 Task: Find connections with filter location Sorocaba with filter topic #lawschoolwith filter profile language German with filter current company TO THE NEW with filter school NMIMS Global with filter industry Computers and Electronics Manufacturing with filter service category Budgeting with filter keywords title Sheet Metal Worker
Action: Mouse moved to (637, 115)
Screenshot: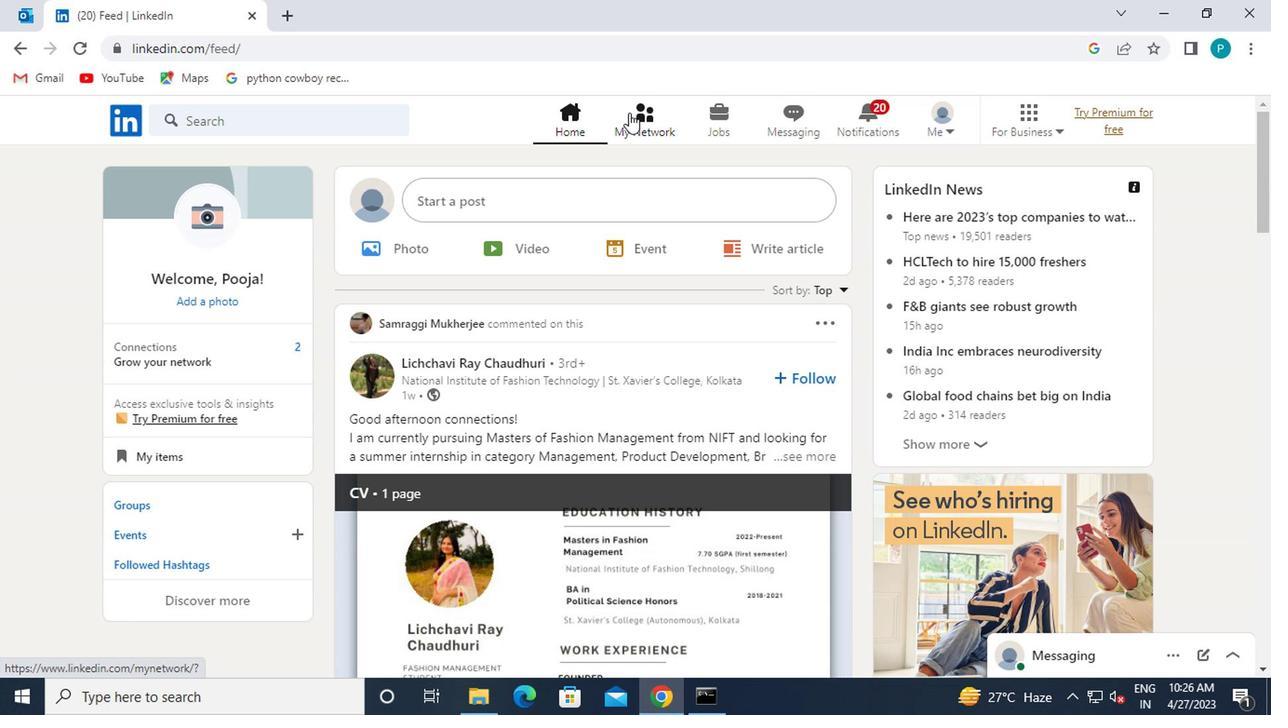 
Action: Mouse pressed left at (637, 115)
Screenshot: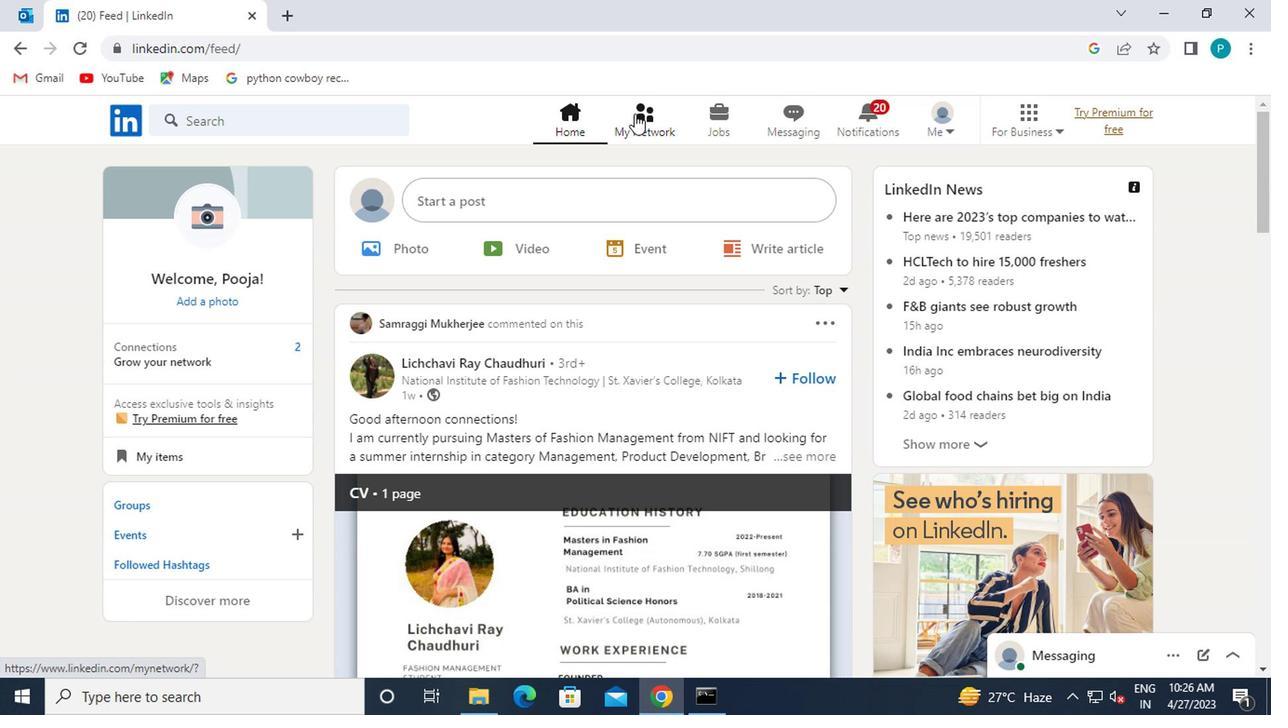 
Action: Mouse moved to (260, 225)
Screenshot: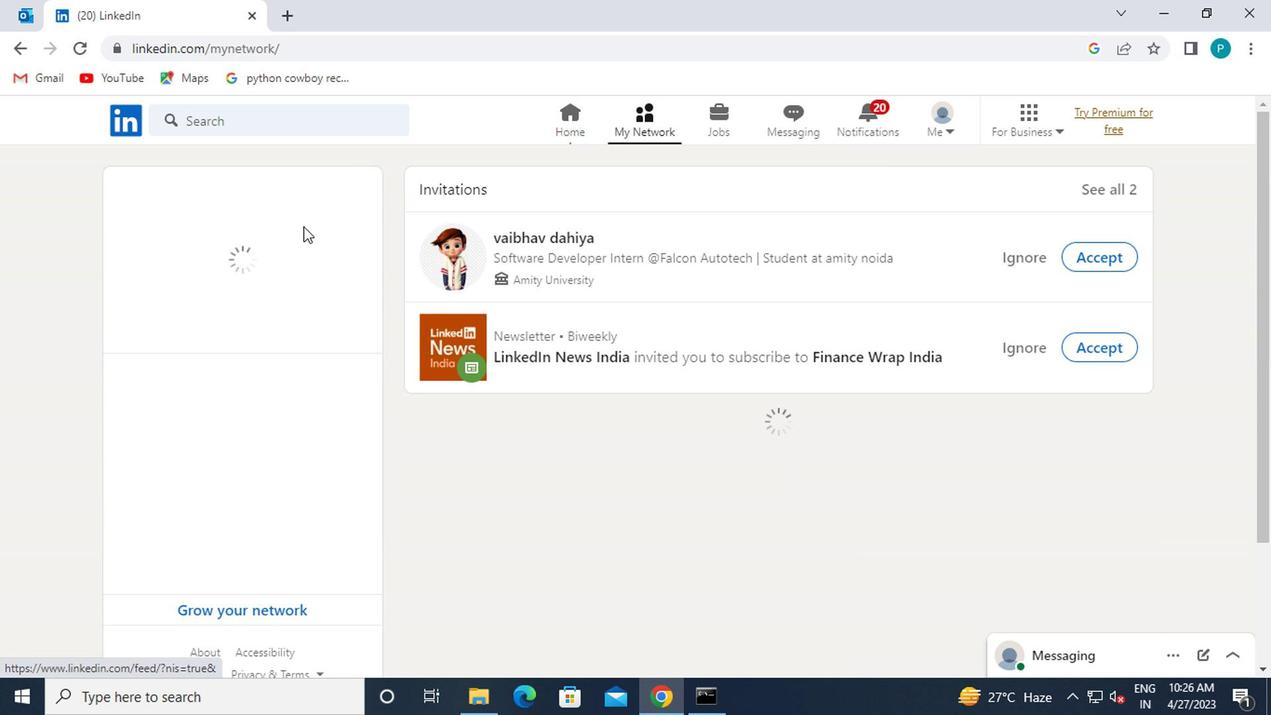 
Action: Mouse pressed left at (260, 225)
Screenshot: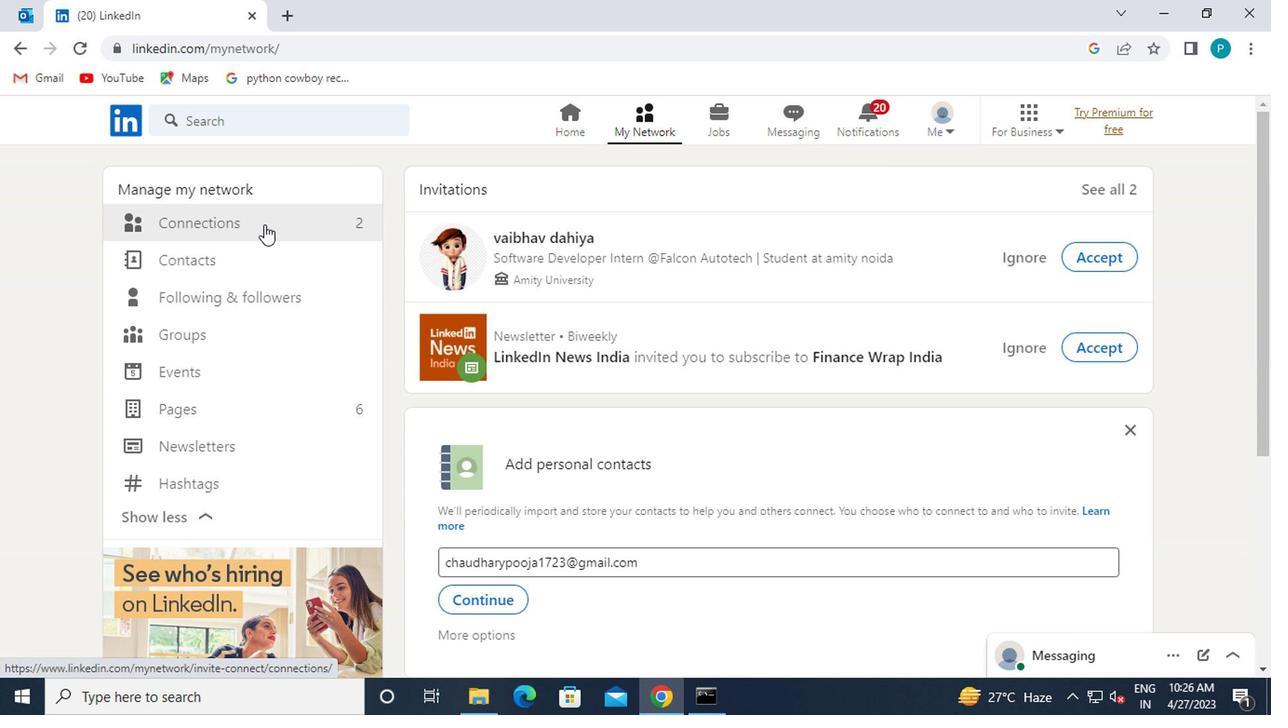 
Action: Mouse moved to (745, 222)
Screenshot: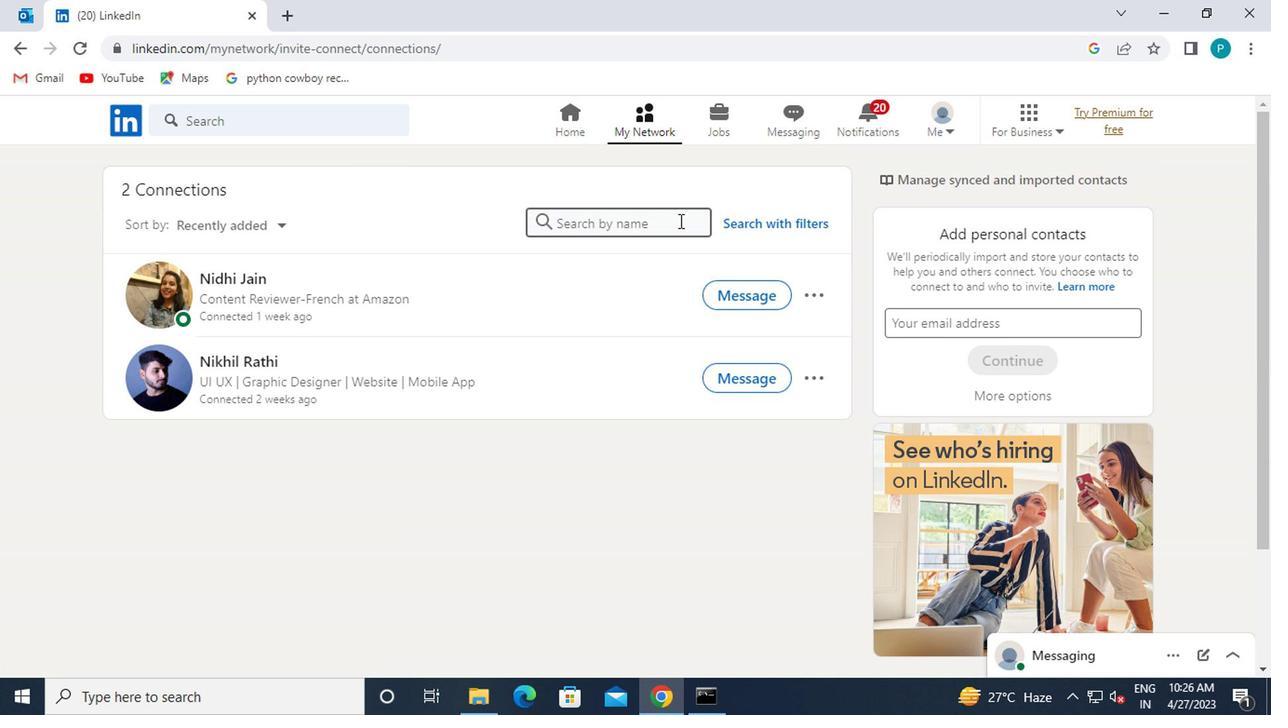 
Action: Mouse pressed left at (745, 222)
Screenshot: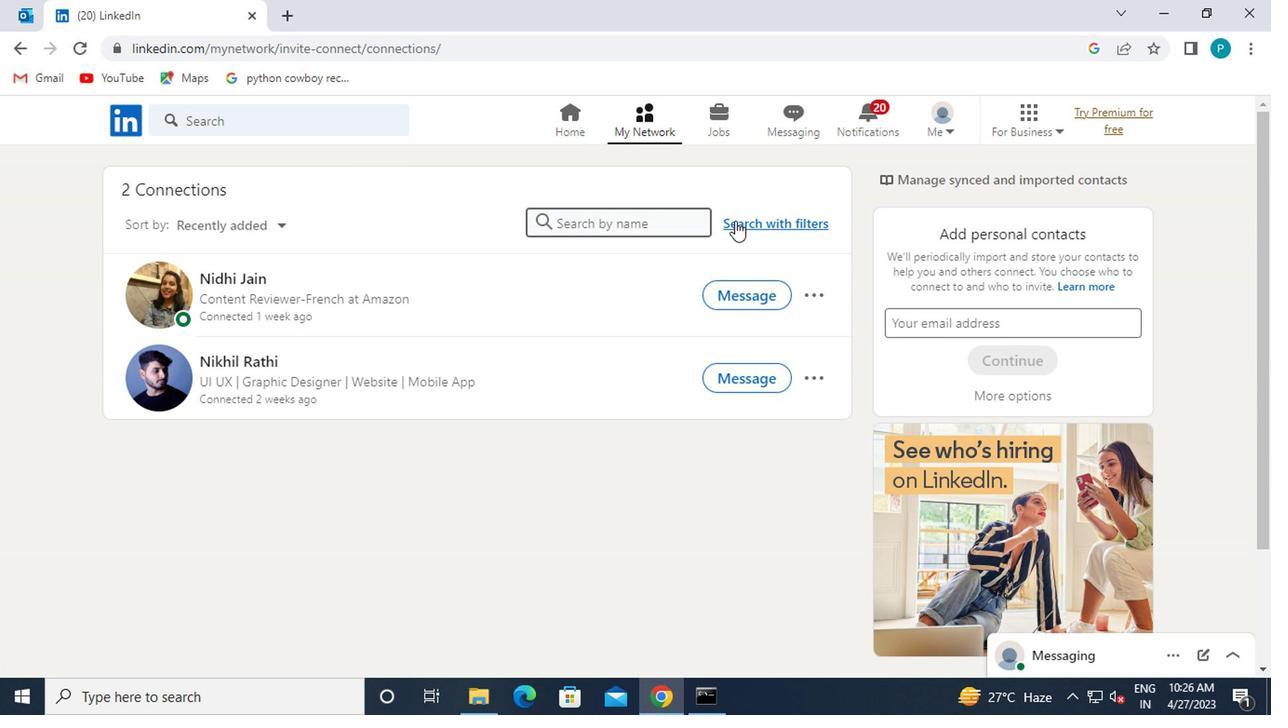 
Action: Mouse moved to (583, 170)
Screenshot: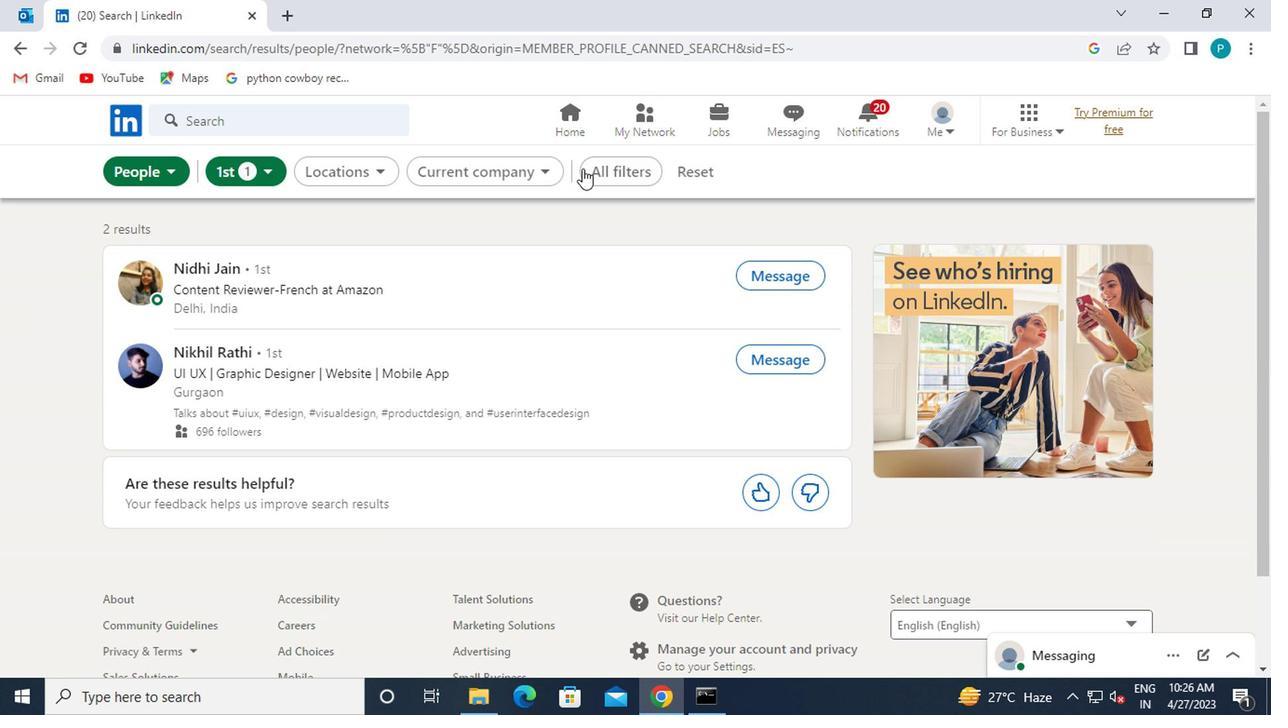 
Action: Mouse pressed left at (583, 170)
Screenshot: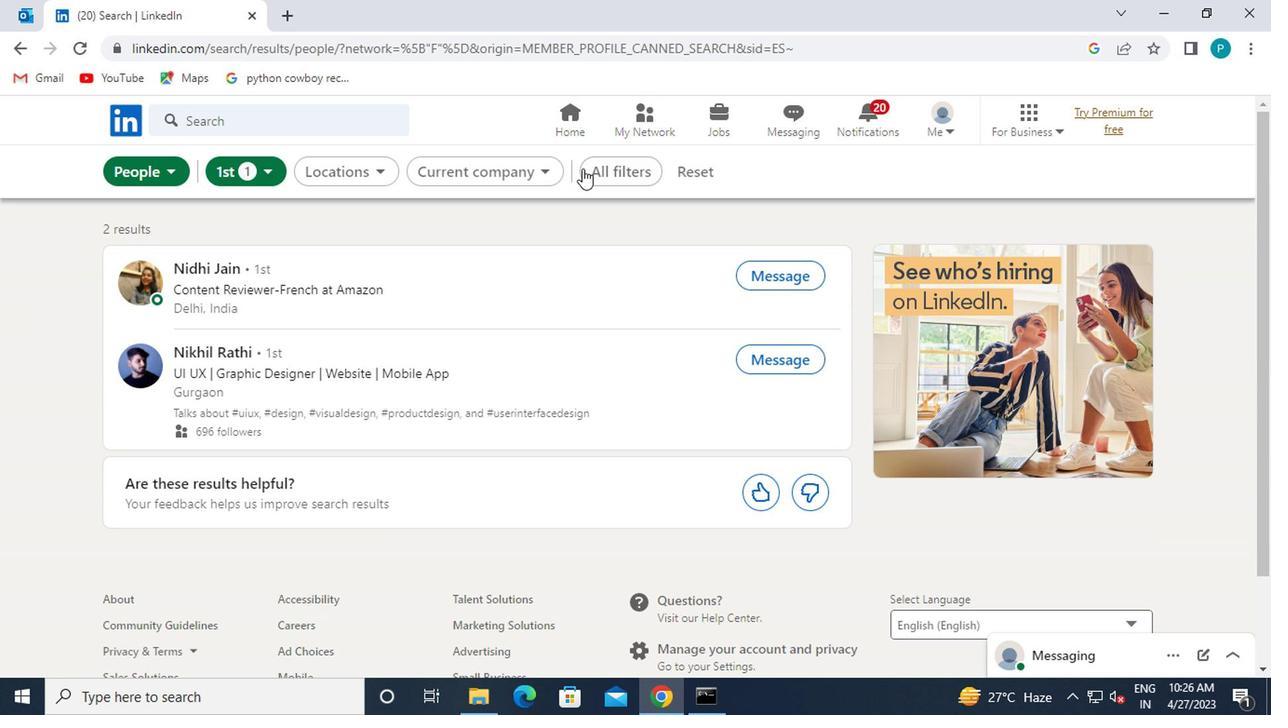 
Action: Mouse moved to (956, 454)
Screenshot: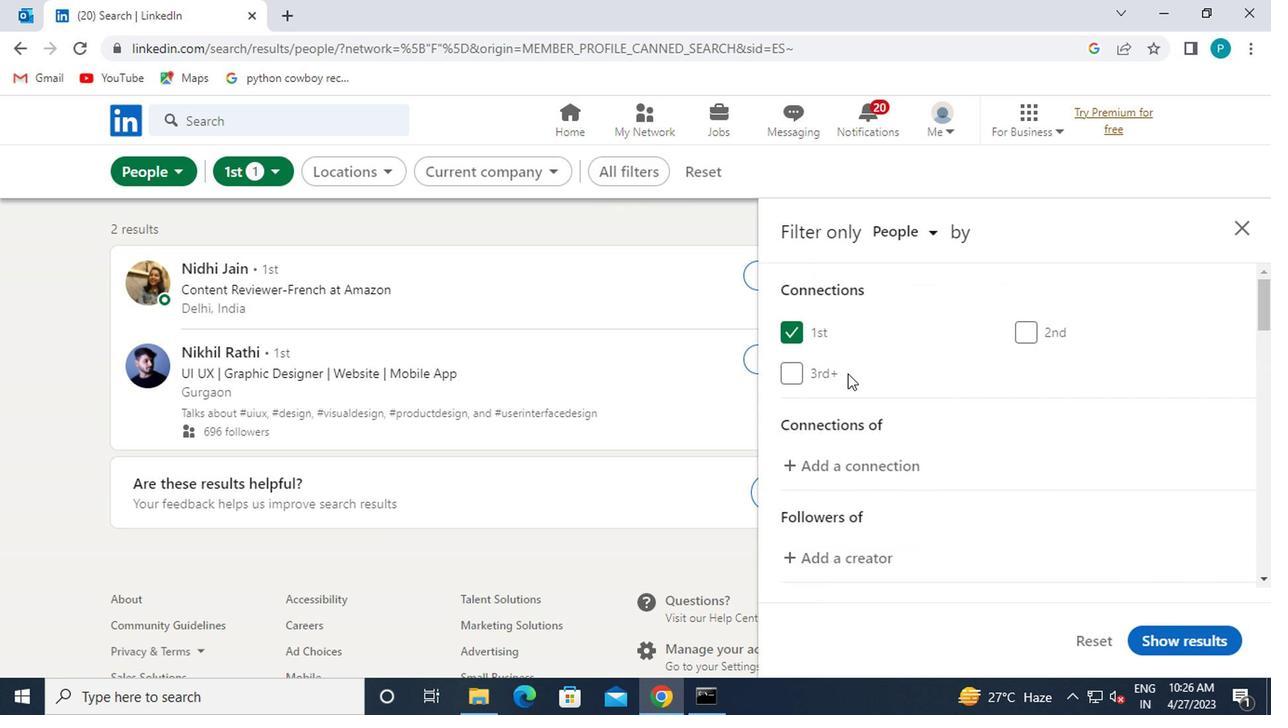 
Action: Mouse scrolled (956, 453) with delta (0, 0)
Screenshot: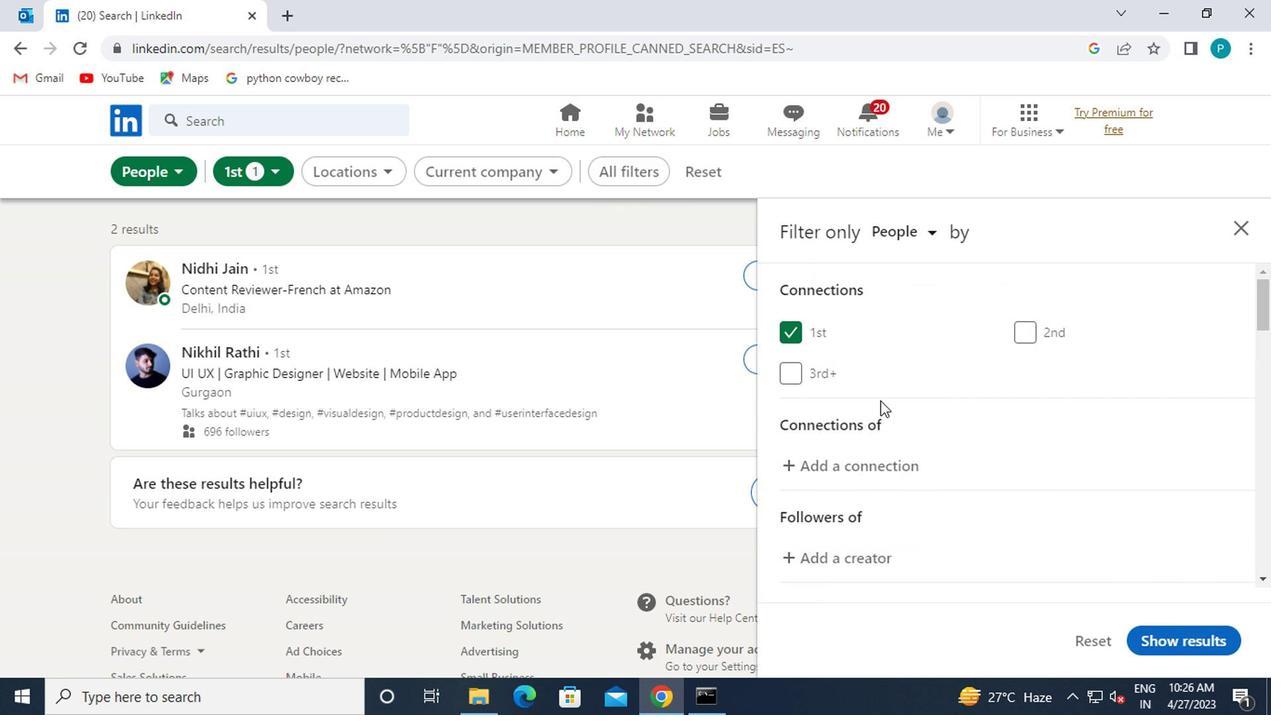 
Action: Mouse scrolled (956, 453) with delta (0, 0)
Screenshot: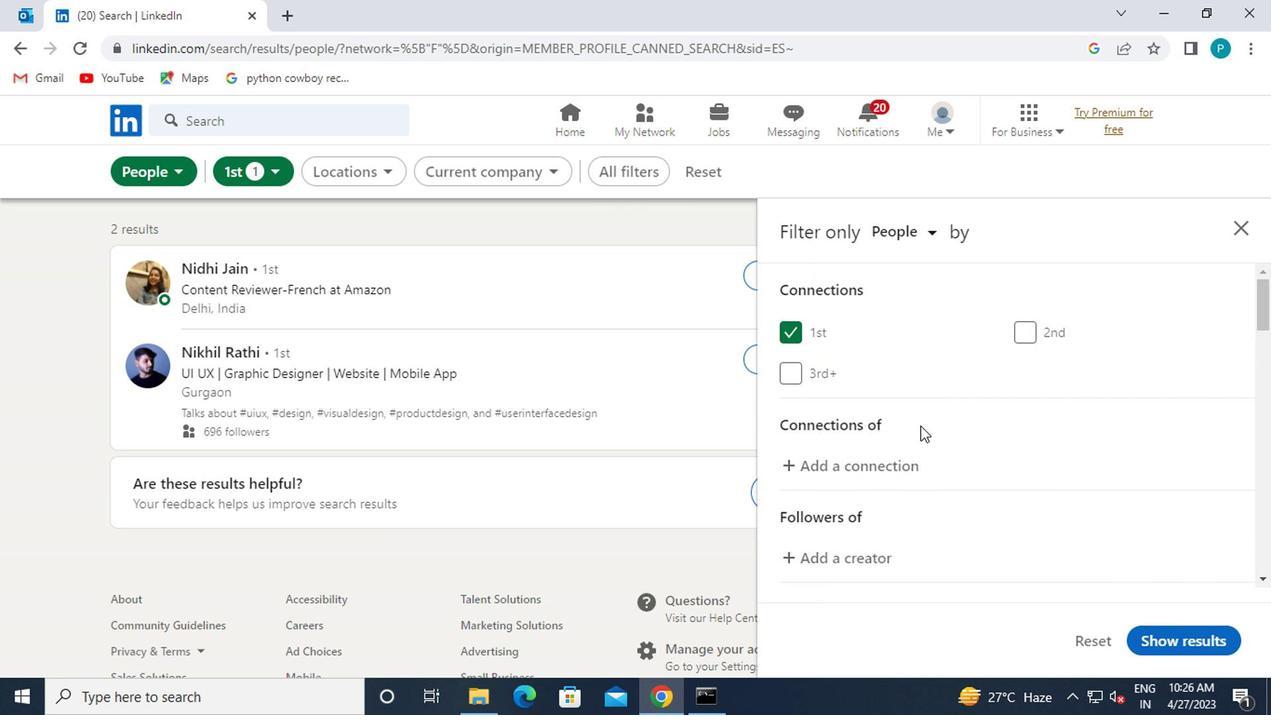 
Action: Mouse moved to (1006, 442)
Screenshot: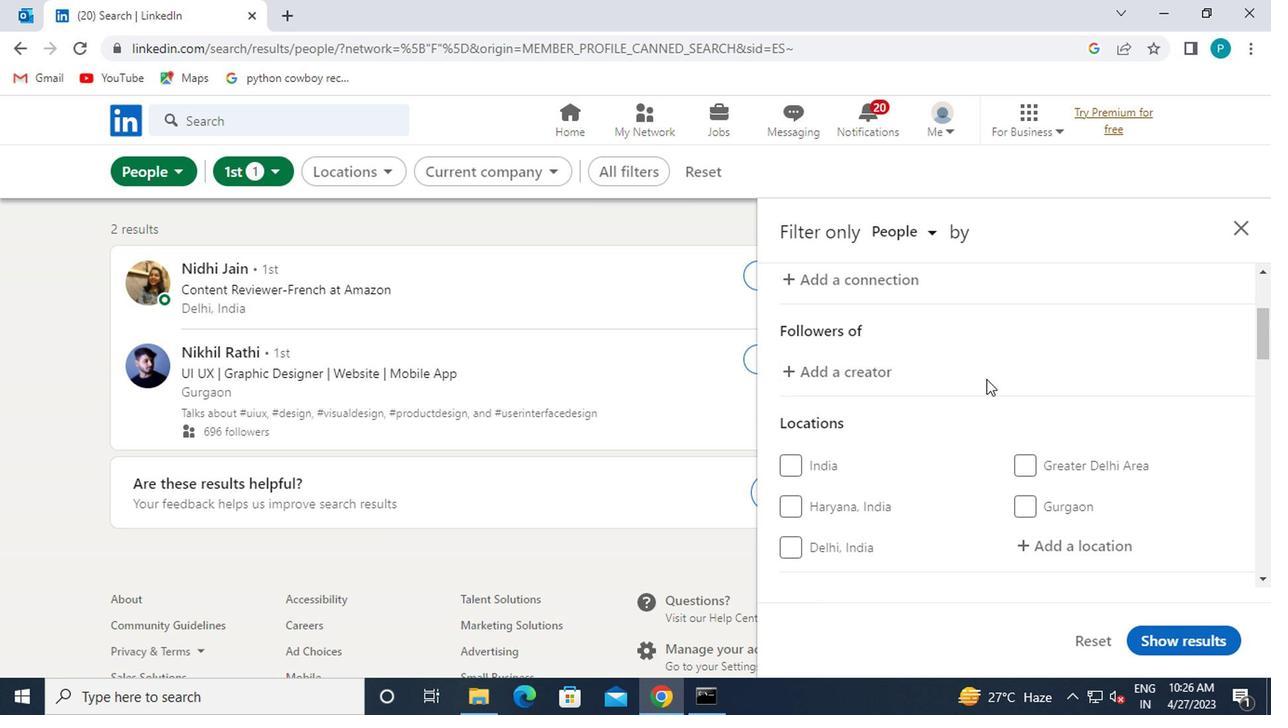 
Action: Mouse scrolled (1006, 441) with delta (0, 0)
Screenshot: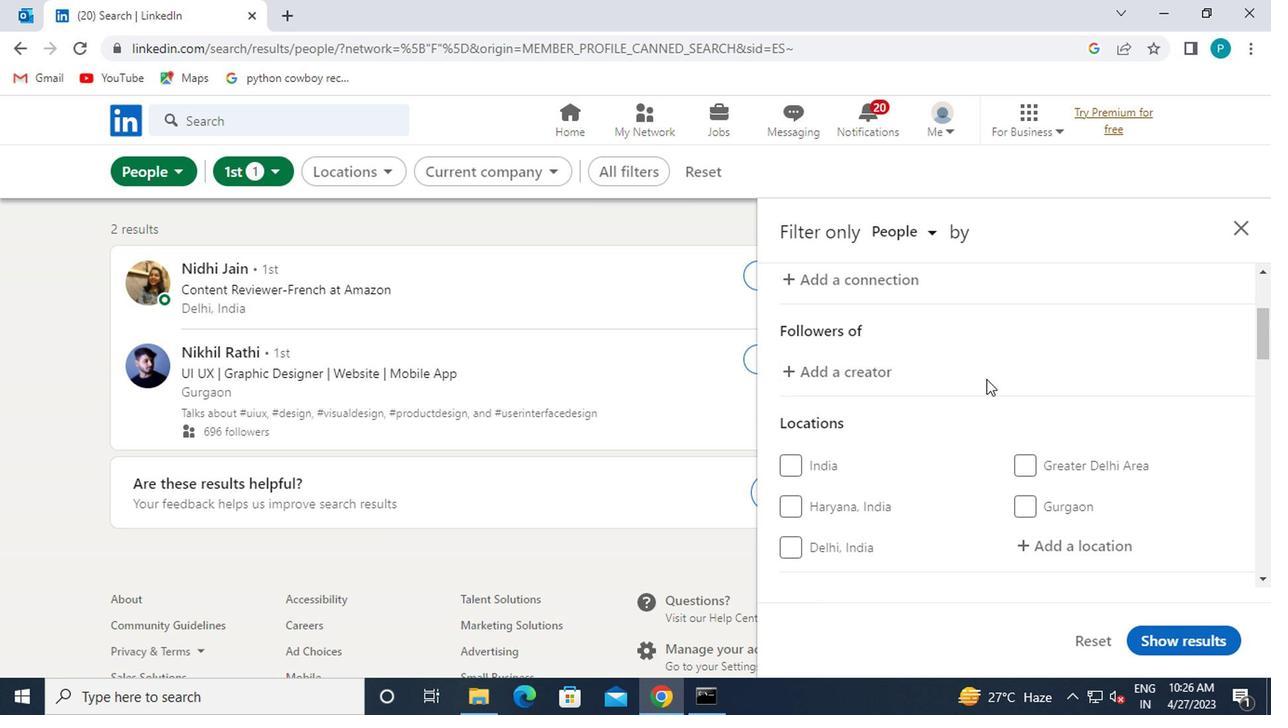 
Action: Mouse moved to (1006, 443)
Screenshot: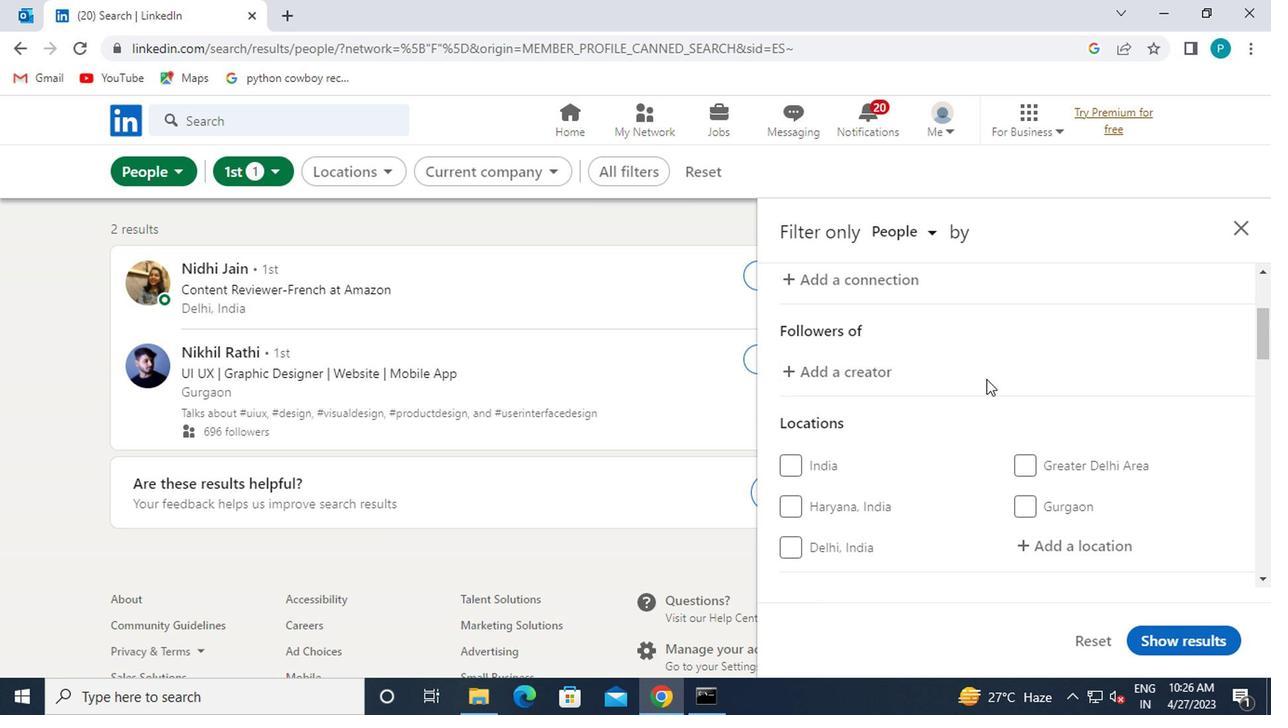 
Action: Mouse scrolled (1006, 442) with delta (0, 0)
Screenshot: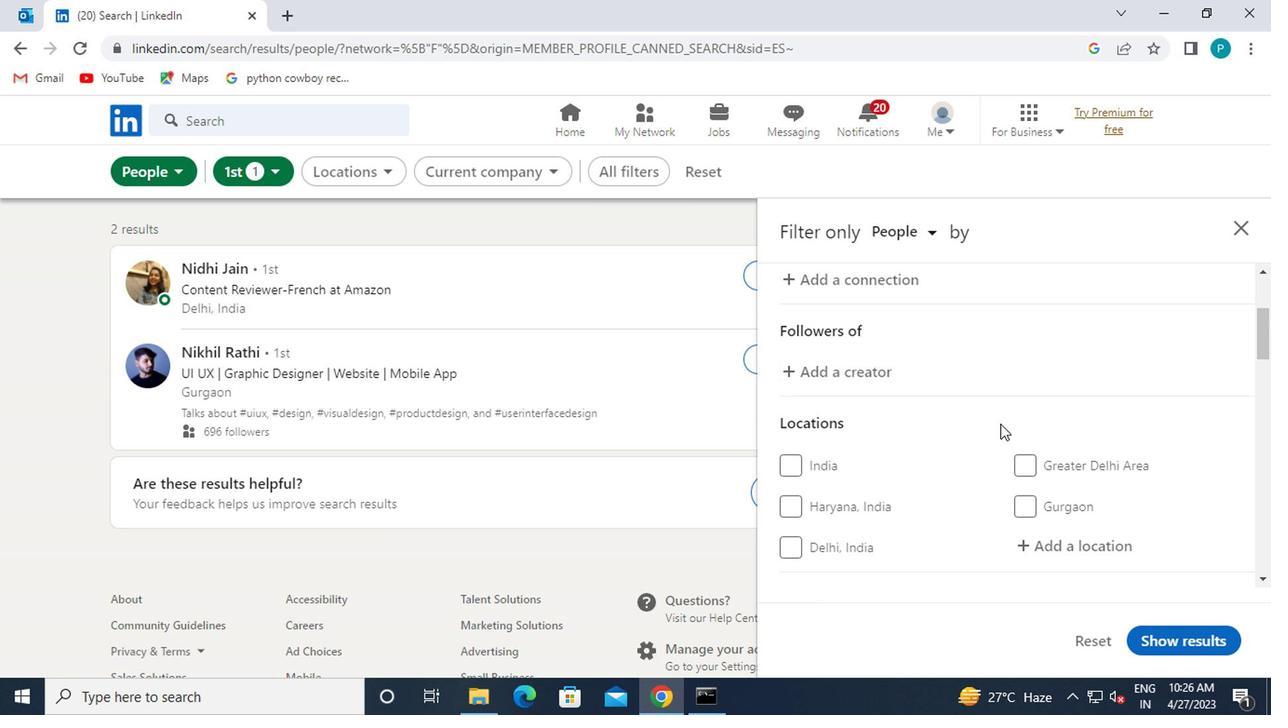 
Action: Mouse moved to (1039, 359)
Screenshot: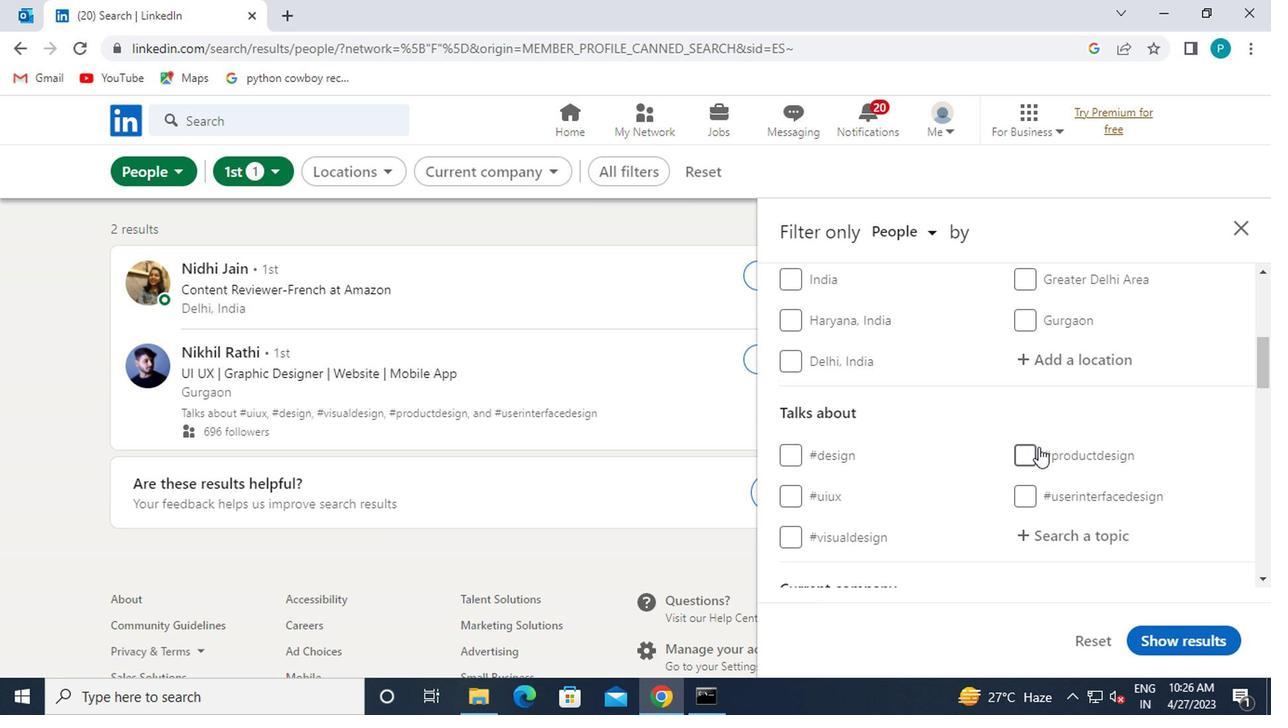 
Action: Mouse pressed left at (1039, 359)
Screenshot: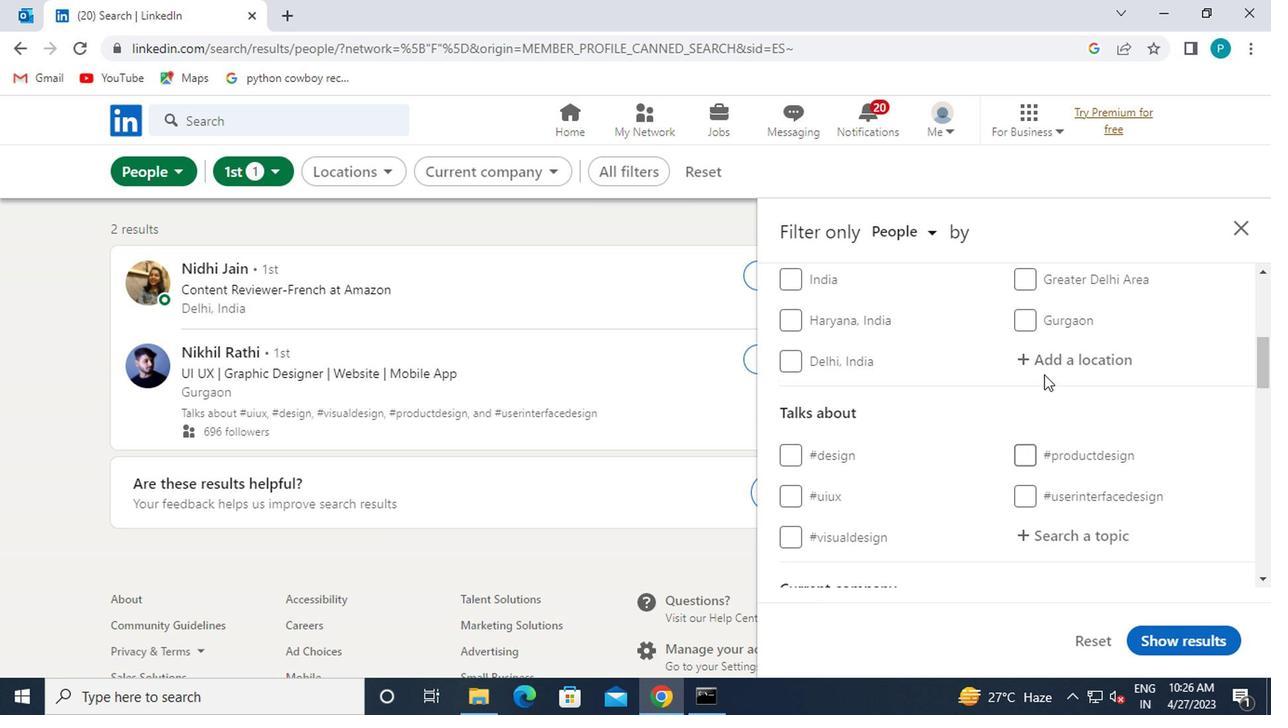 
Action: Key pressed <Key.caps_lock>s<Key.caps_lock>orocaba
Screenshot: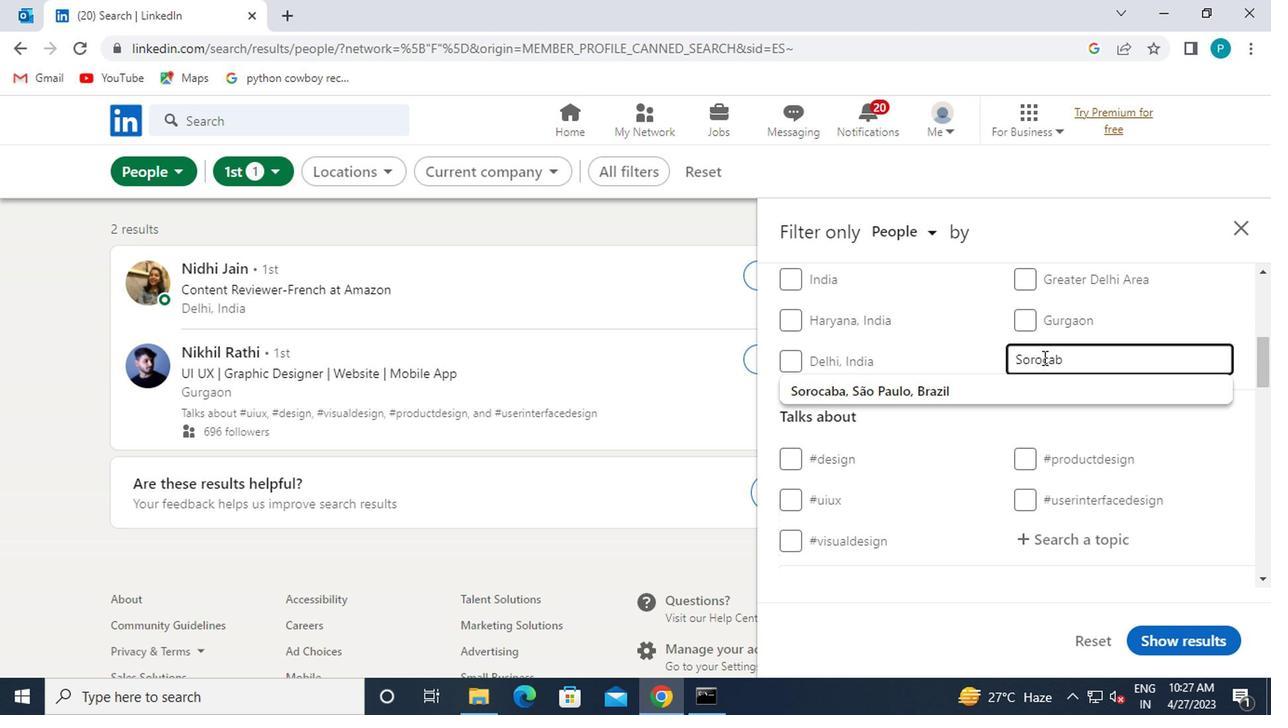 
Action: Mouse moved to (1036, 394)
Screenshot: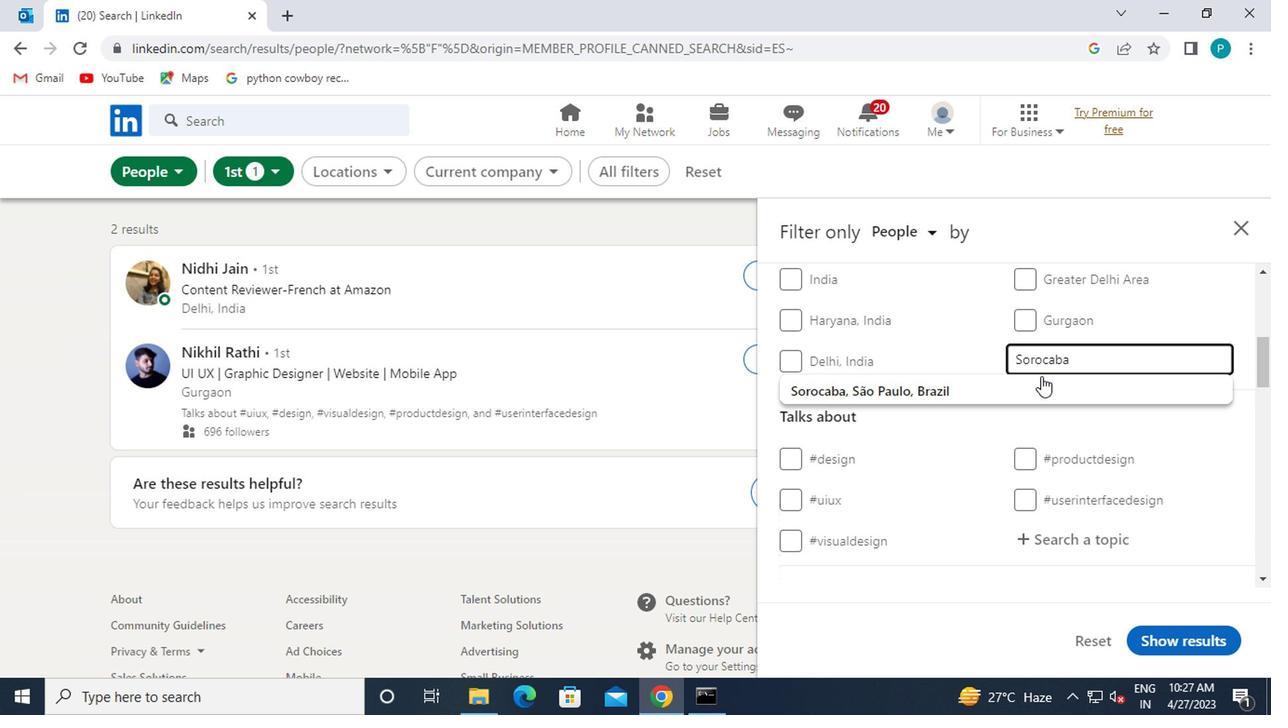 
Action: Mouse pressed left at (1036, 394)
Screenshot: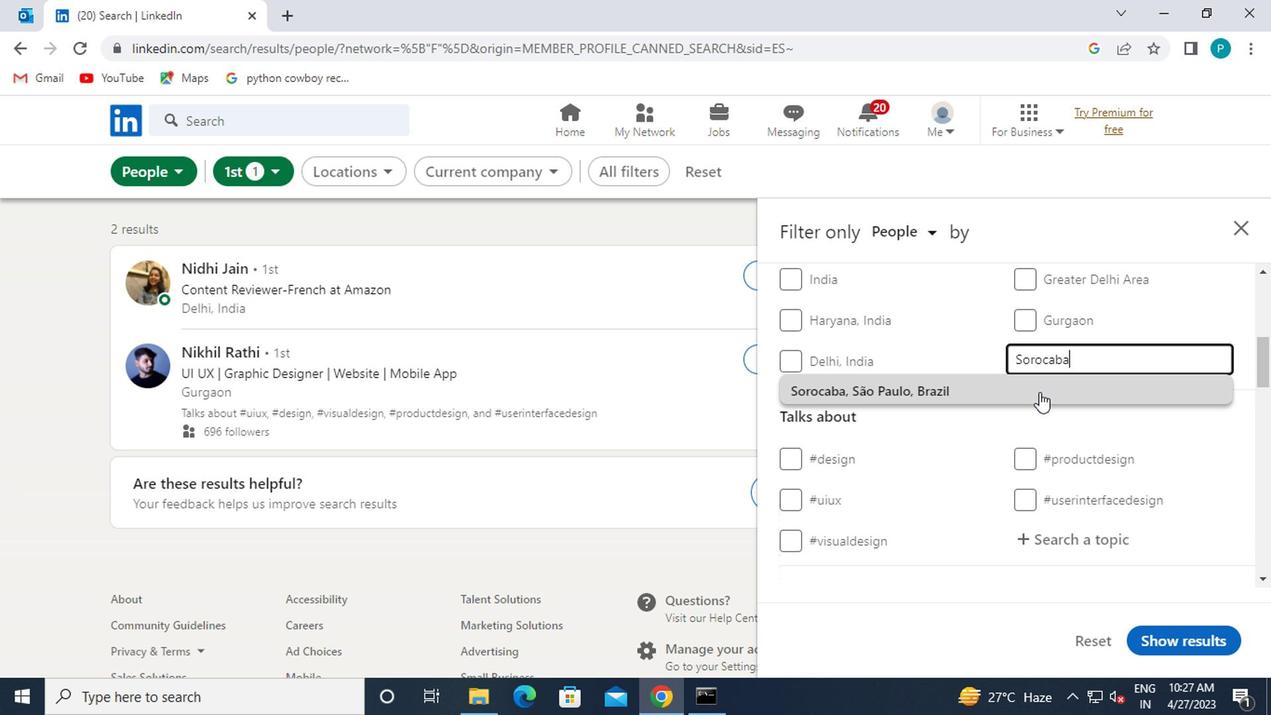 
Action: Mouse moved to (1038, 407)
Screenshot: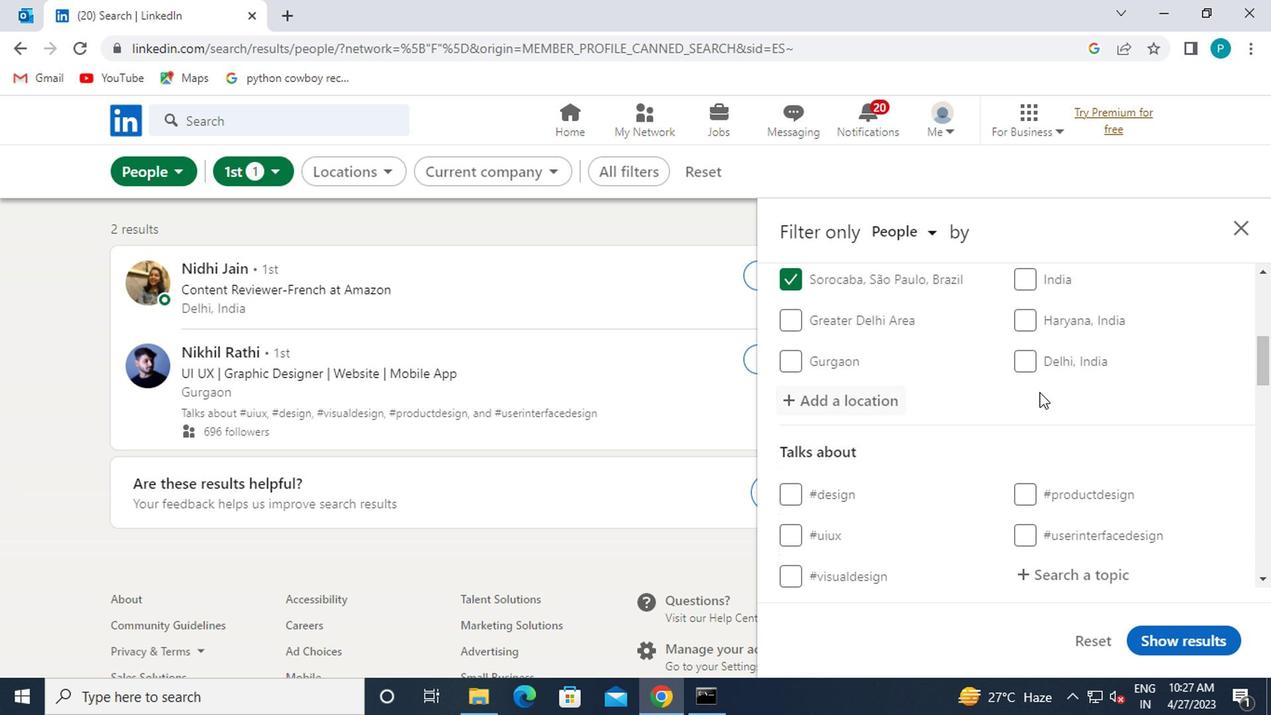 
Action: Mouse scrolled (1038, 406) with delta (0, -1)
Screenshot: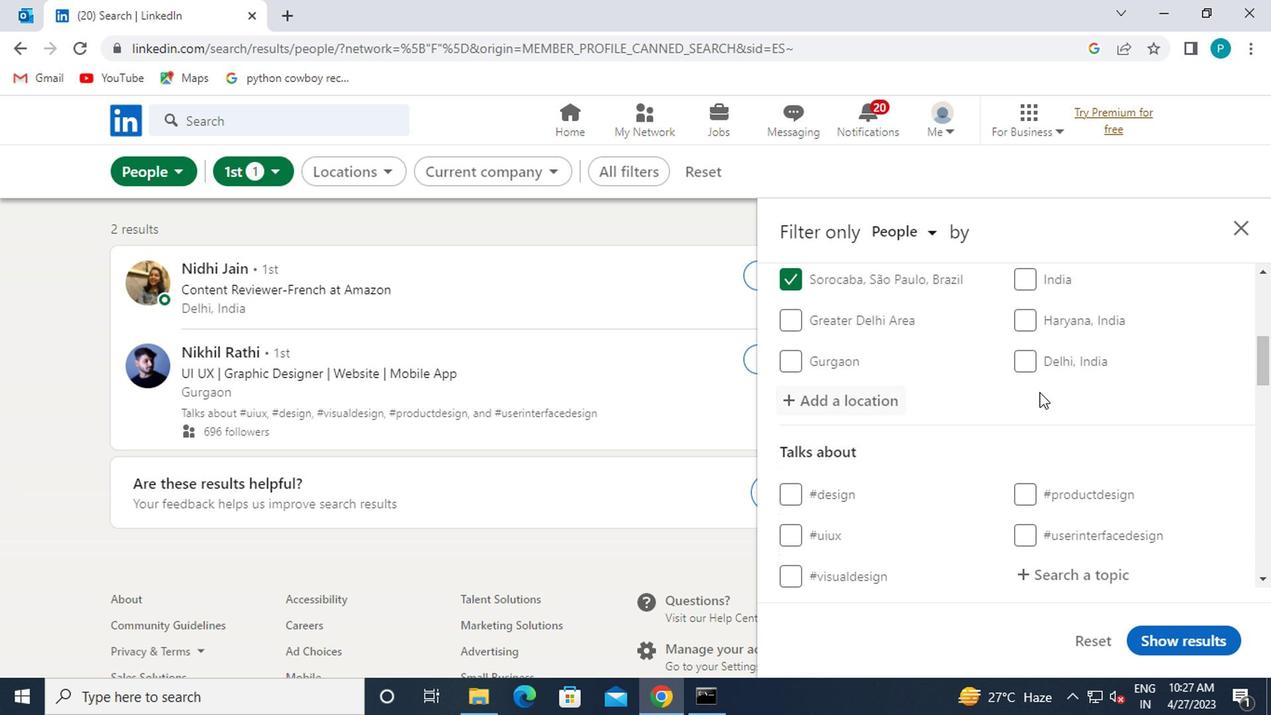 
Action: Mouse moved to (1046, 475)
Screenshot: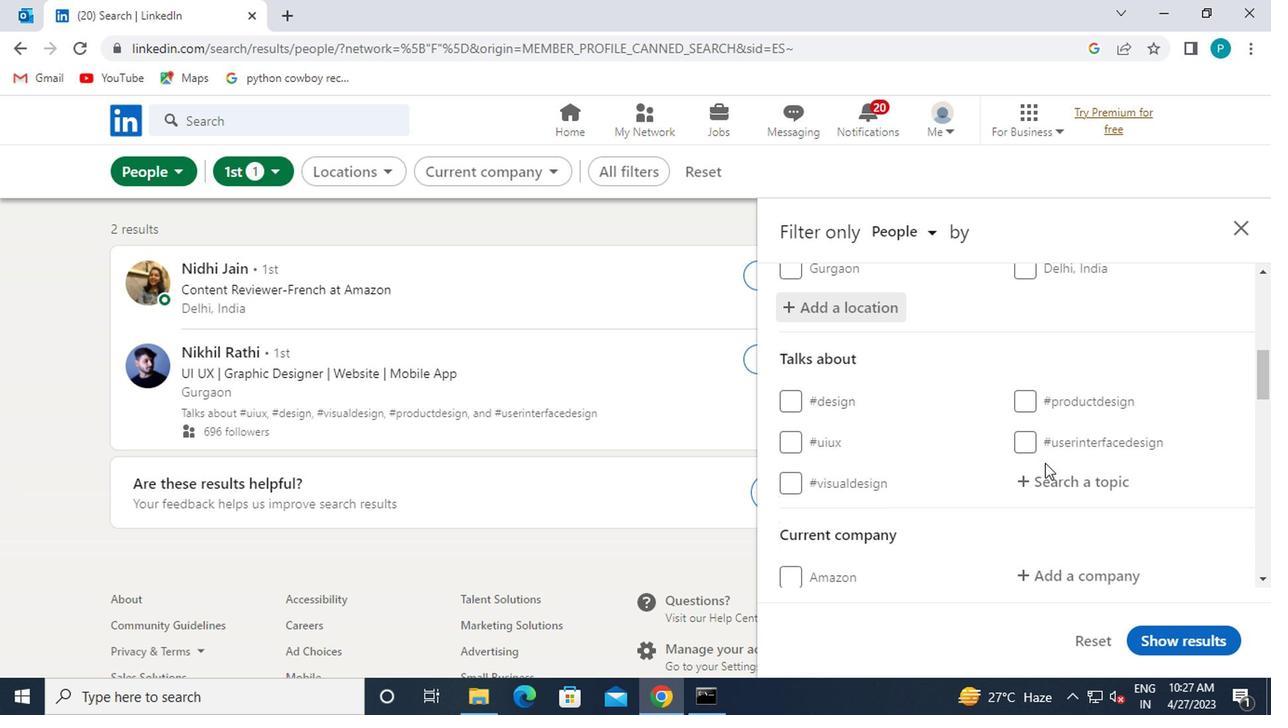
Action: Mouse pressed left at (1046, 475)
Screenshot: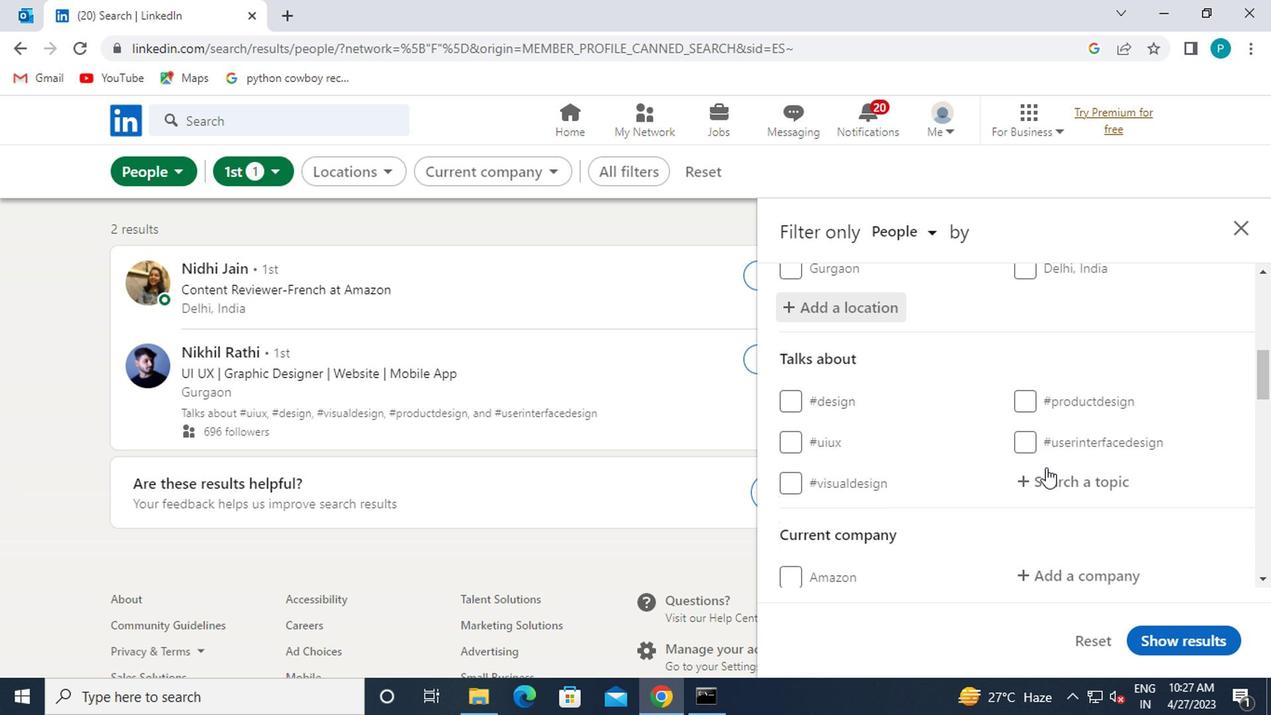 
Action: Key pressed <Key.shift><Key.shift>#LAWSCHOOL
Screenshot: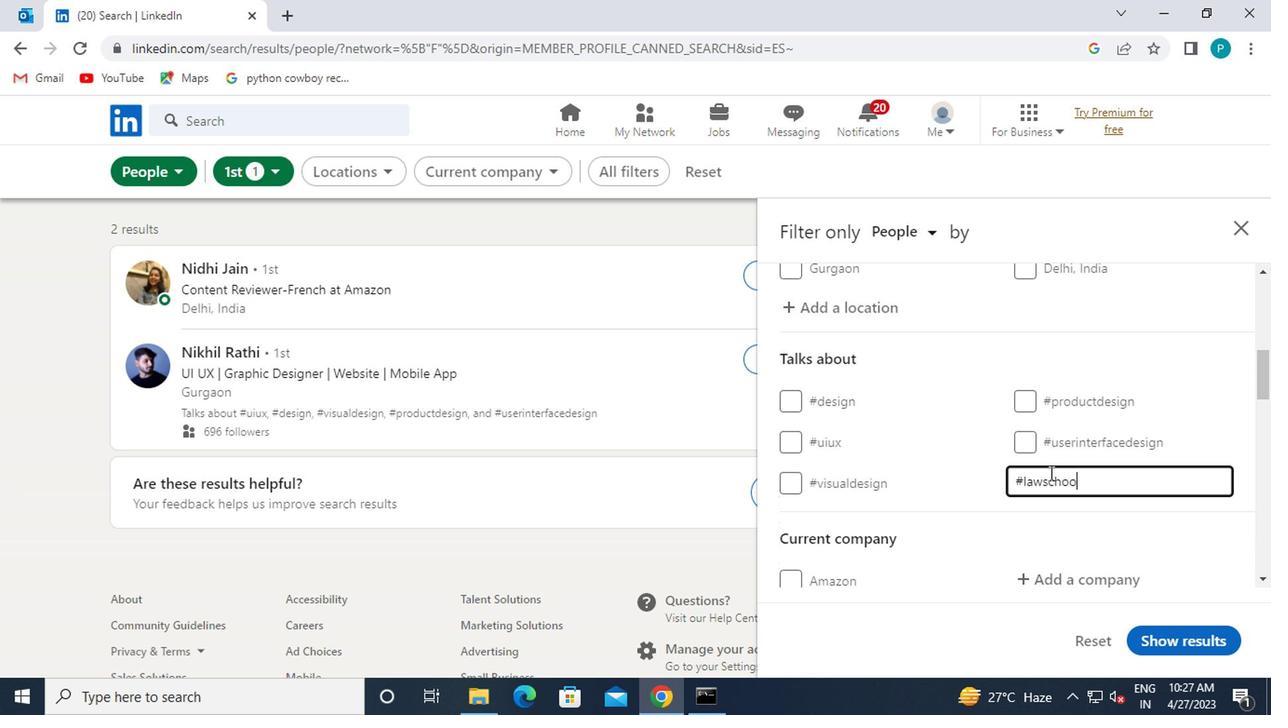 
Action: Mouse moved to (1038, 515)
Screenshot: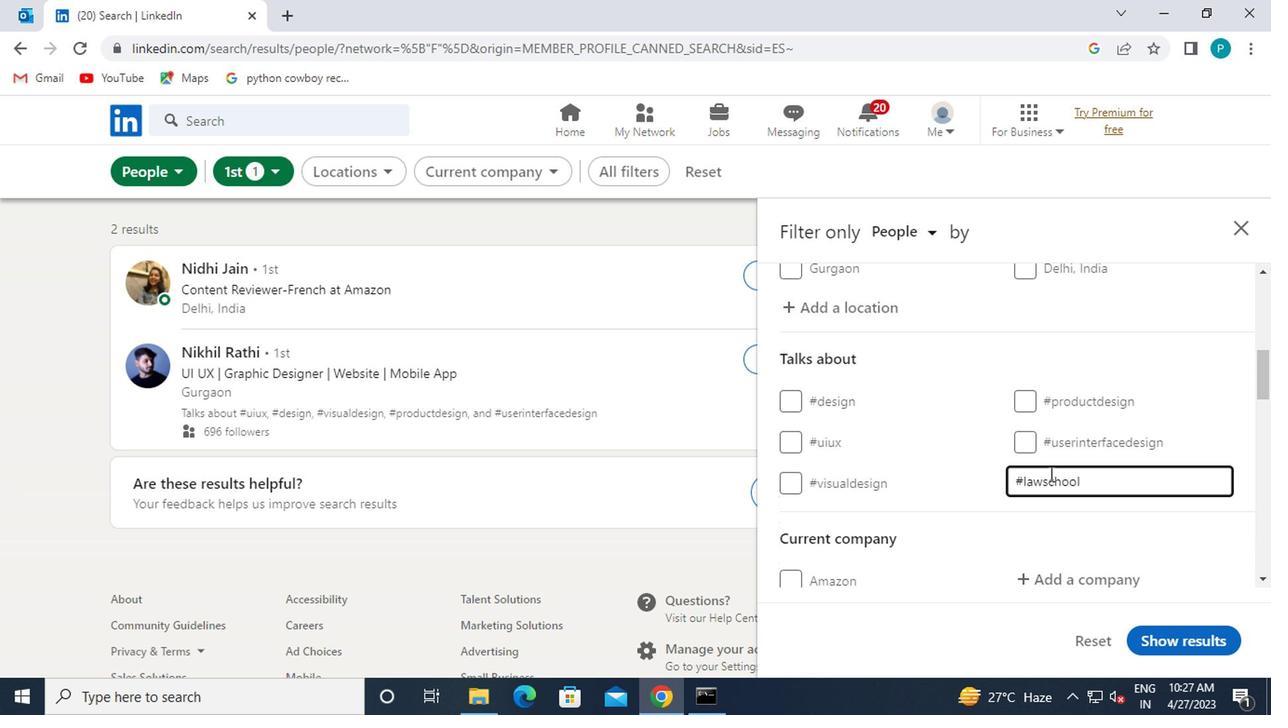 
Action: Mouse scrolled (1038, 514) with delta (0, -1)
Screenshot: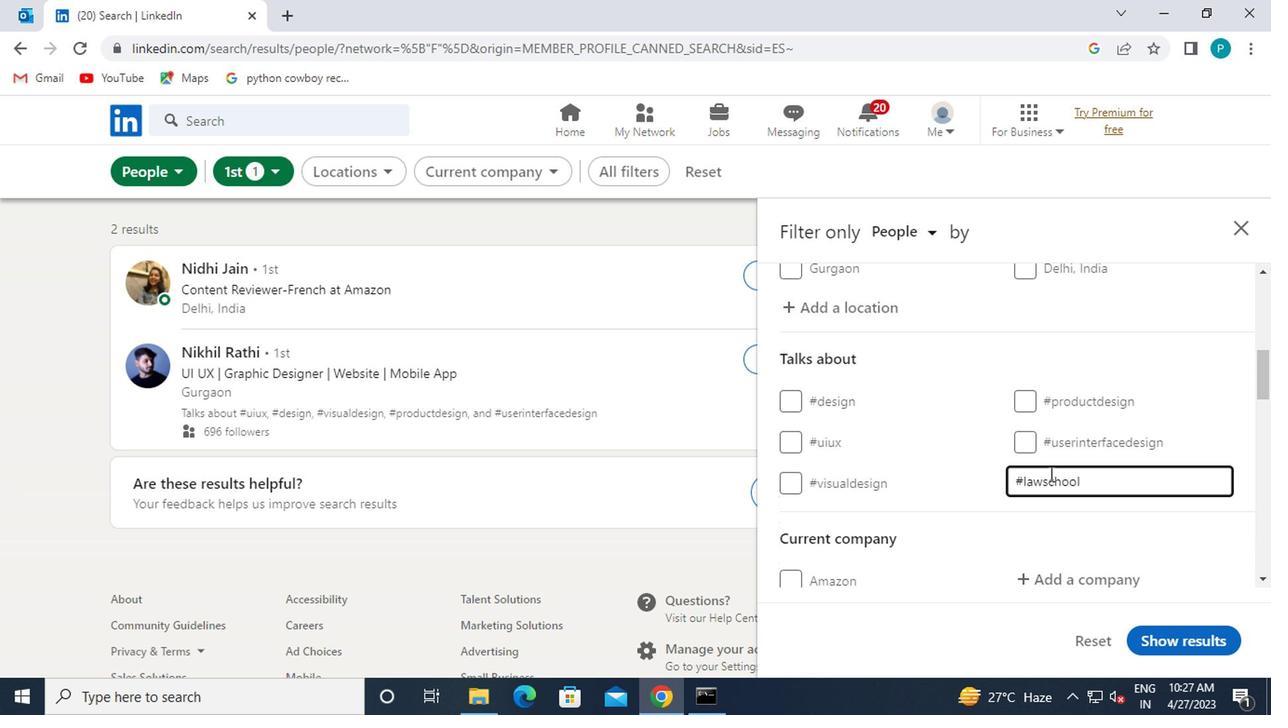 
Action: Mouse moved to (1038, 518)
Screenshot: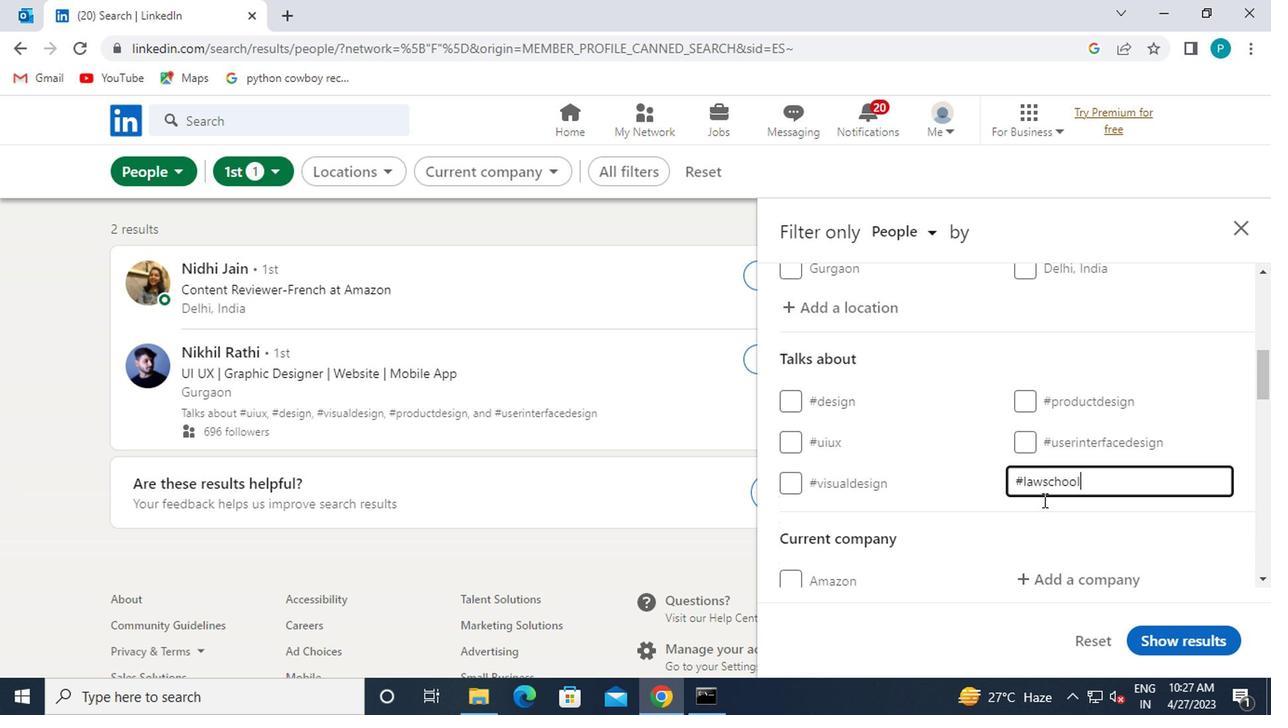 
Action: Mouse scrolled (1038, 517) with delta (0, 0)
Screenshot: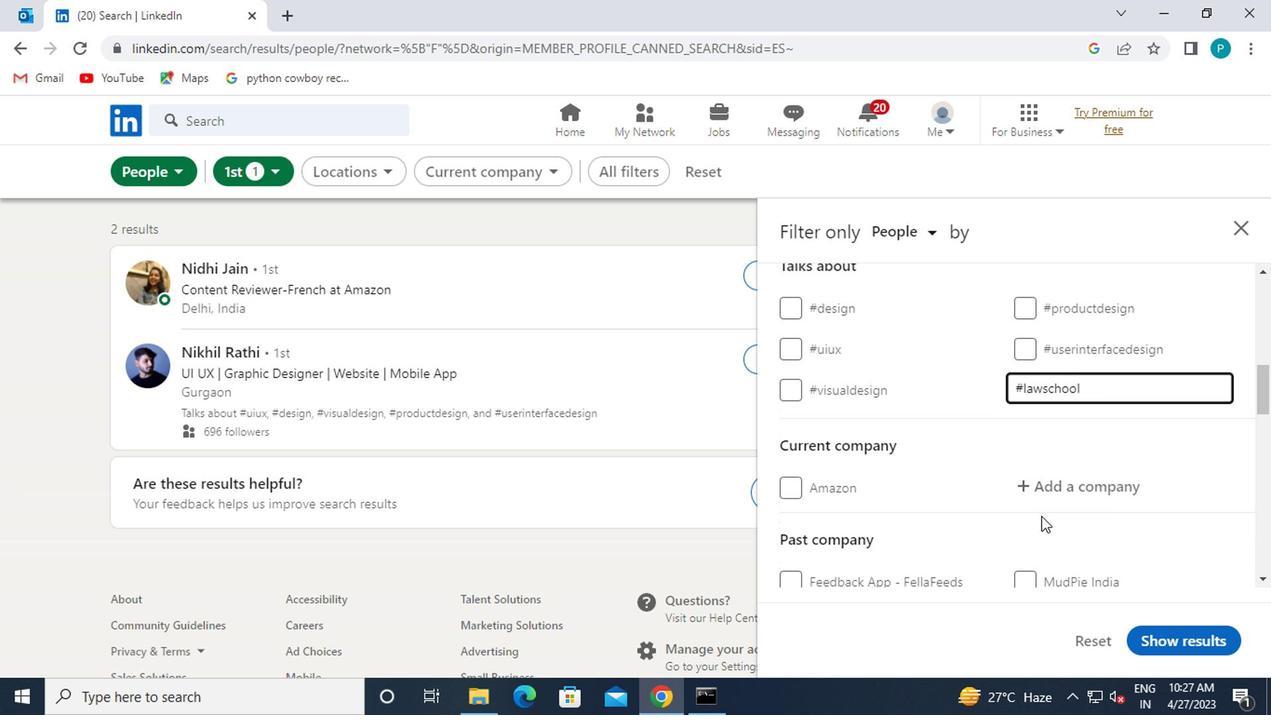 
Action: Mouse moved to (1048, 403)
Screenshot: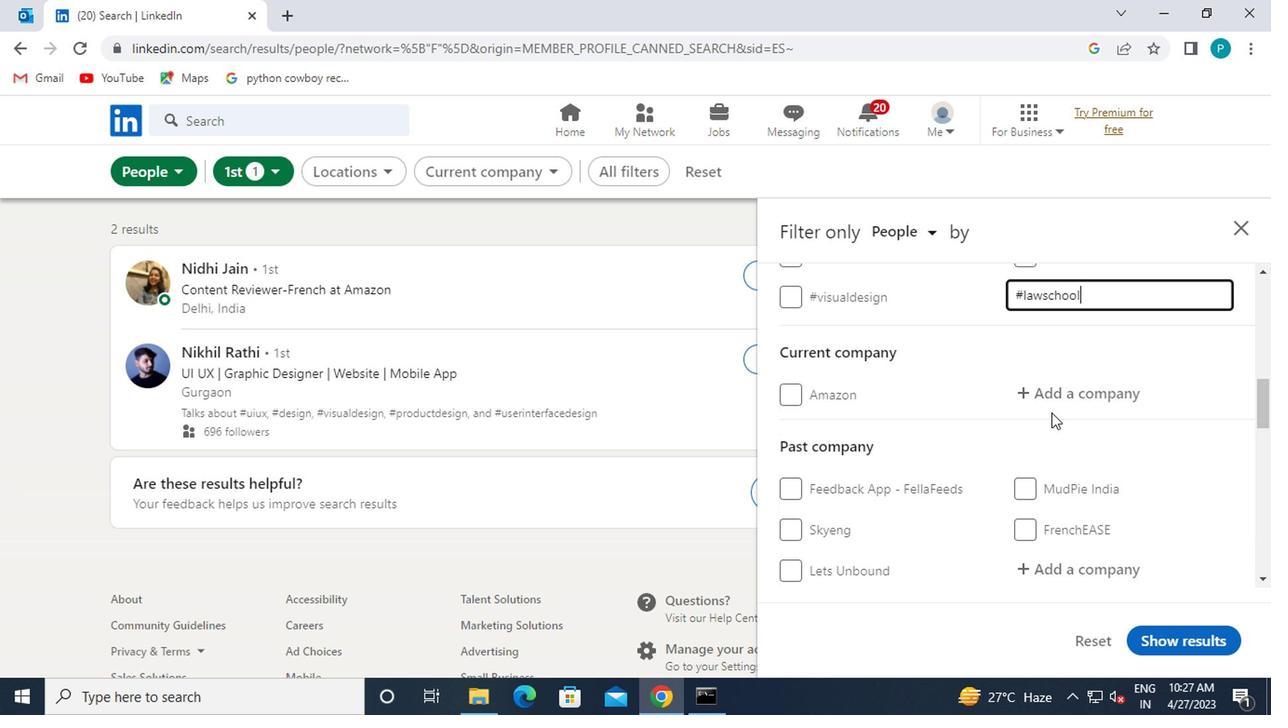 
Action: Mouse pressed left at (1048, 403)
Screenshot: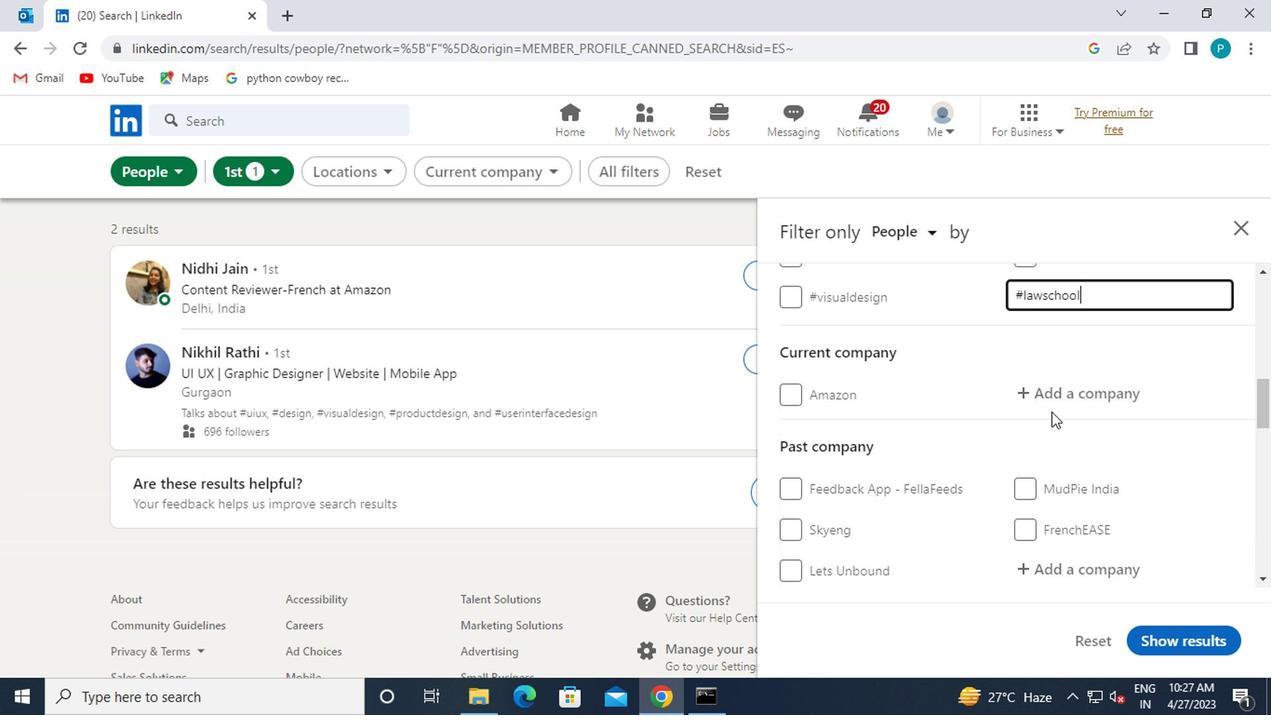 
Action: Key pressed <Key.caps_lock>TO<Key.space>THE
Screenshot: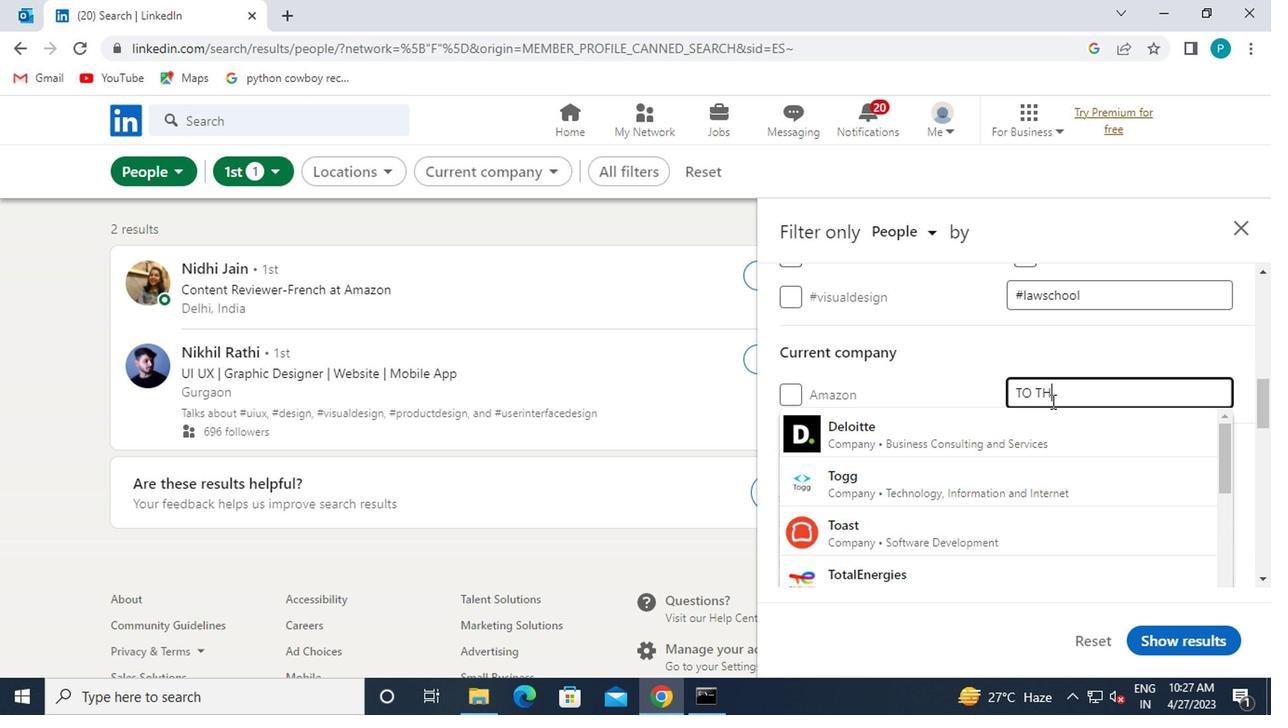 
Action: Mouse moved to (1043, 430)
Screenshot: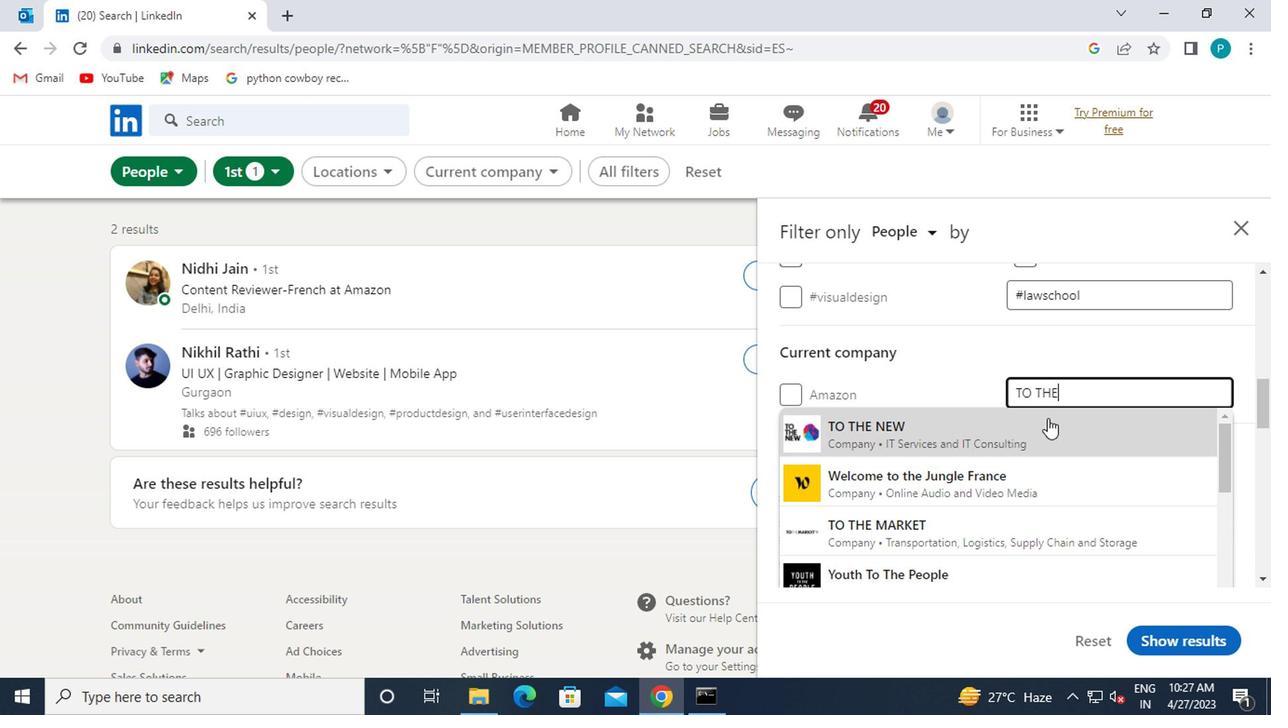 
Action: Mouse pressed left at (1043, 430)
Screenshot: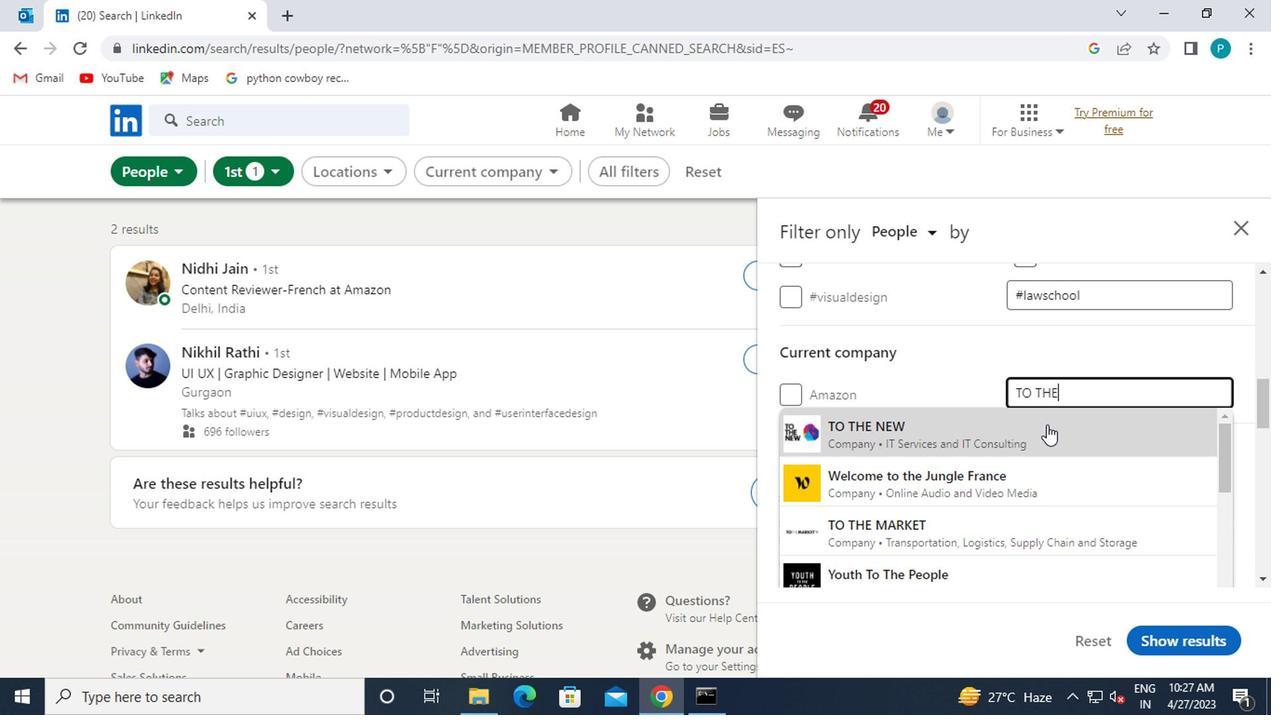 
Action: Mouse moved to (1036, 435)
Screenshot: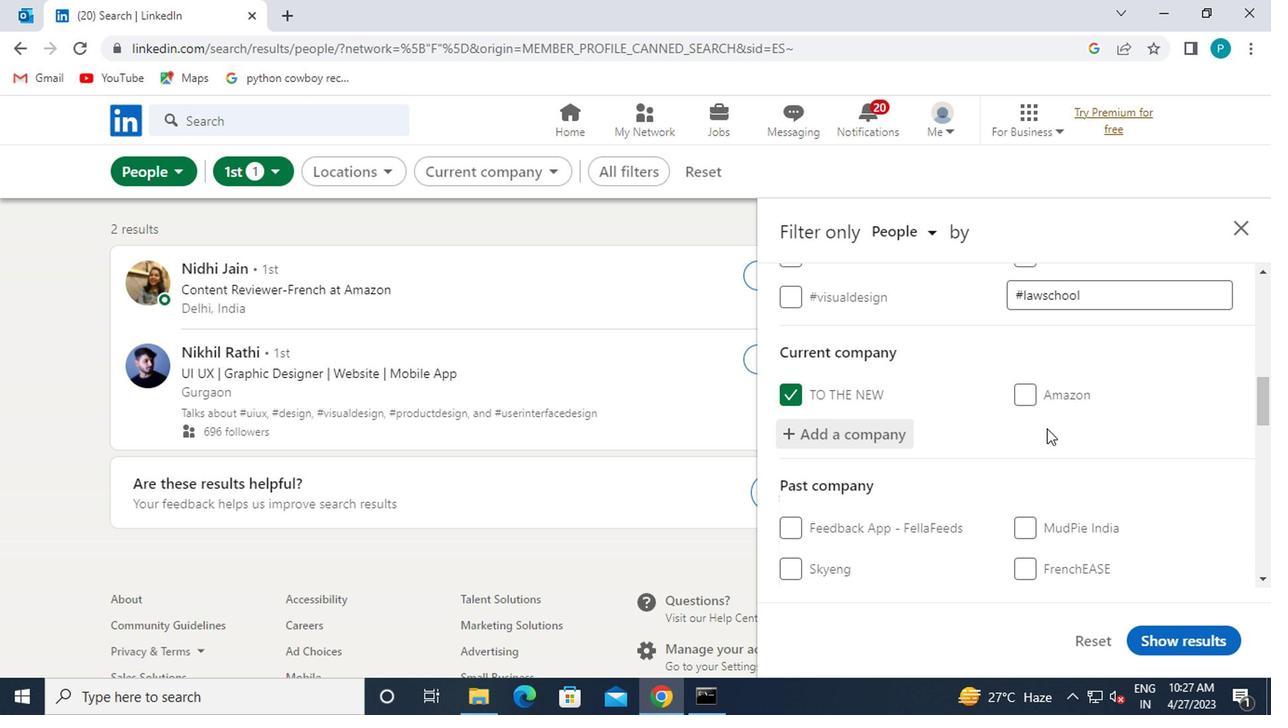 
Action: Mouse scrolled (1036, 435) with delta (0, 0)
Screenshot: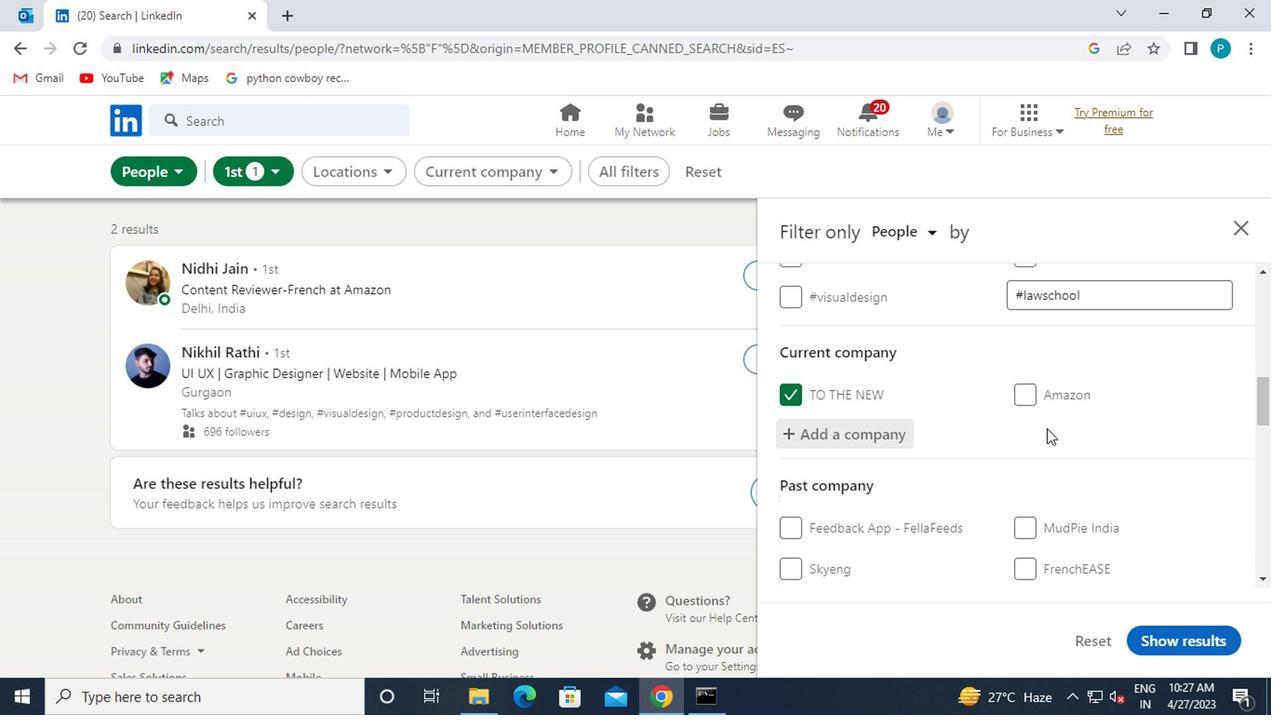 
Action: Mouse scrolled (1036, 435) with delta (0, 0)
Screenshot: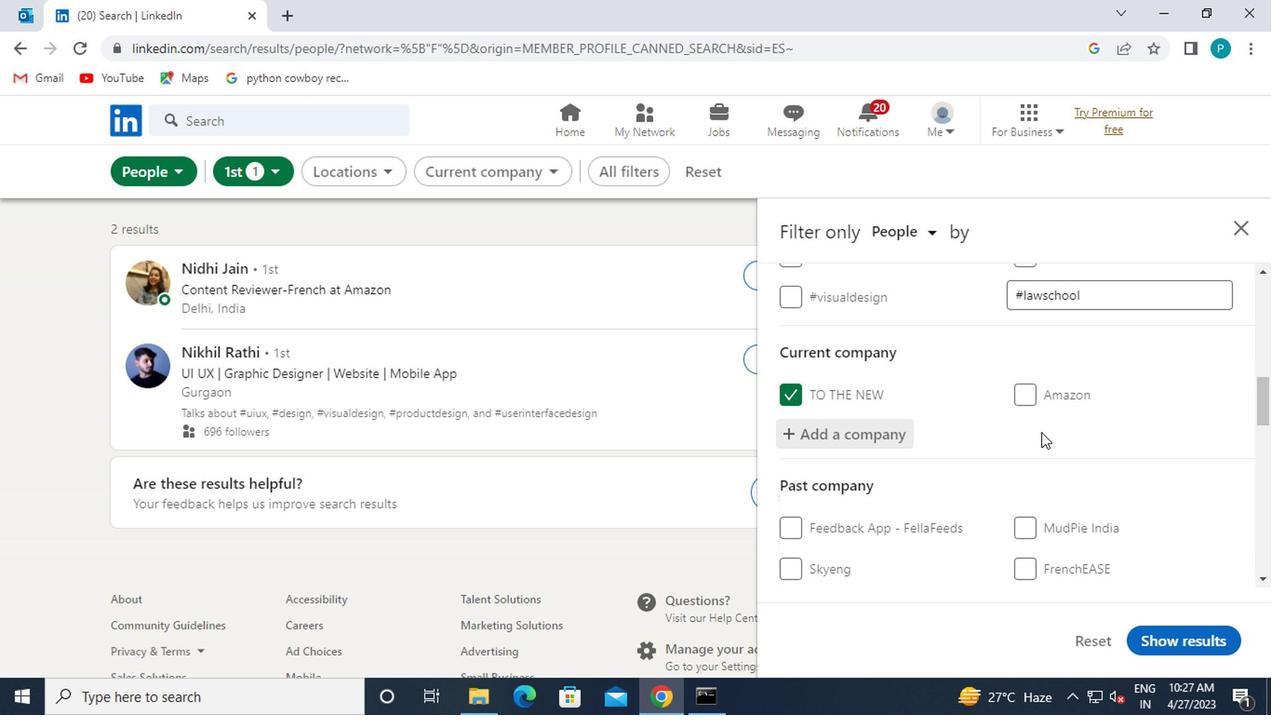 
Action: Mouse moved to (991, 447)
Screenshot: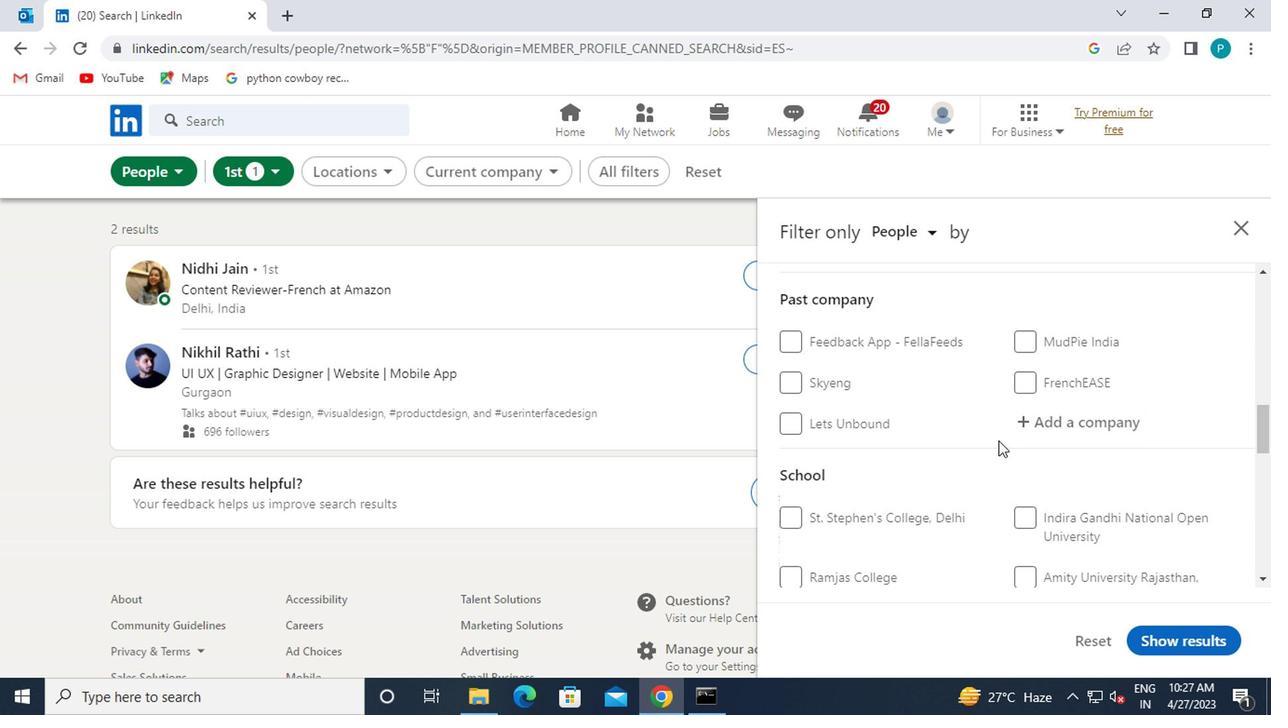 
Action: Mouse scrolled (991, 446) with delta (0, 0)
Screenshot: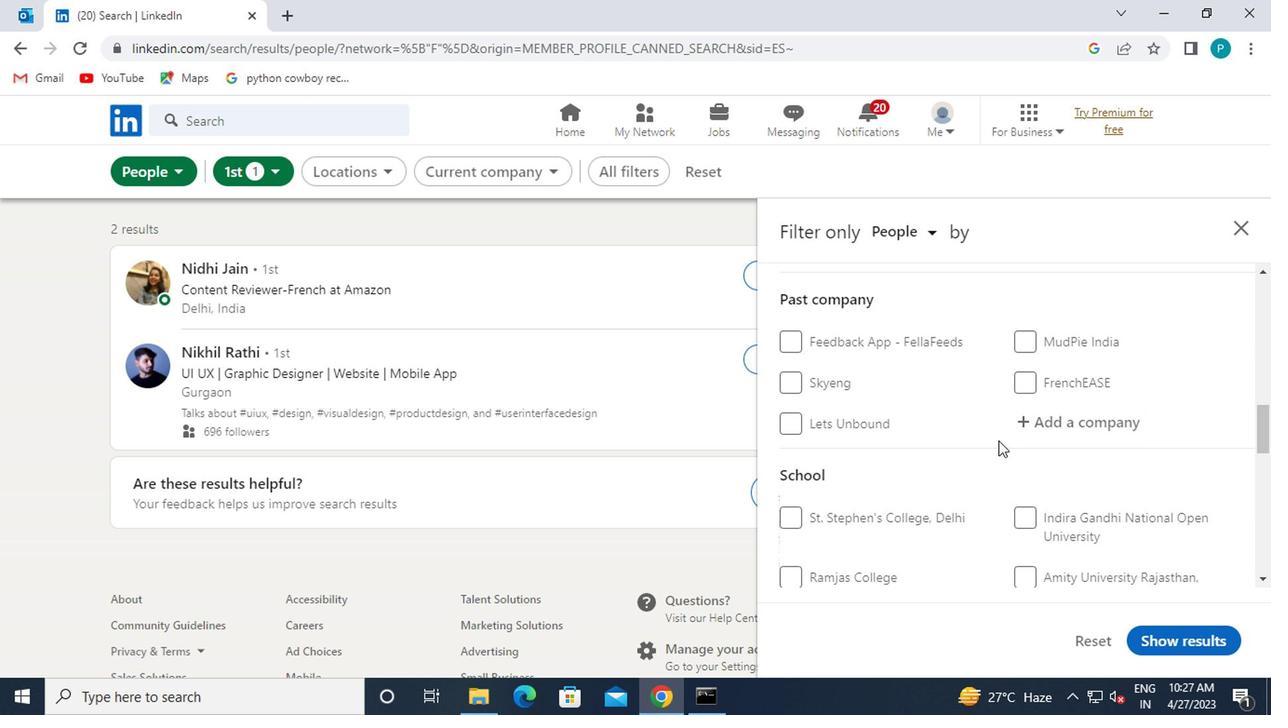 
Action: Mouse moved to (1029, 536)
Screenshot: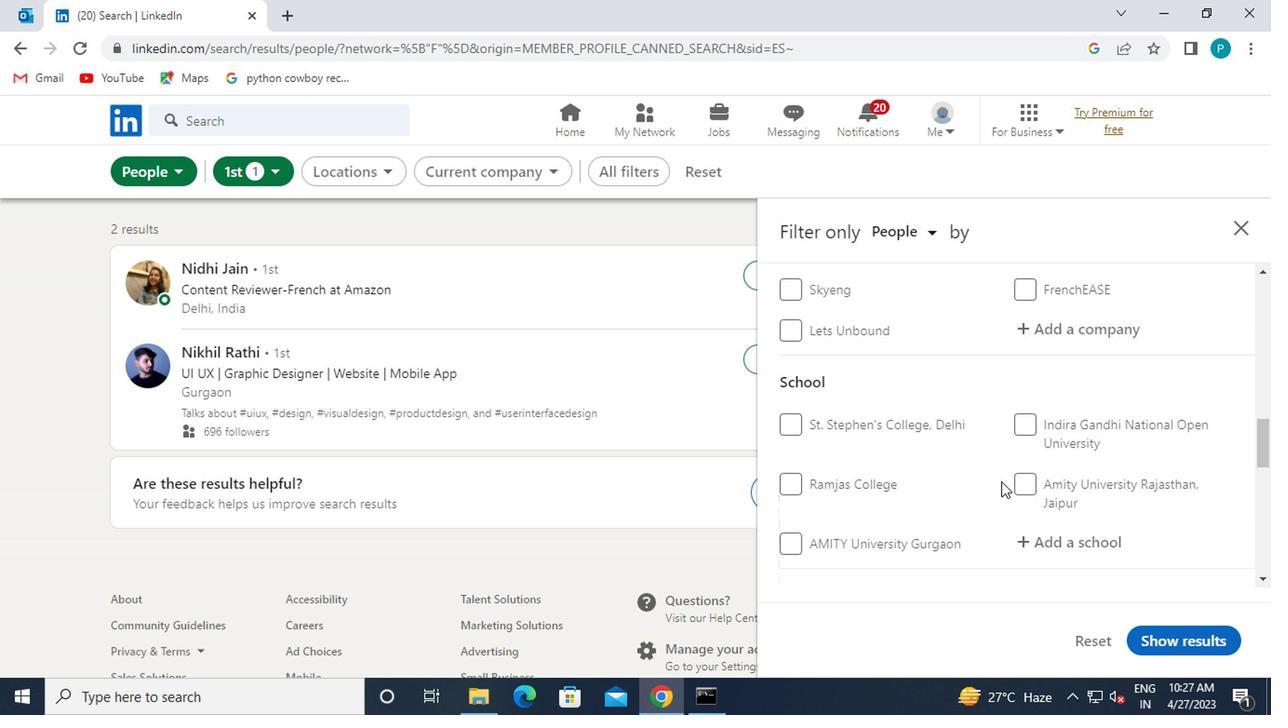
Action: Mouse pressed left at (1029, 536)
Screenshot: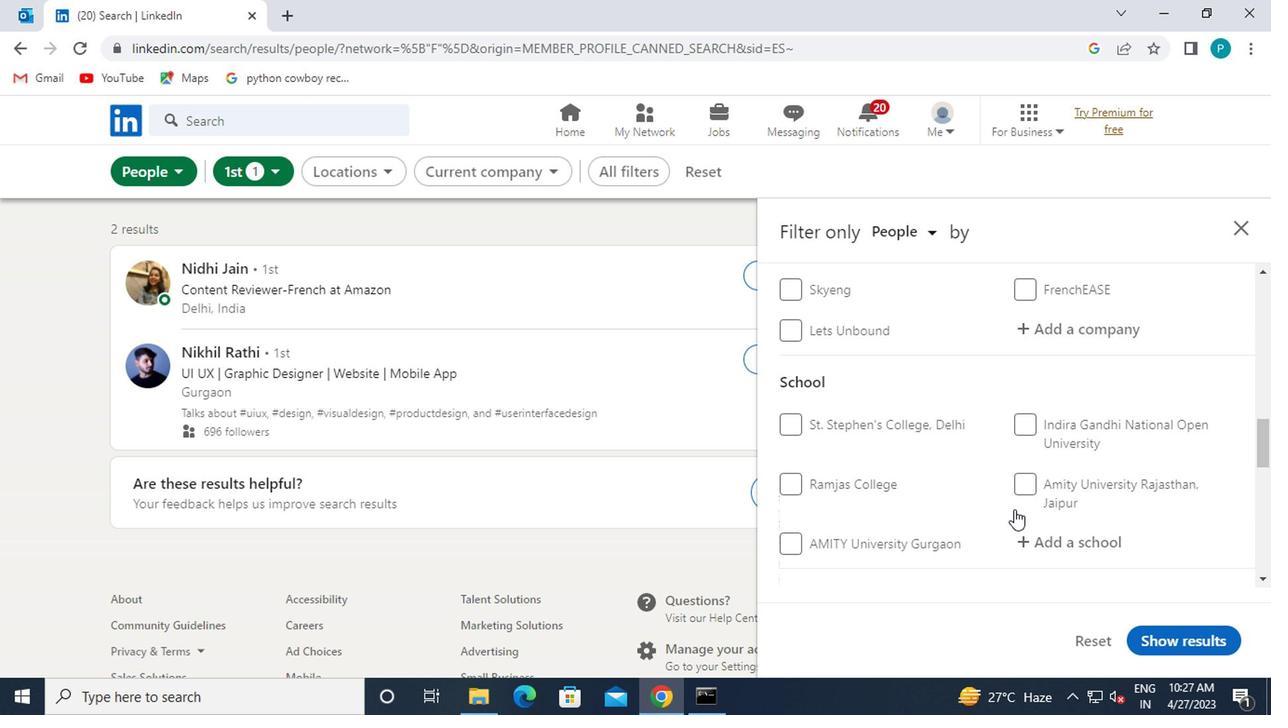 
Action: Mouse moved to (1030, 537)
Screenshot: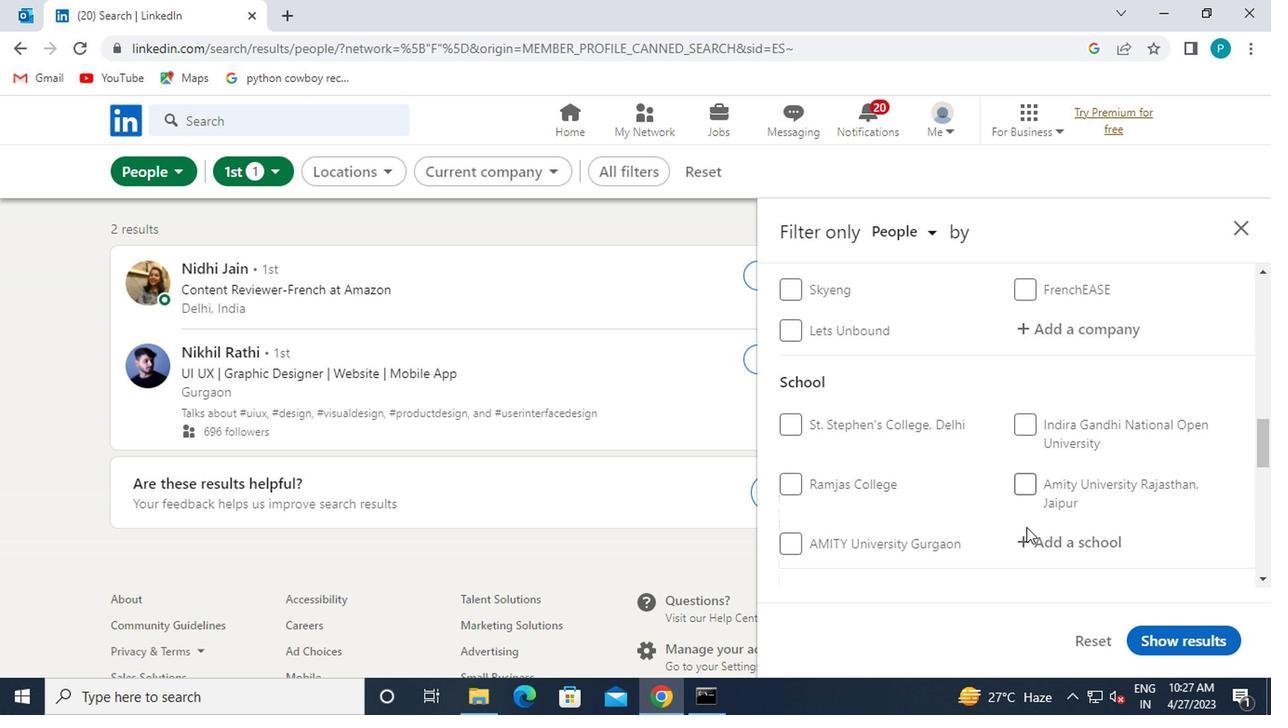 
Action: Key pressed NMIMS
Screenshot: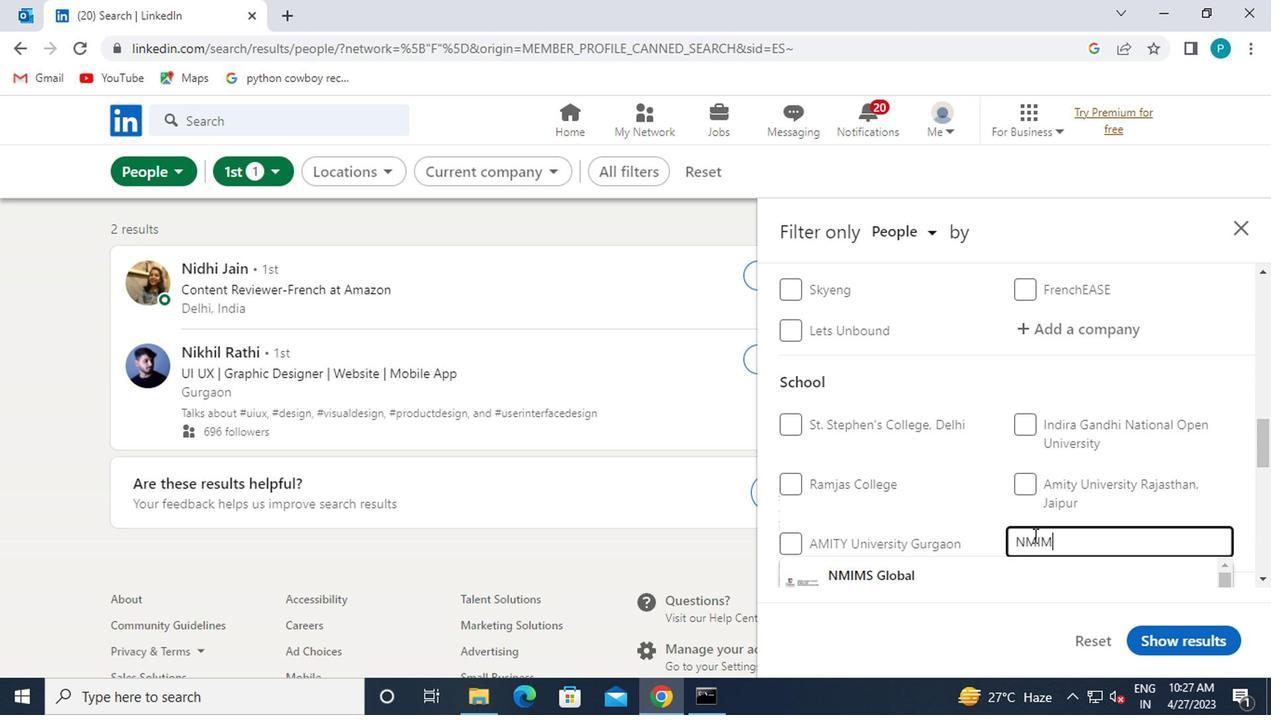 
Action: Mouse moved to (991, 506)
Screenshot: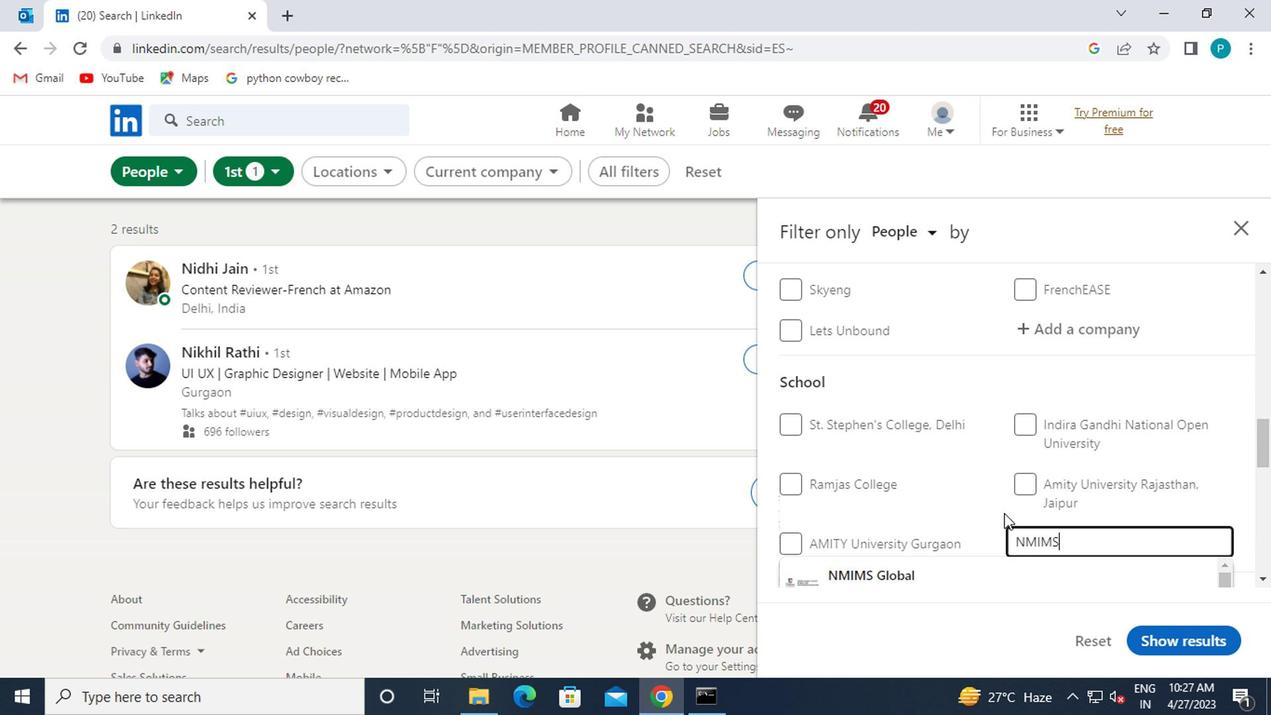 
Action: Mouse scrolled (991, 506) with delta (0, 0)
Screenshot: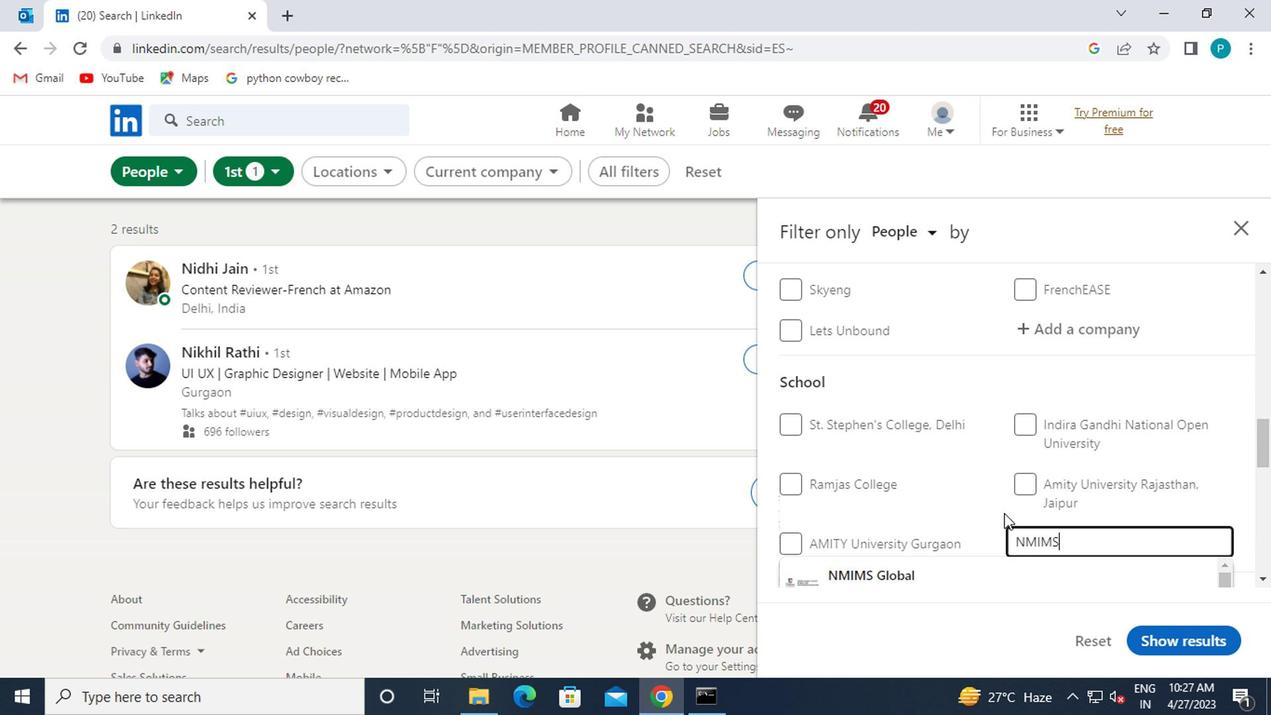 
Action: Mouse moved to (955, 482)
Screenshot: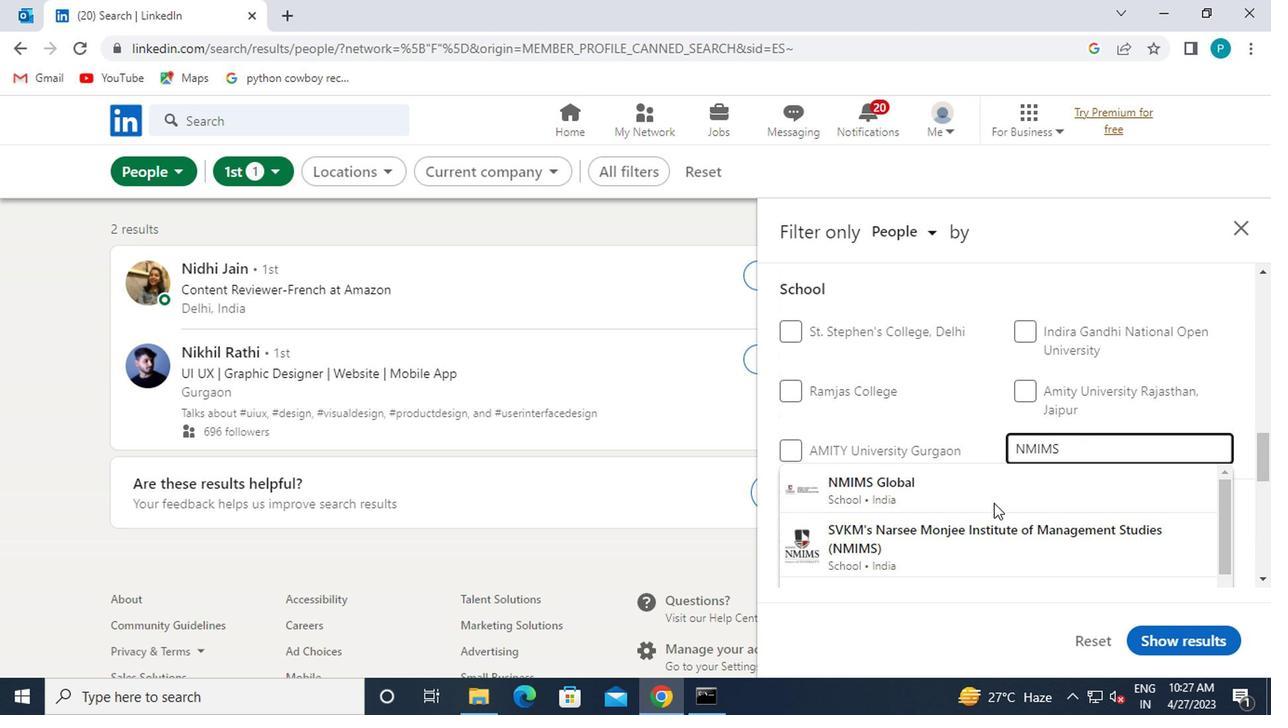 
Action: Mouse pressed left at (955, 482)
Screenshot: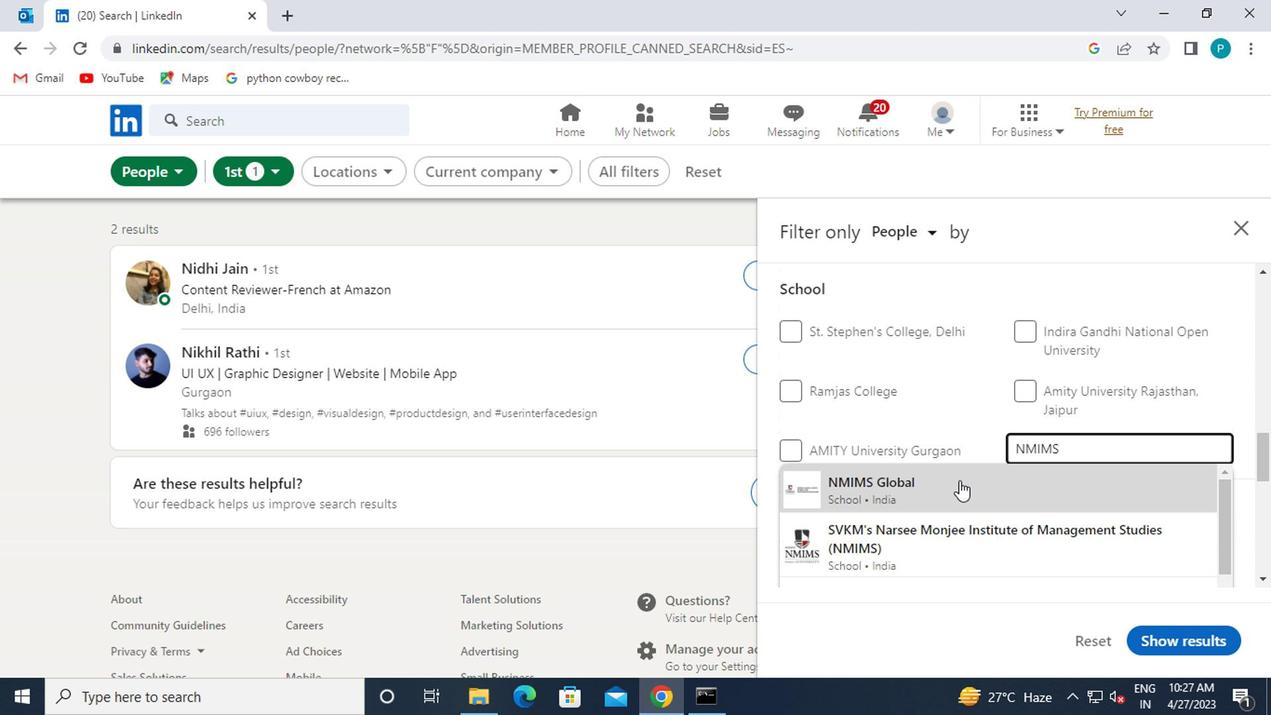 
Action: Mouse moved to (946, 444)
Screenshot: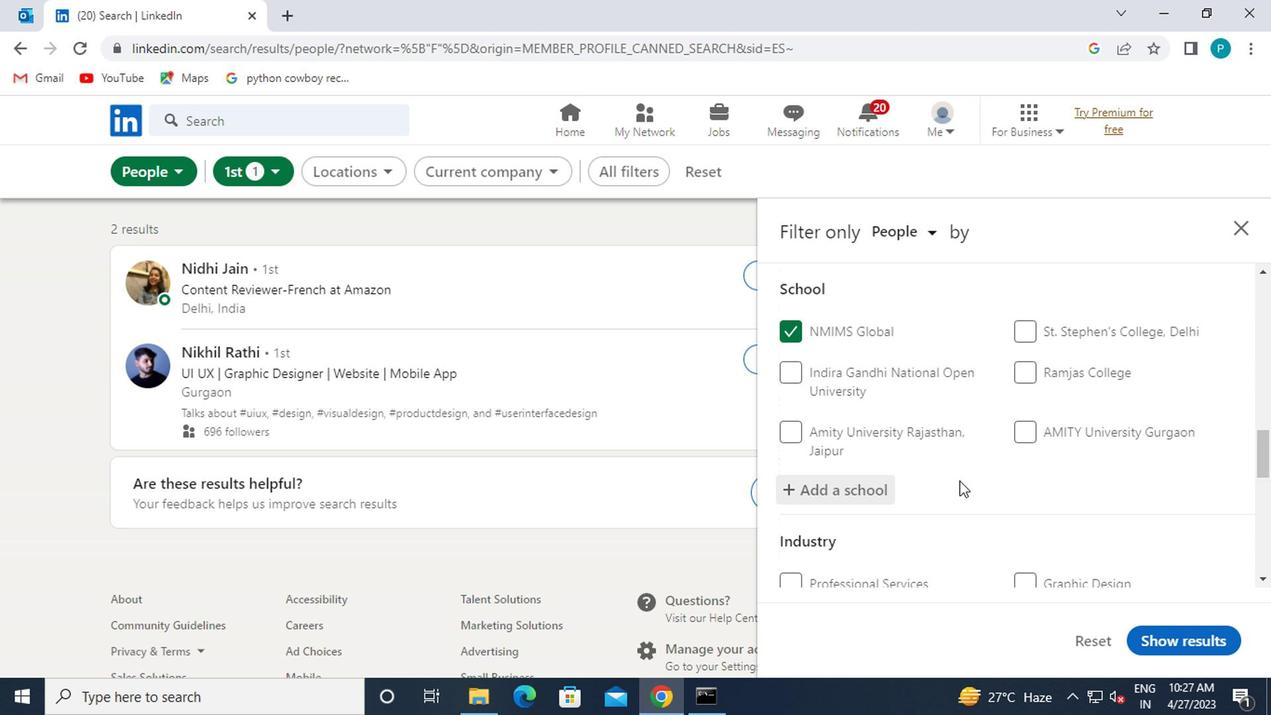 
Action: Mouse scrolled (946, 443) with delta (0, -1)
Screenshot: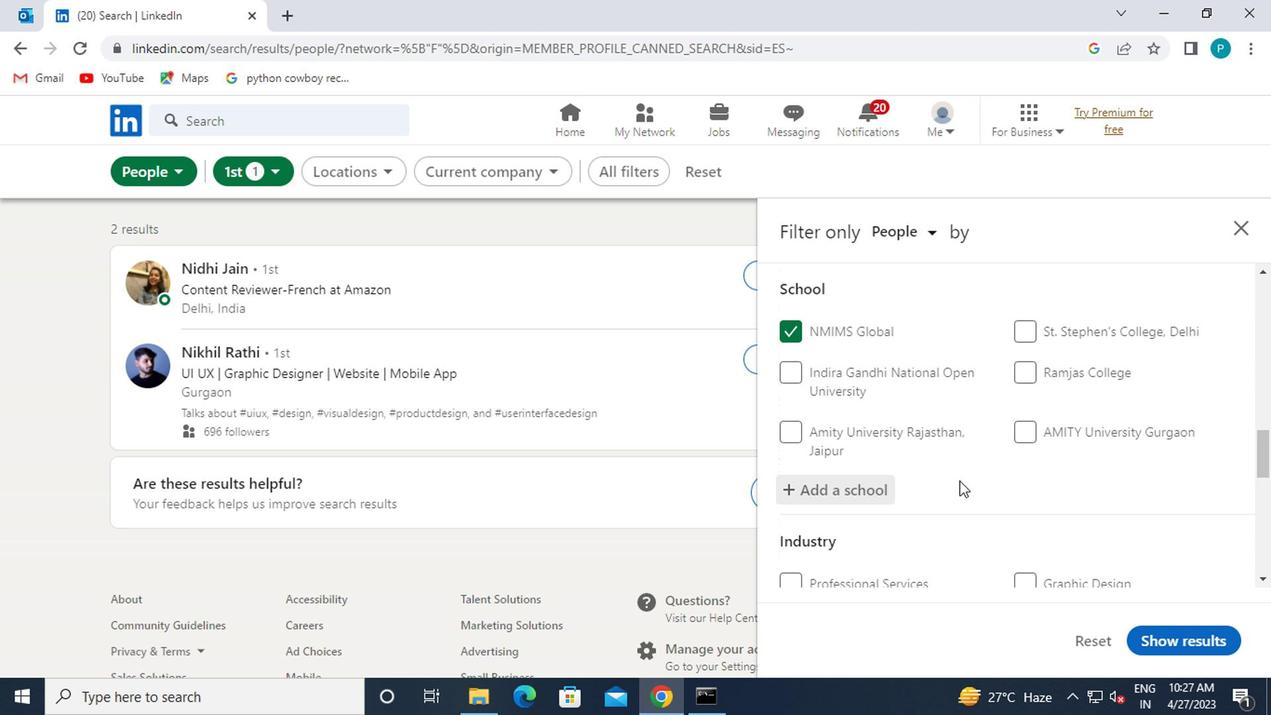 
Action: Mouse scrolled (946, 443) with delta (0, -1)
Screenshot: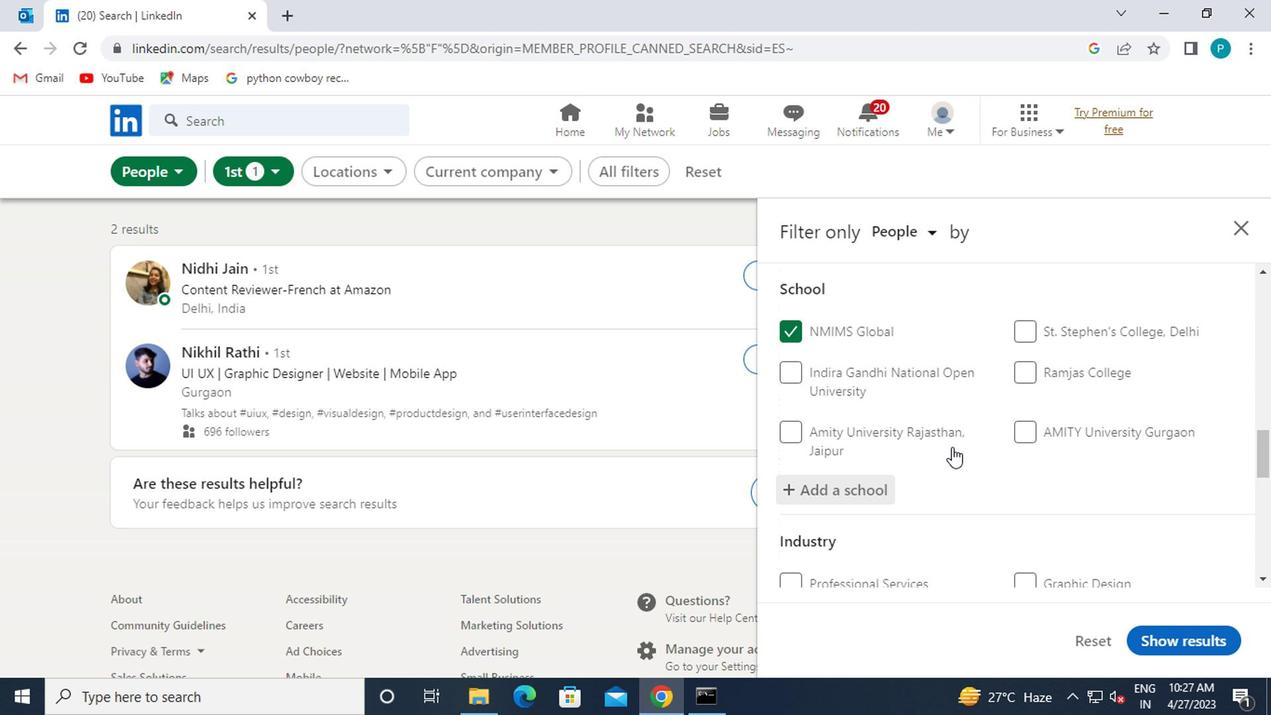 
Action: Mouse moved to (897, 473)
Screenshot: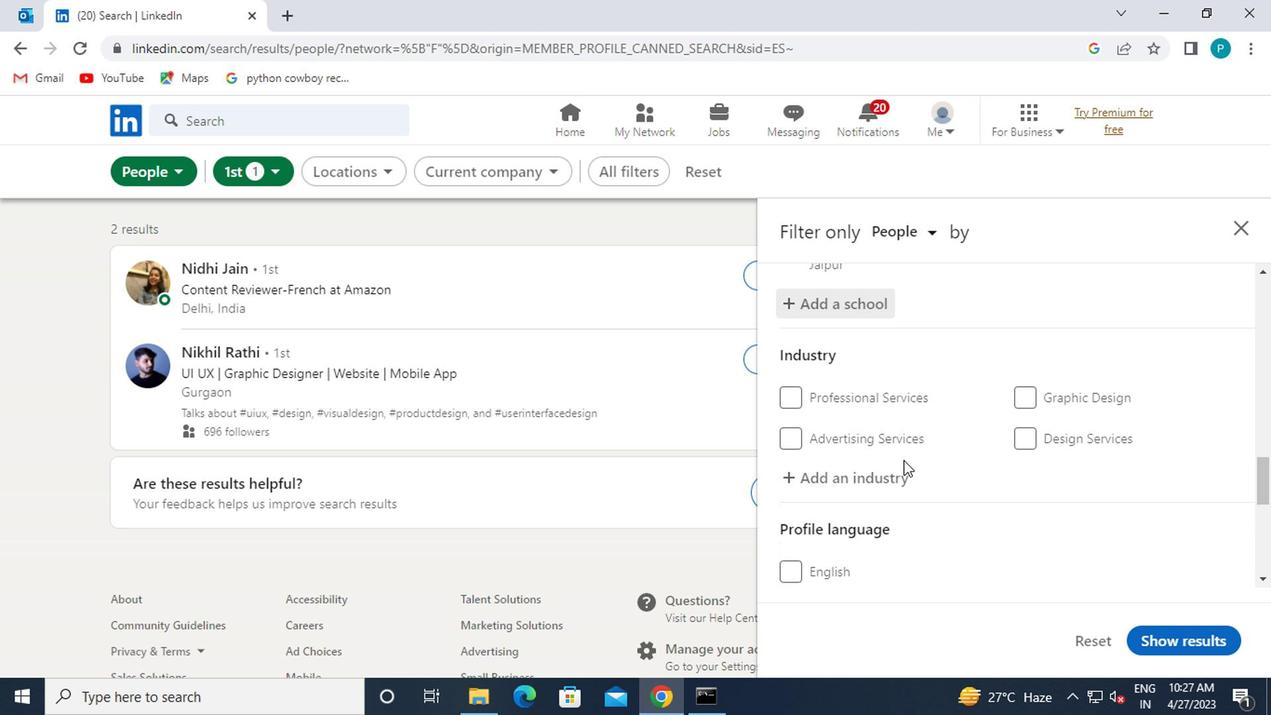 
Action: Mouse pressed left at (897, 473)
Screenshot: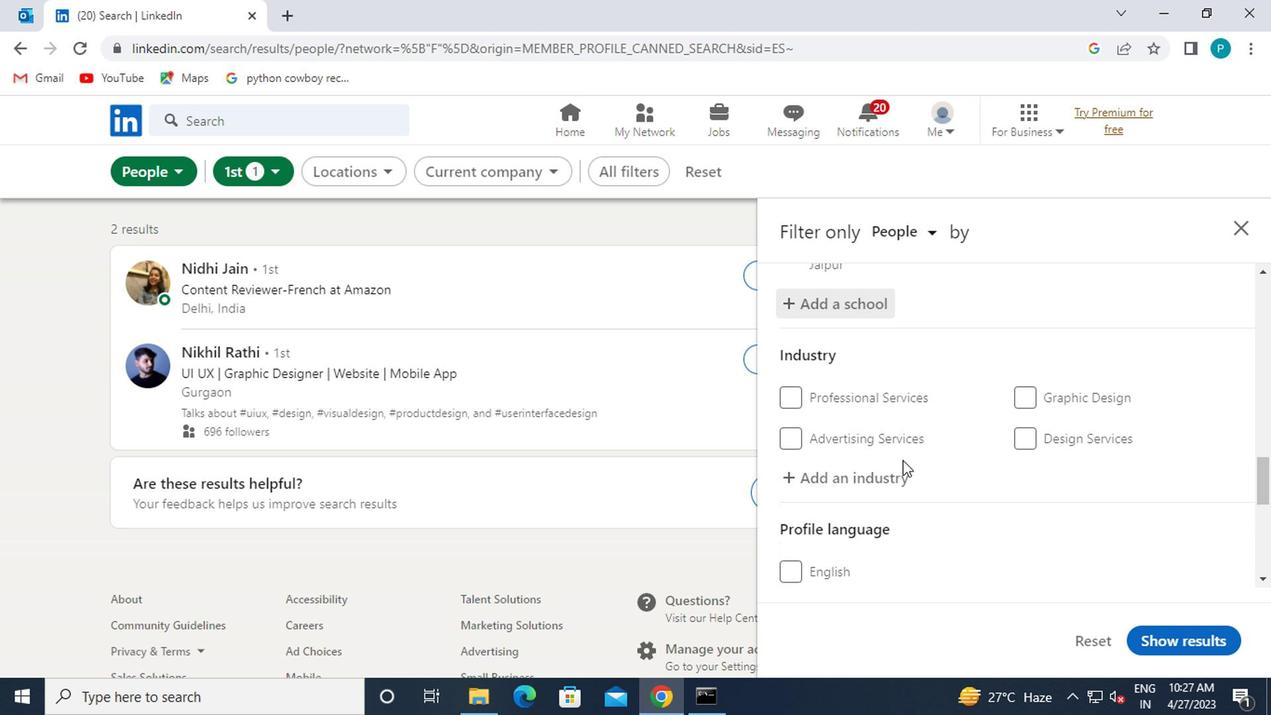 
Action: Key pressed C<Key.caps_lock>OMP
Screenshot: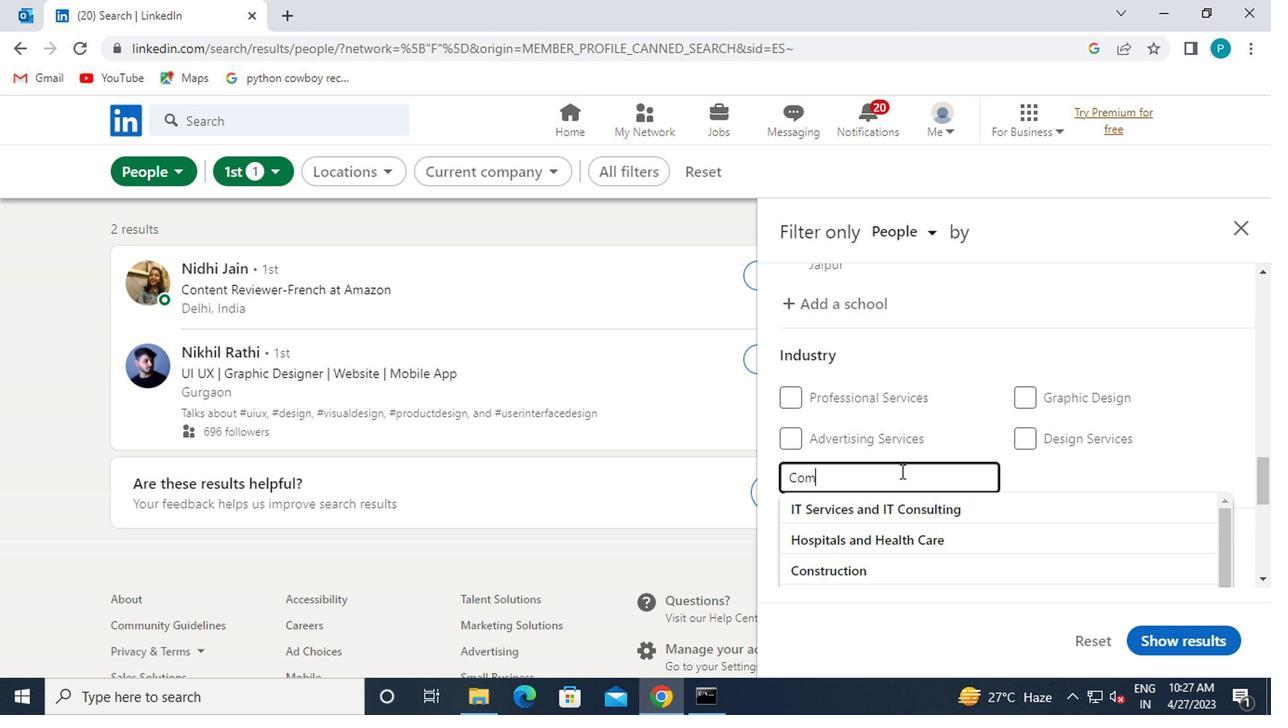 
Action: Mouse moved to (891, 504)
Screenshot: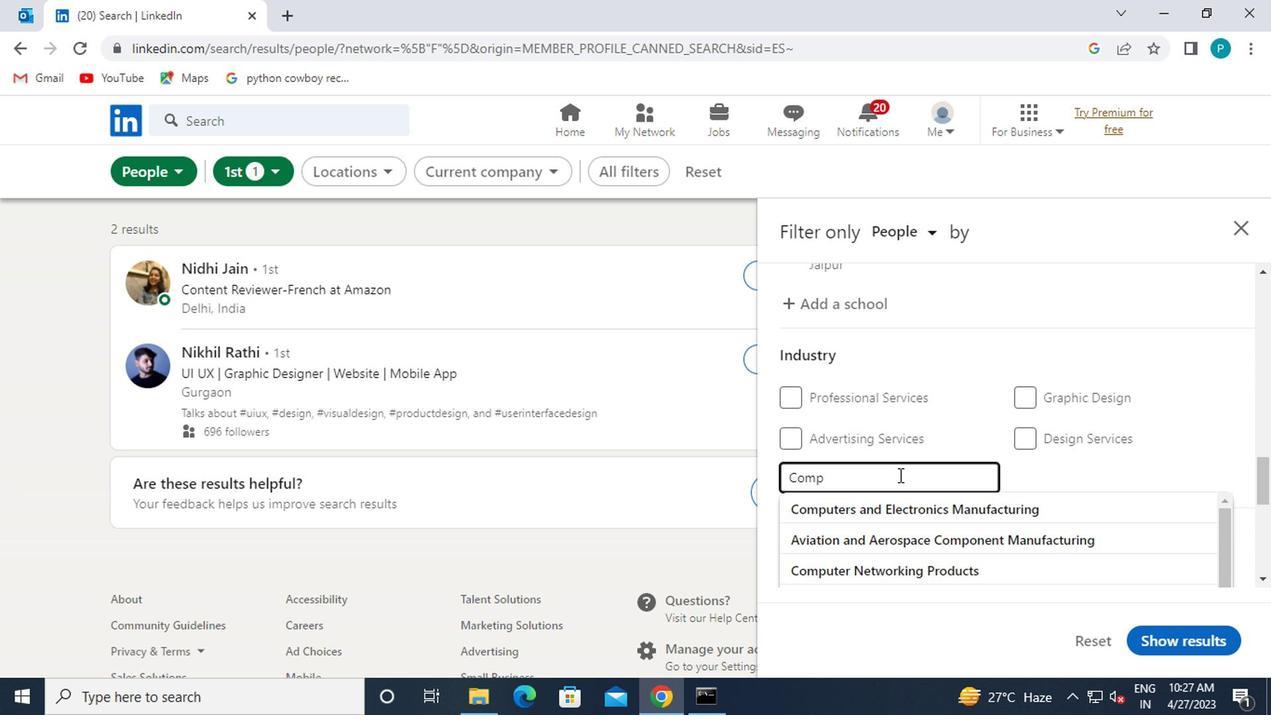 
Action: Mouse pressed left at (891, 504)
Screenshot: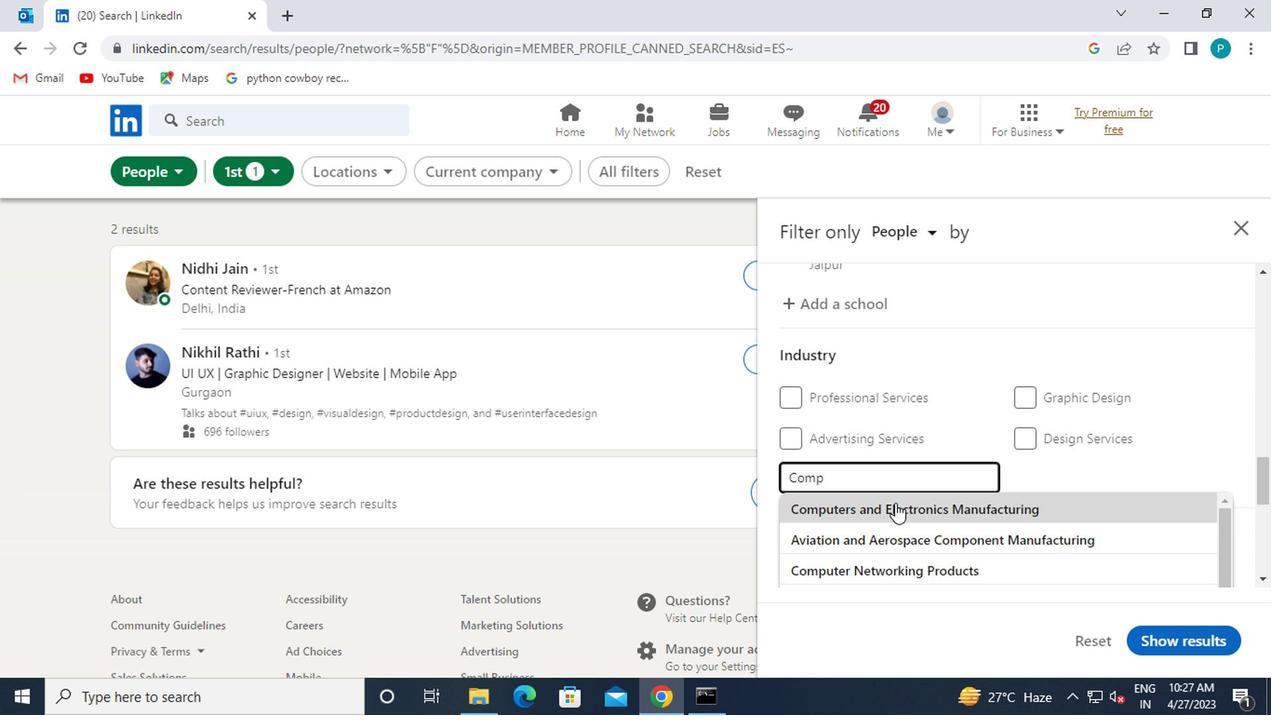 
Action: Mouse moved to (891, 503)
Screenshot: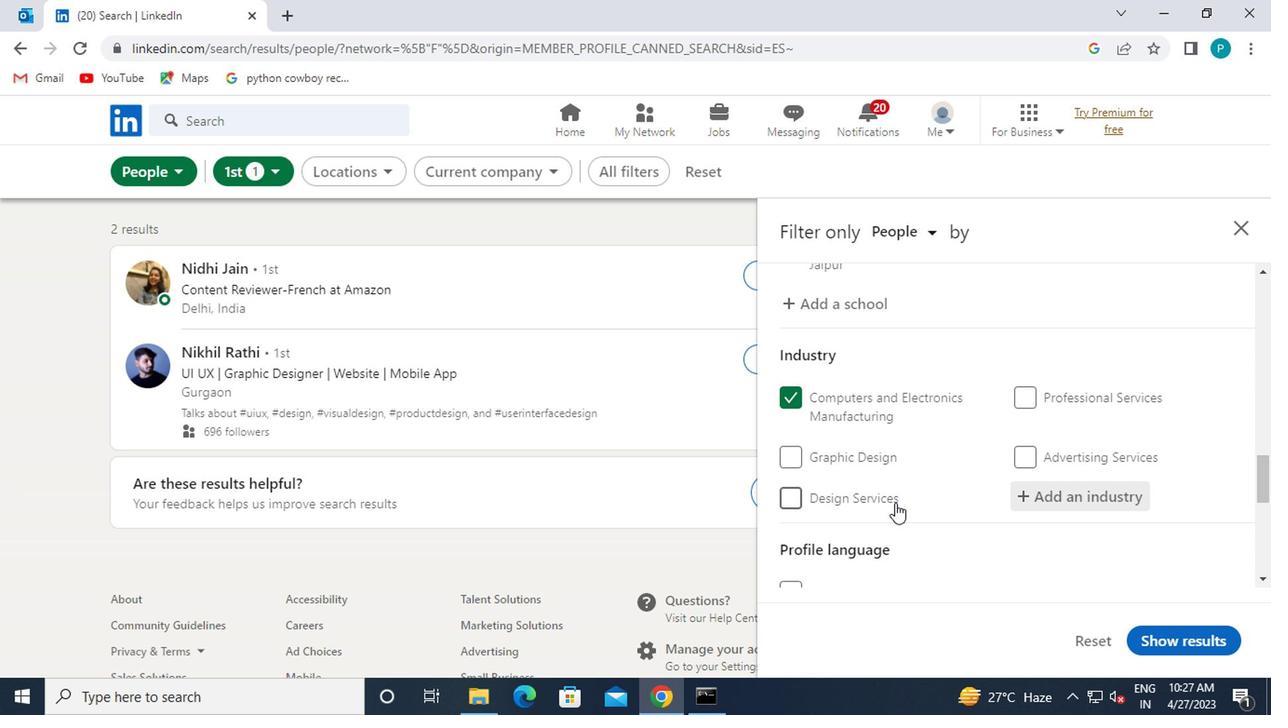 
Action: Mouse scrolled (891, 502) with delta (0, -1)
Screenshot: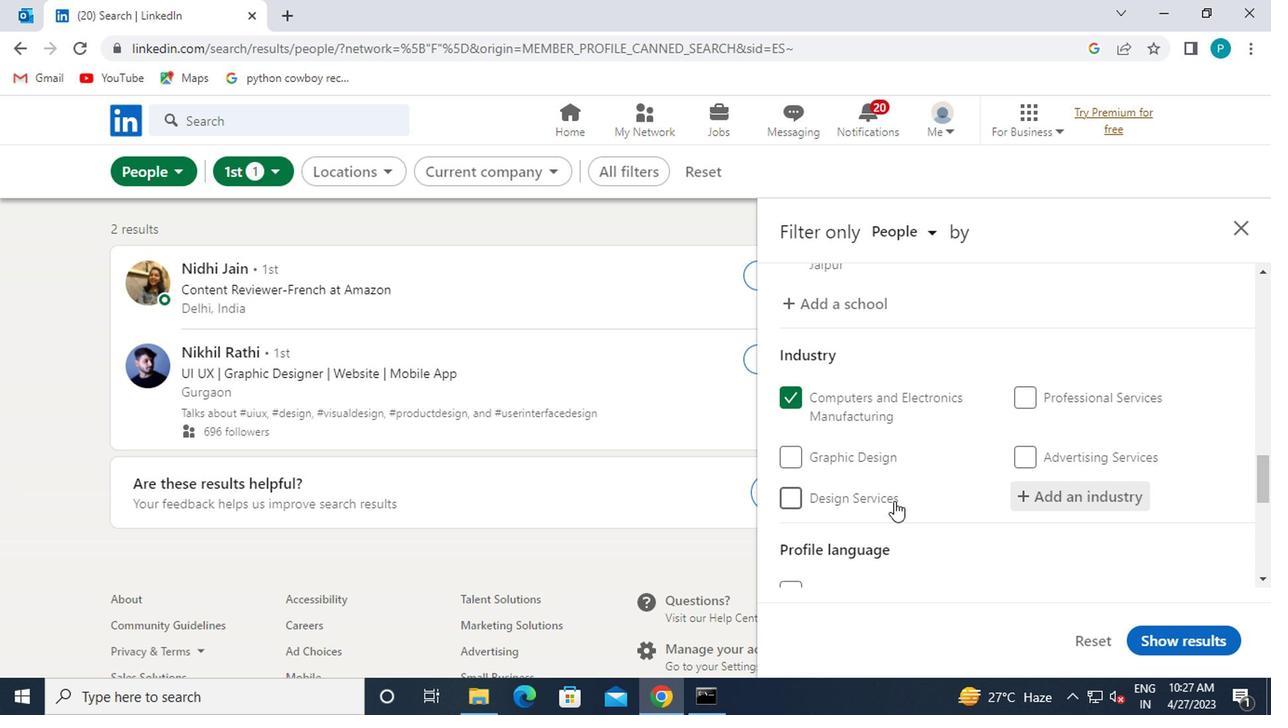 
Action: Mouse scrolled (891, 502) with delta (0, -1)
Screenshot: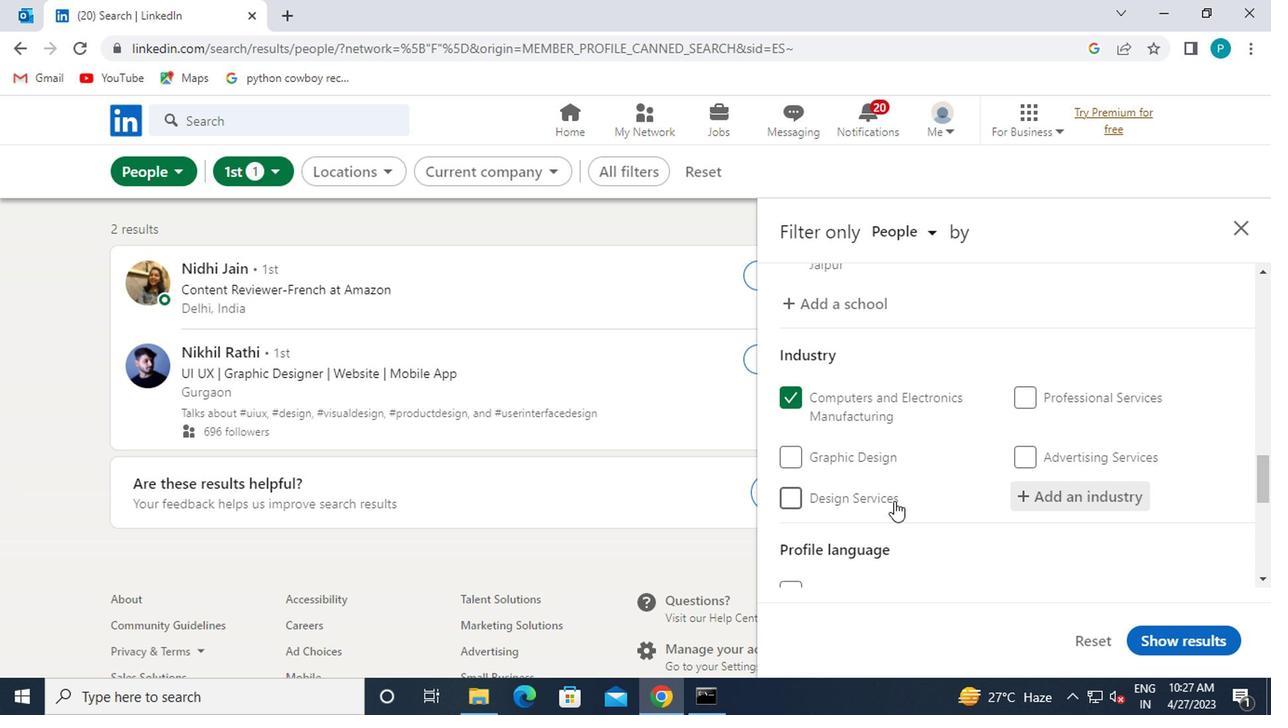 
Action: Mouse scrolled (891, 502) with delta (0, -1)
Screenshot: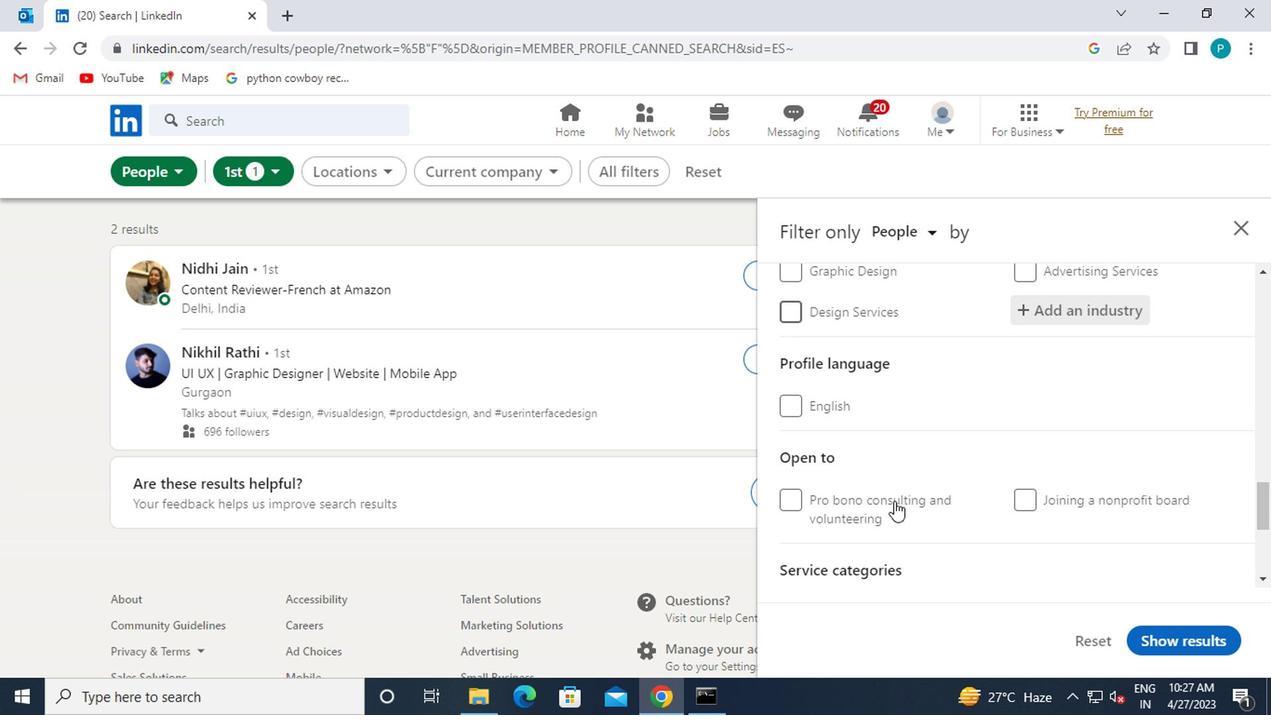 
Action: Mouse moved to (889, 502)
Screenshot: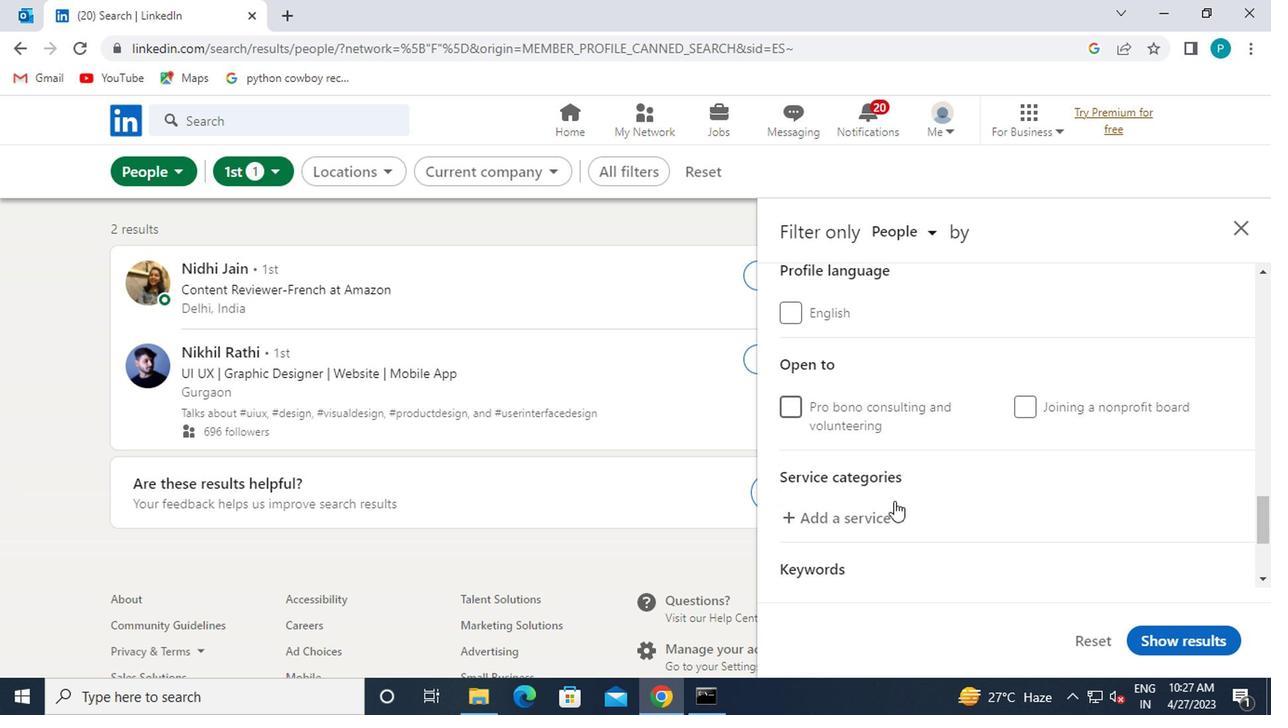 
Action: Mouse pressed left at (889, 502)
Screenshot: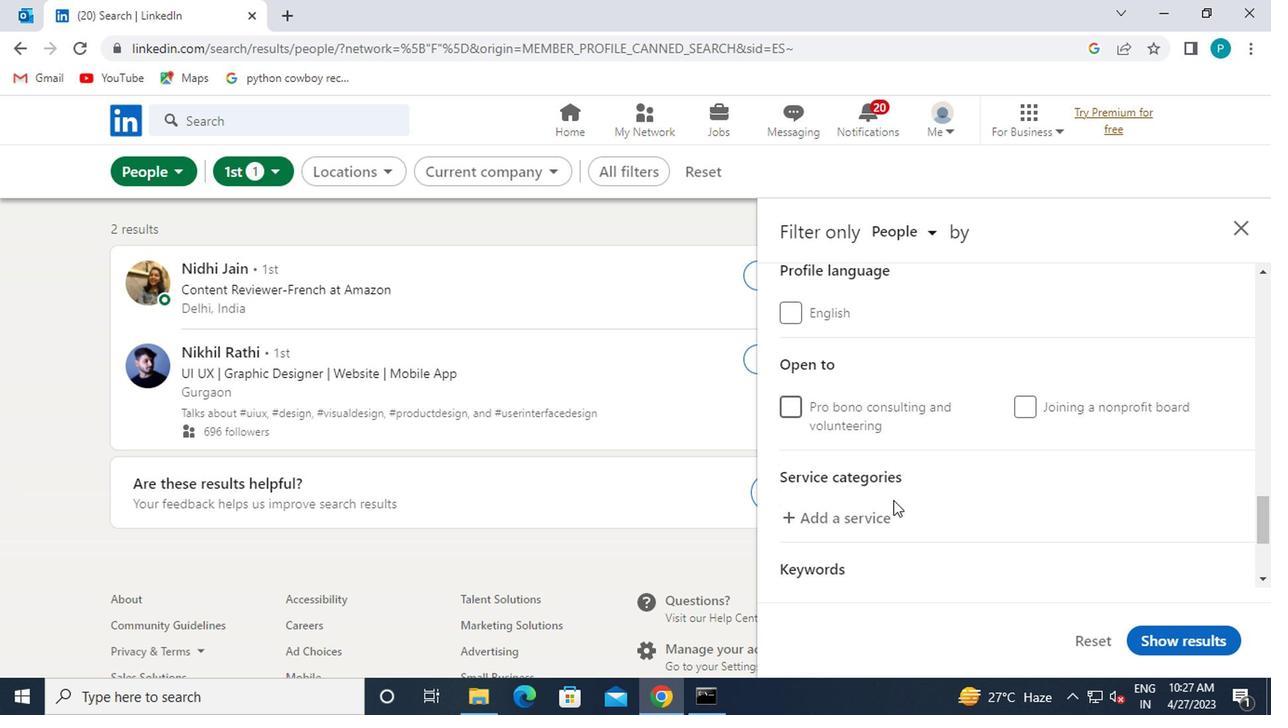 
Action: Mouse moved to (880, 522)
Screenshot: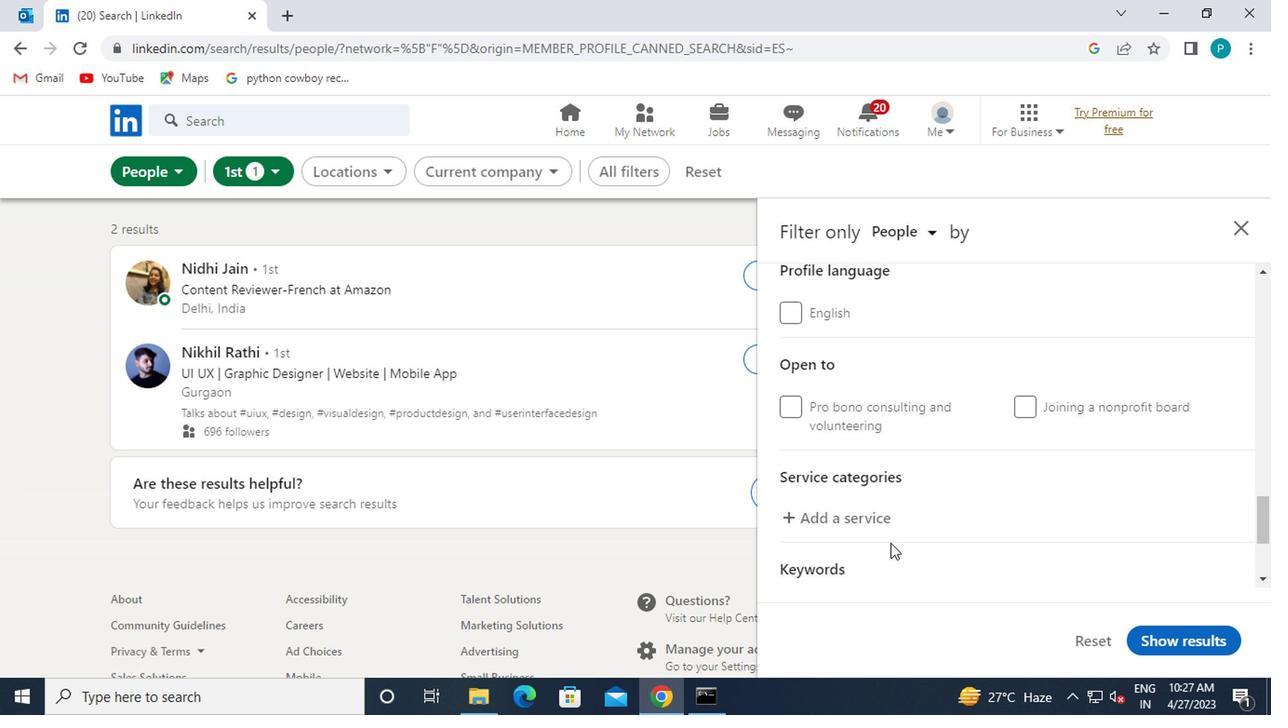 
Action: Mouse pressed left at (880, 522)
Screenshot: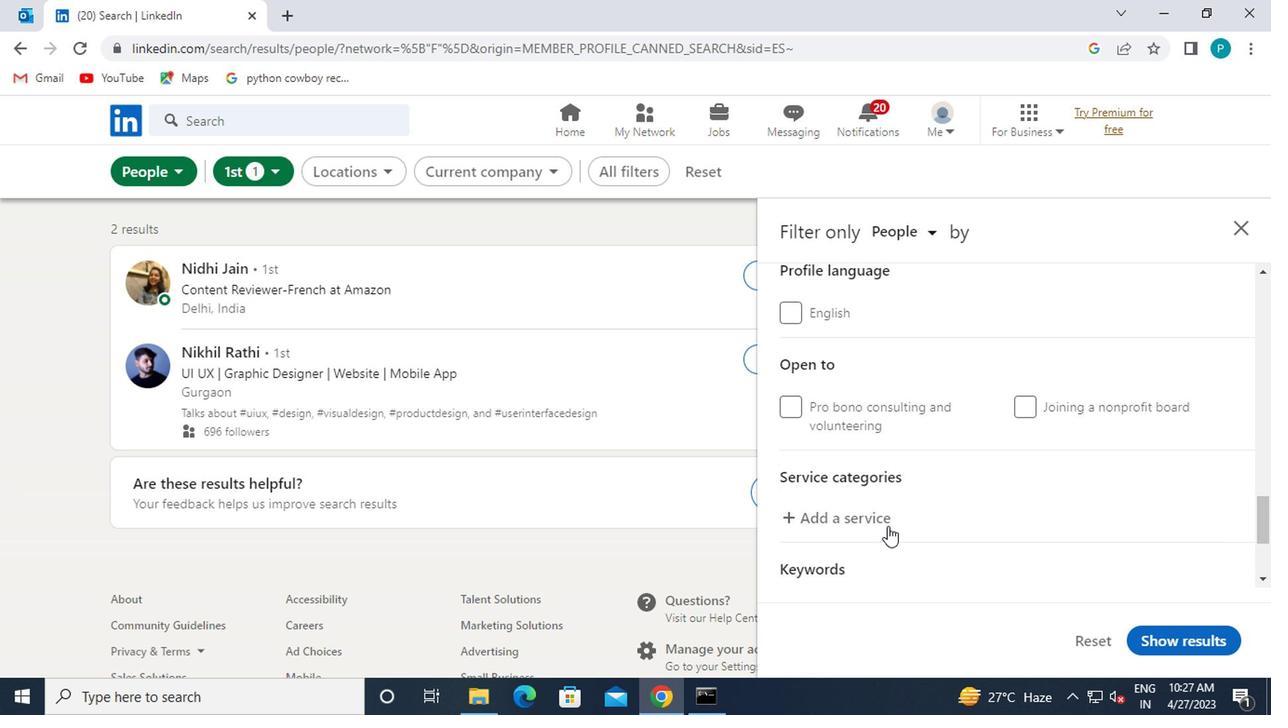 
Action: Key pressed BU
Screenshot: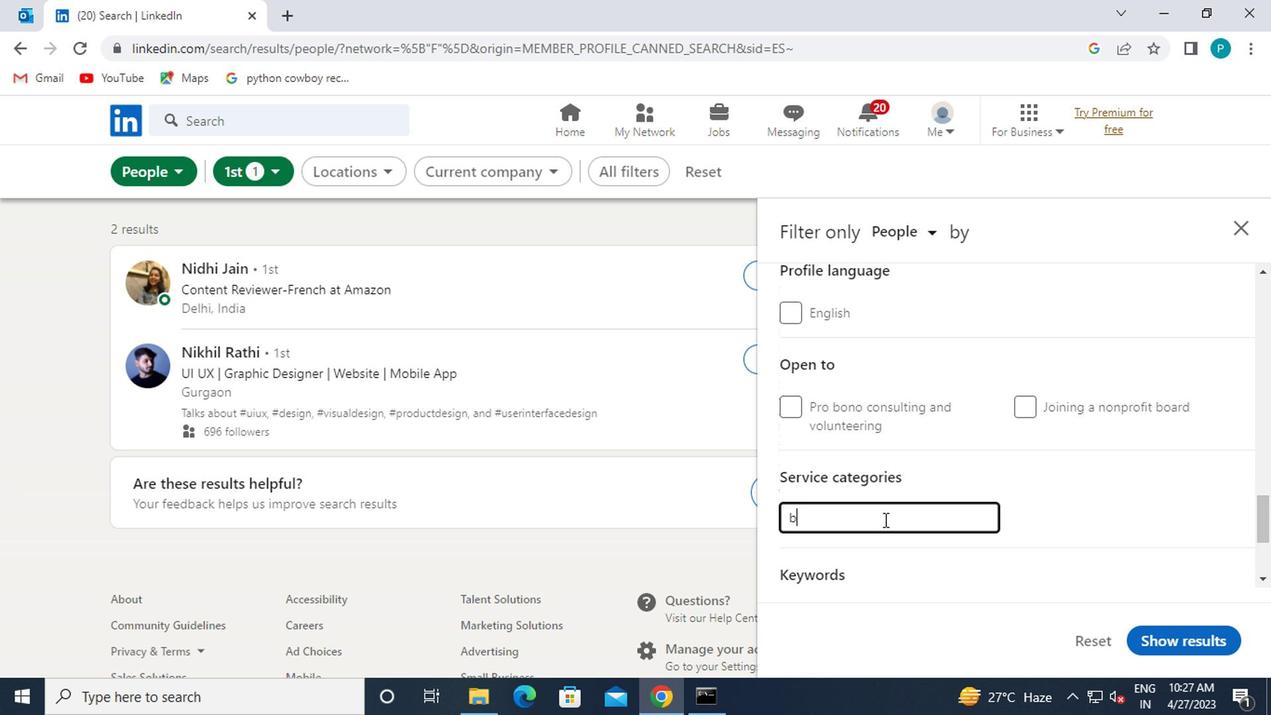 
Action: Mouse moved to (854, 569)
Screenshot: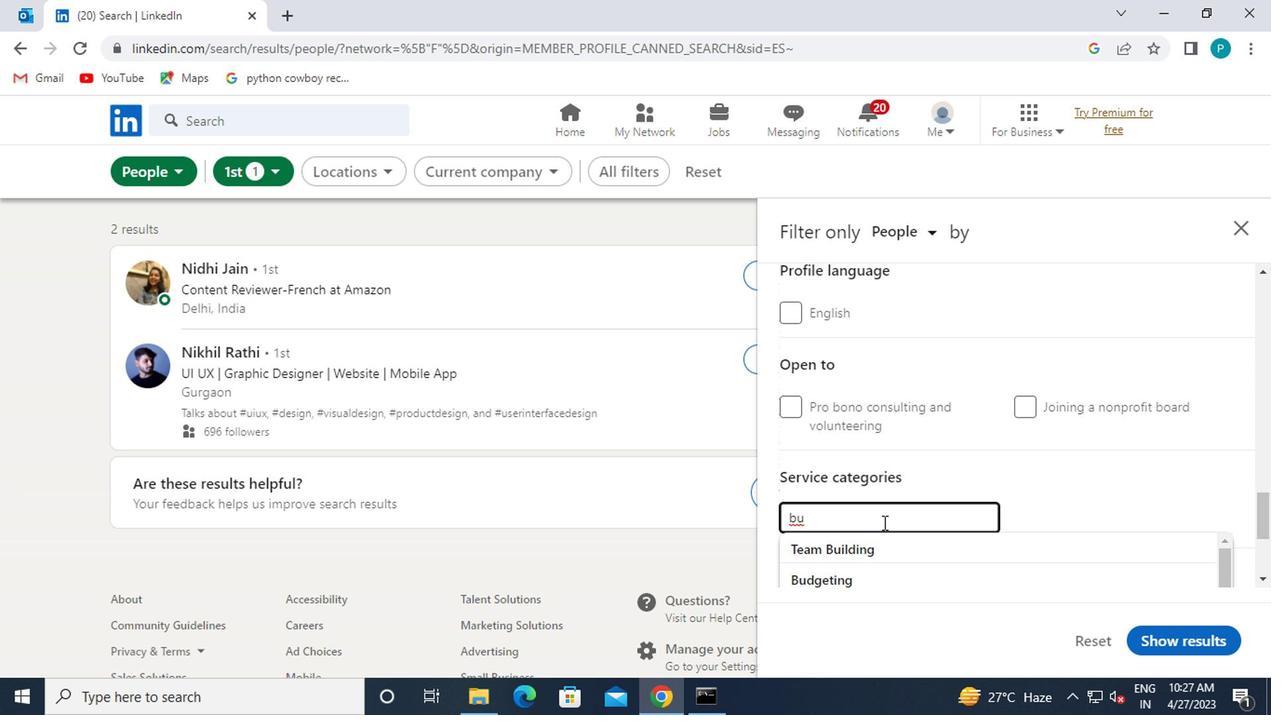 
Action: Mouse pressed left at (854, 569)
Screenshot: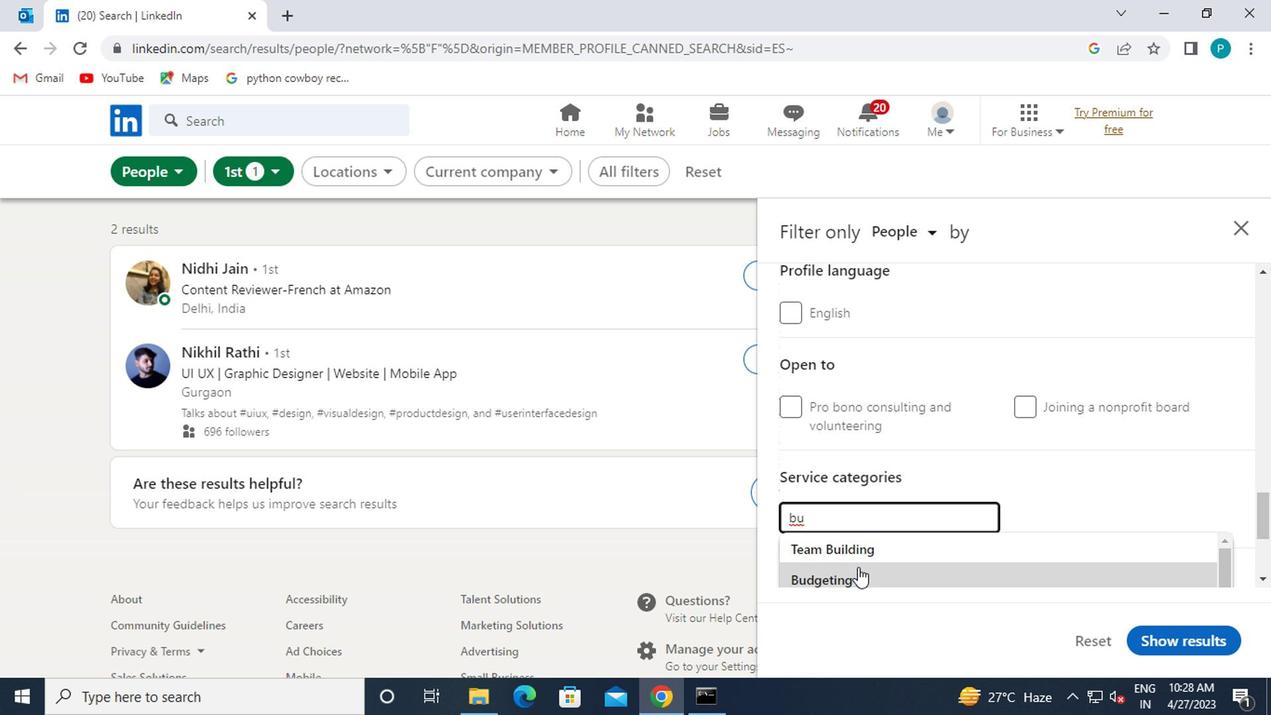 
Action: Mouse moved to (854, 570)
Screenshot: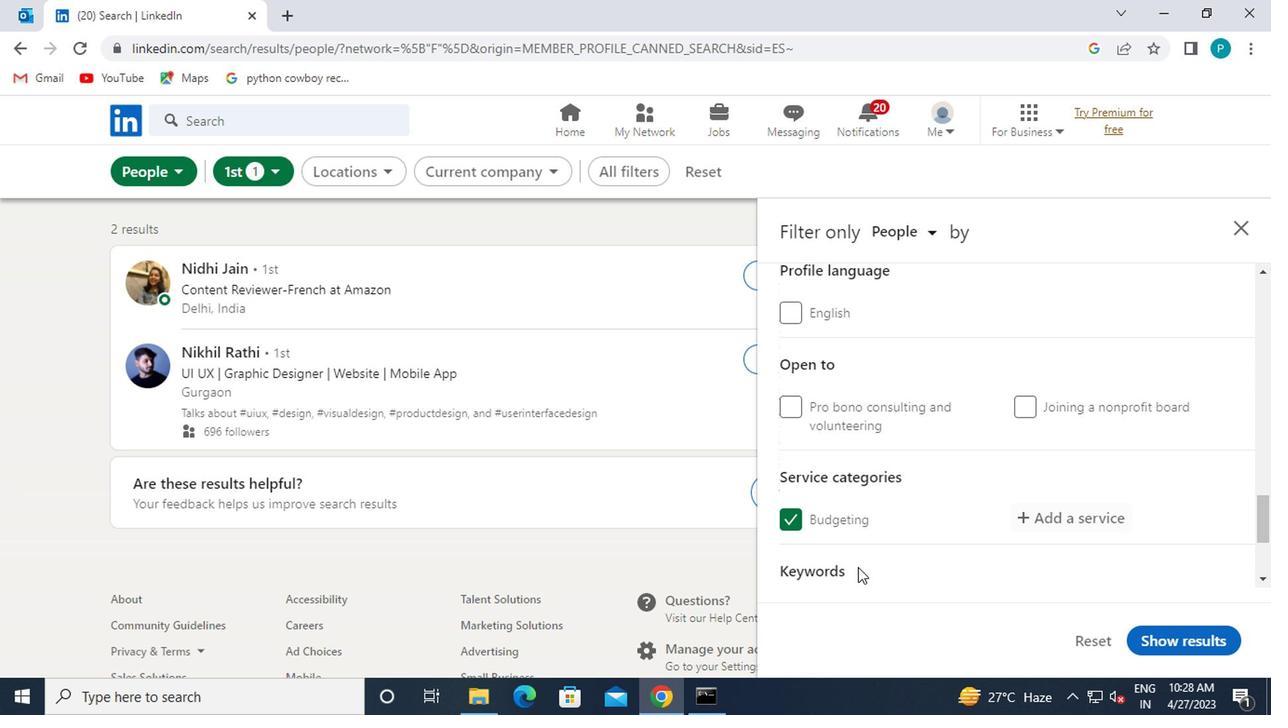 
Action: Mouse scrolled (854, 569) with delta (0, -1)
Screenshot: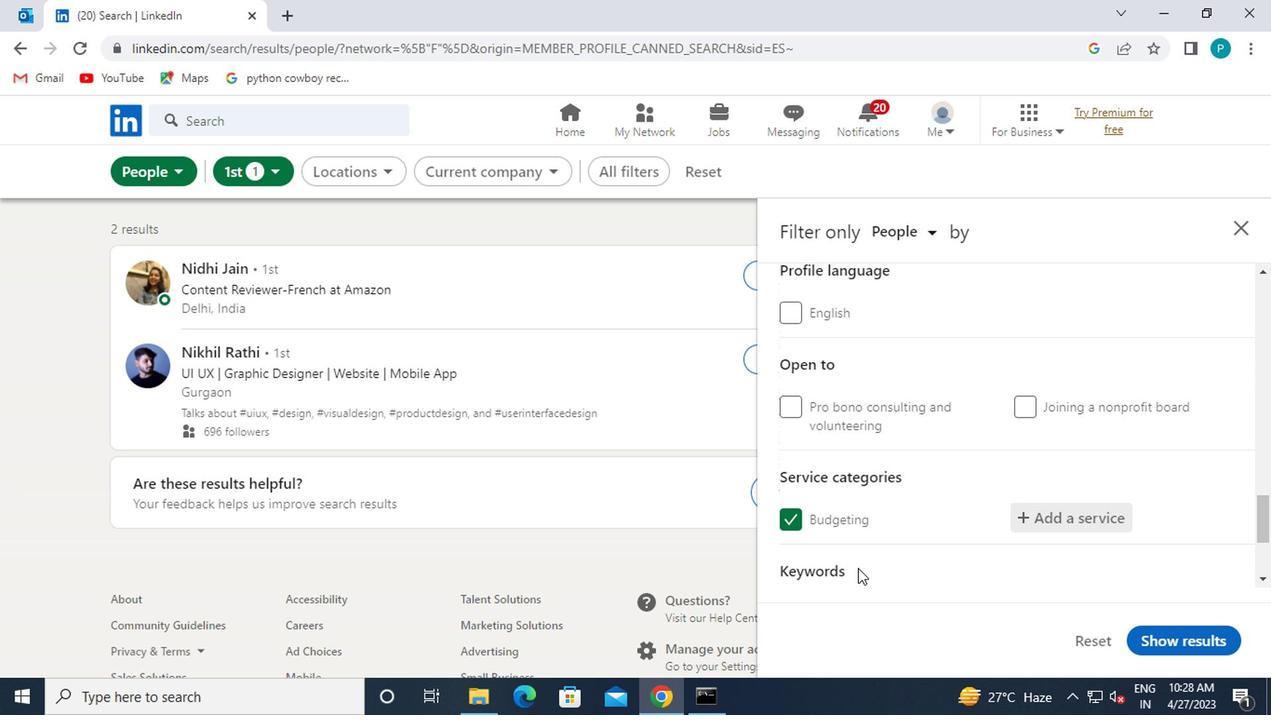 
Action: Mouse moved to (853, 552)
Screenshot: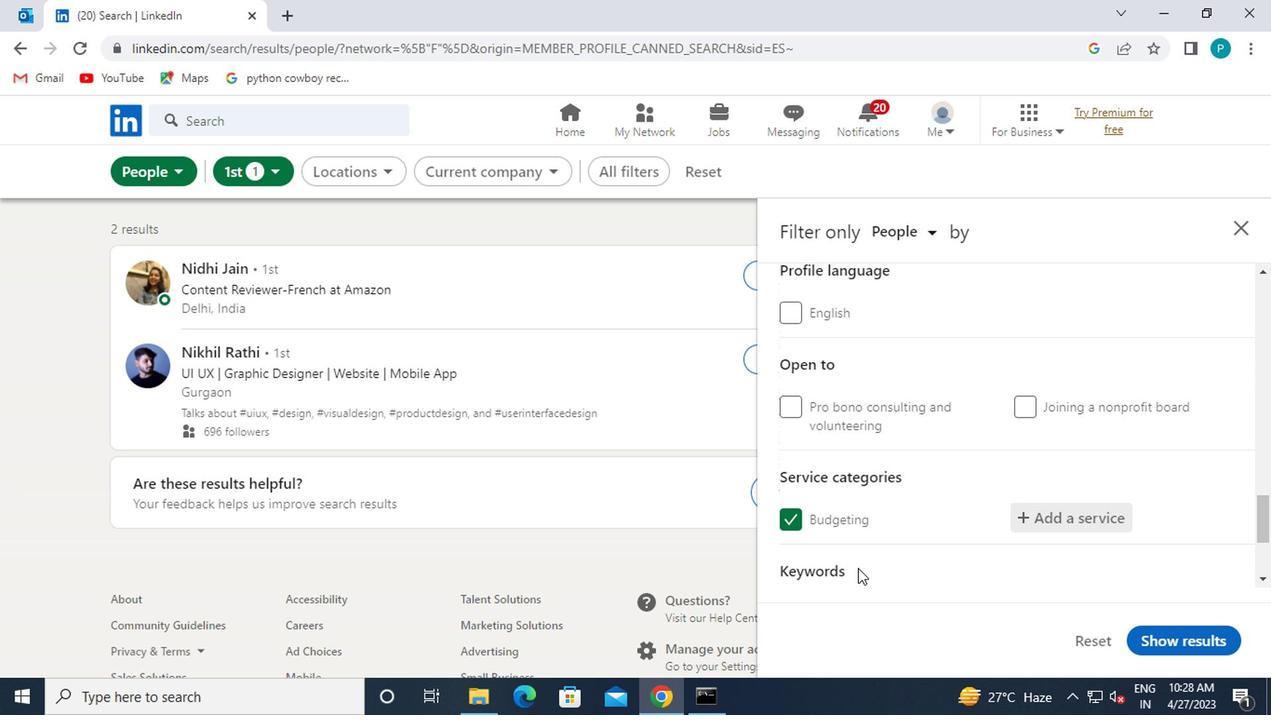 
Action: Mouse scrolled (853, 551) with delta (0, 0)
Screenshot: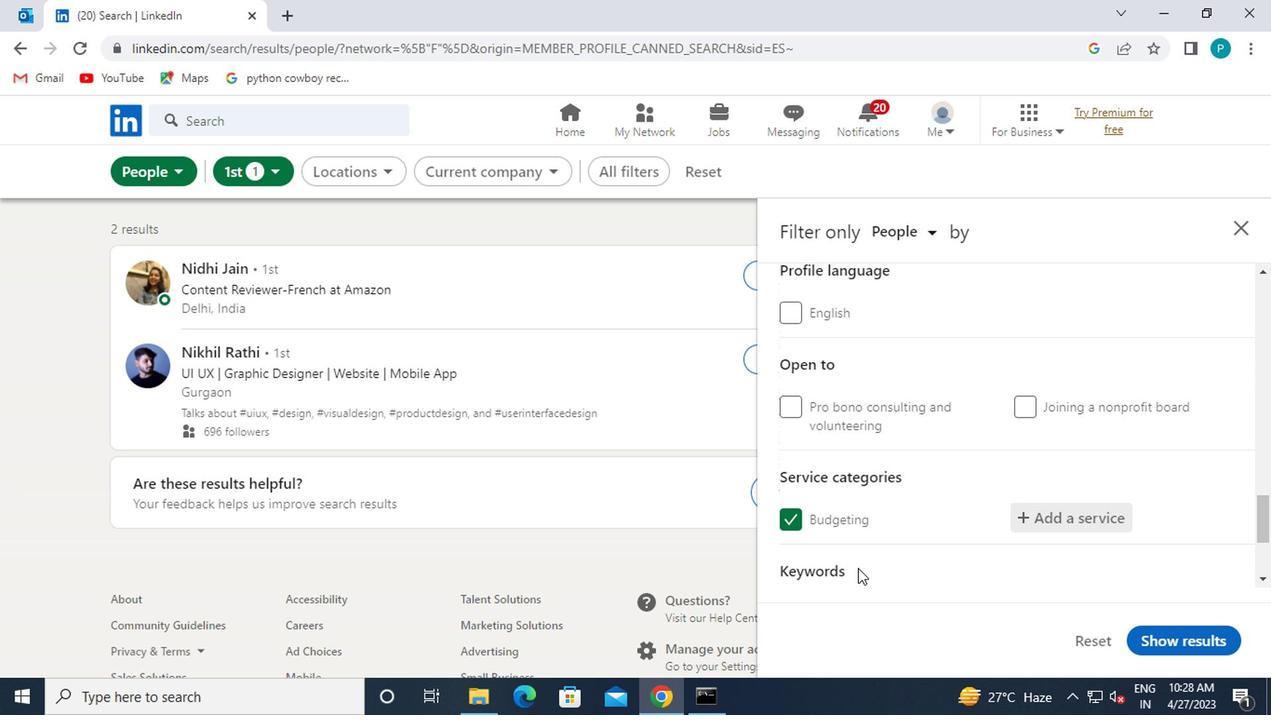 
Action: Mouse moved to (847, 517)
Screenshot: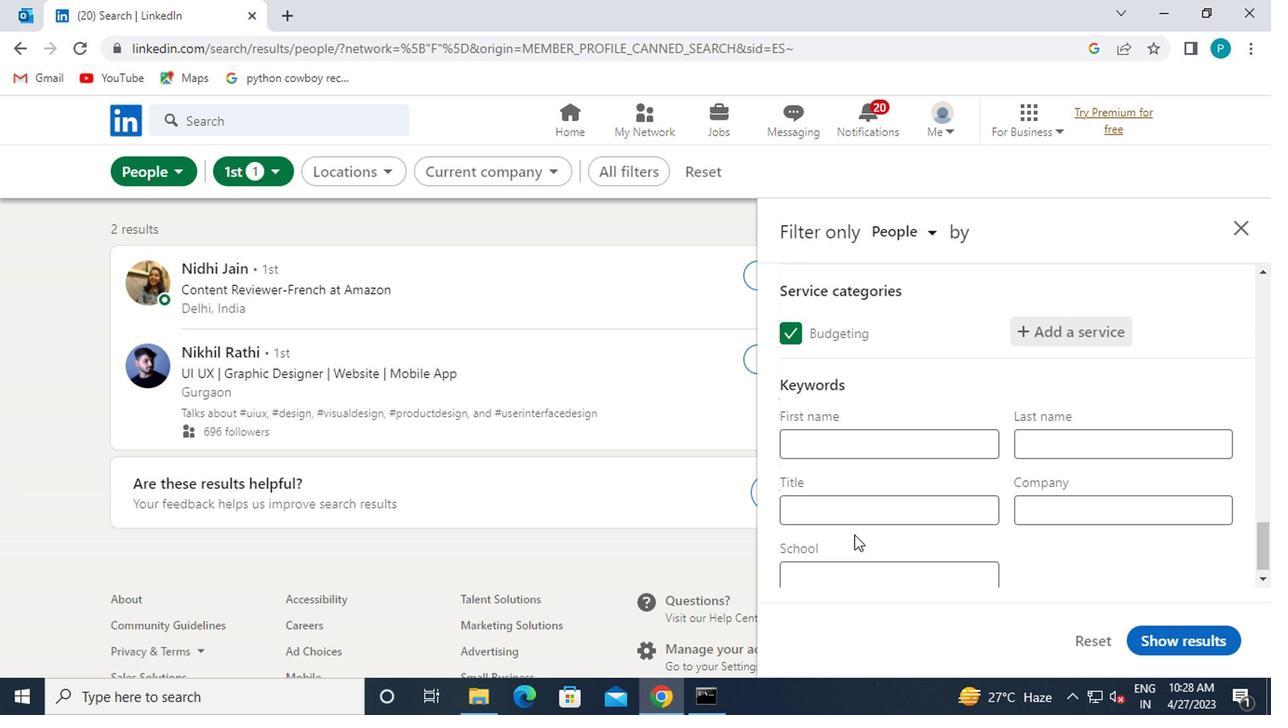 
Action: Mouse pressed left at (847, 517)
Screenshot: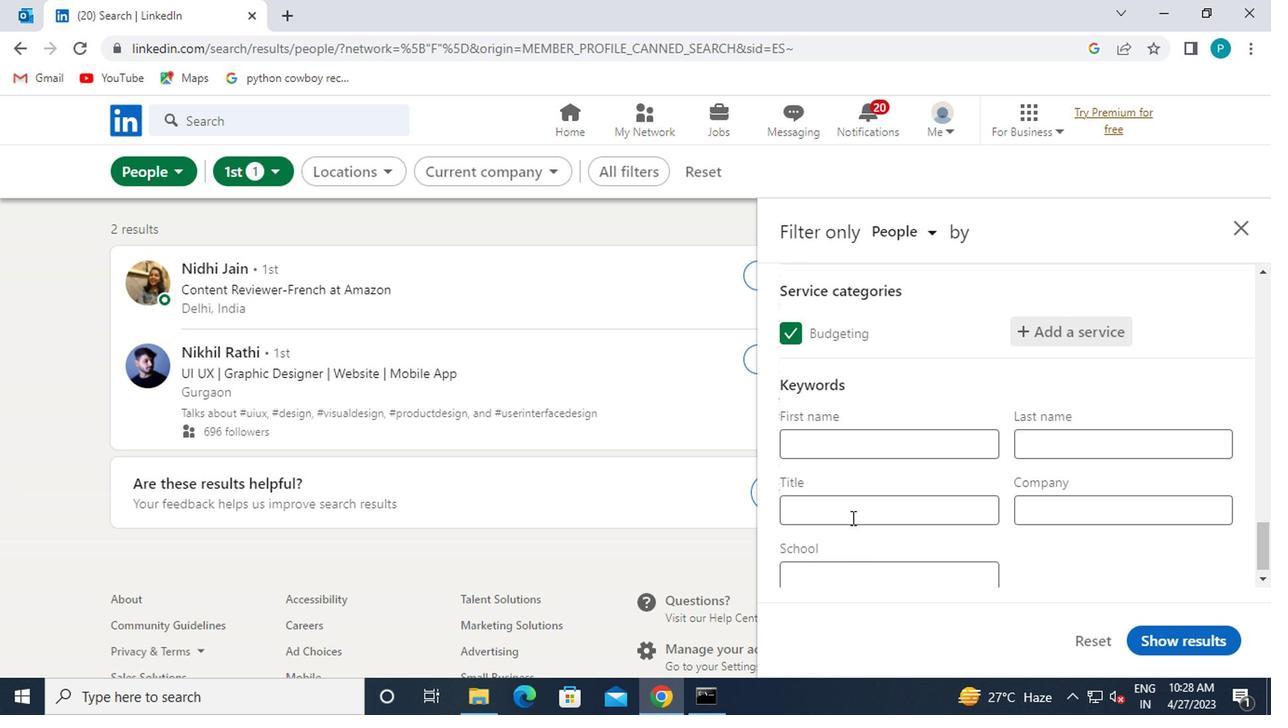 
Action: Key pressed <Key.caps_lock>S<Key.caps_lock>HEET<Key.space><Key.caps_lock>M<Key.caps_lock>ETAL<Key.space><Key.caps_lock>W<Key.caps_lock>ORKER
Screenshot: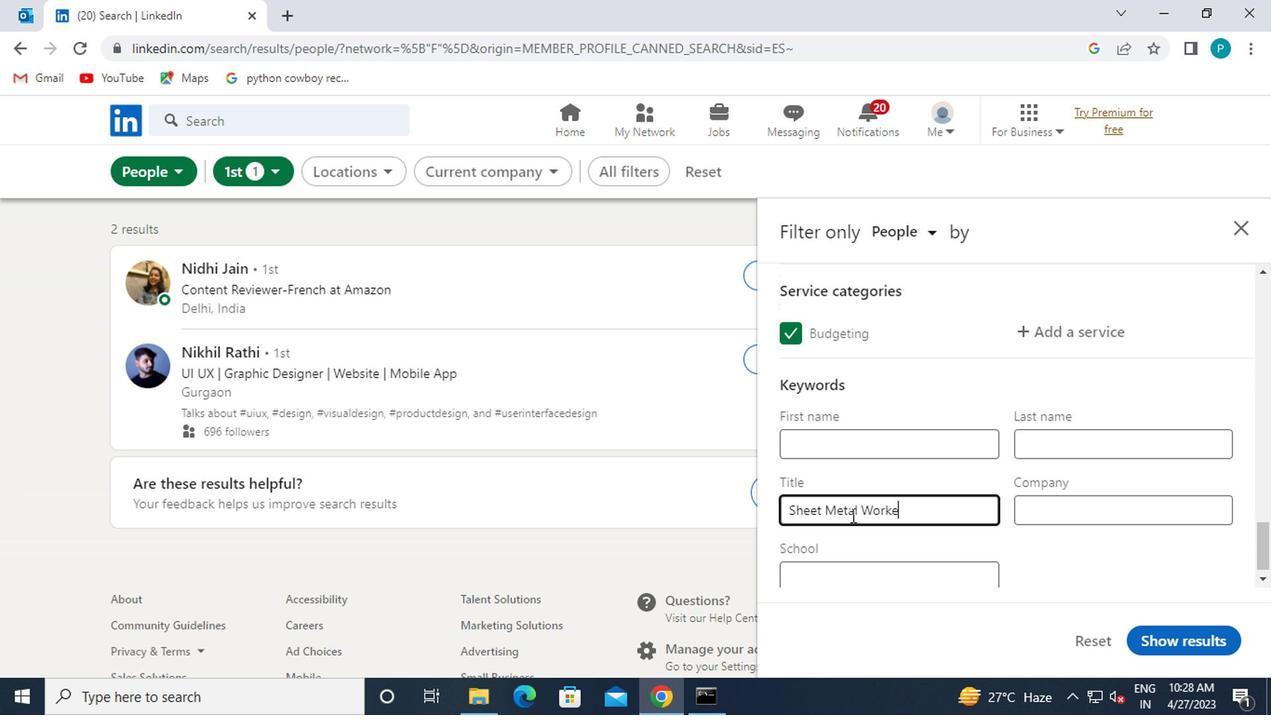 
Action: Mouse moved to (1158, 638)
Screenshot: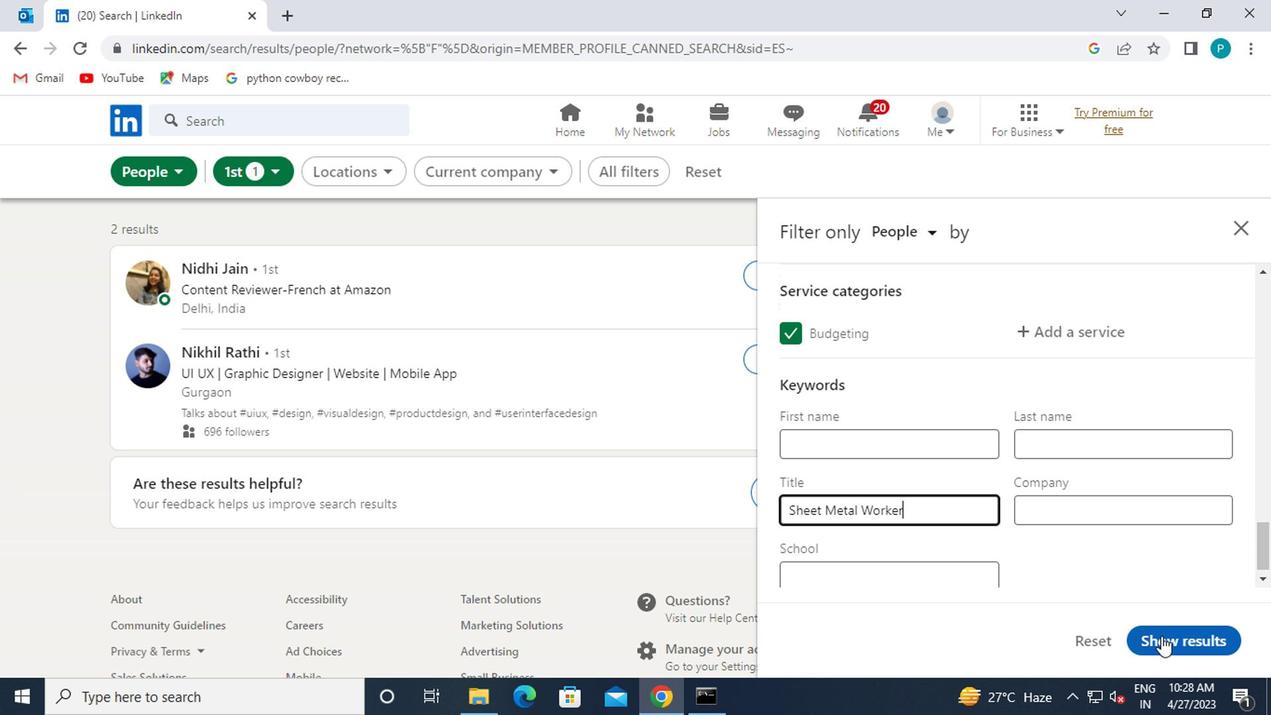 
Action: Mouse pressed left at (1158, 638)
Screenshot: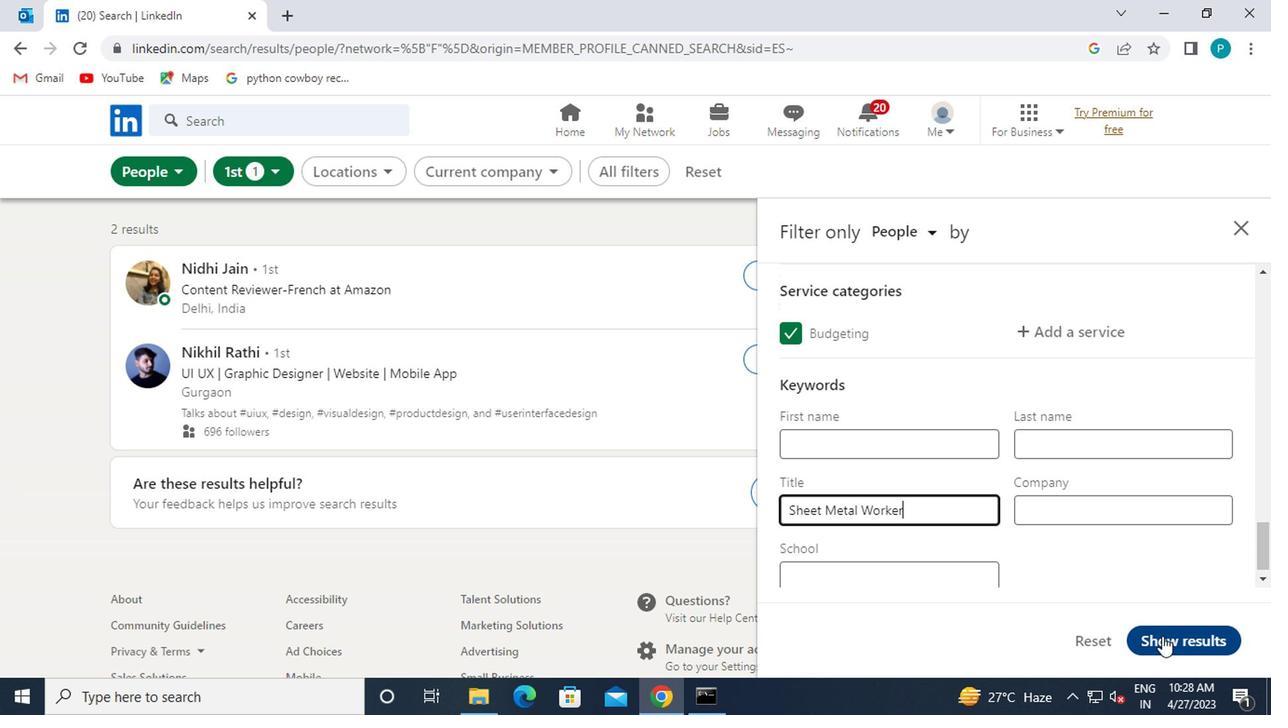 
Action: Mouse moved to (1158, 639)
Screenshot: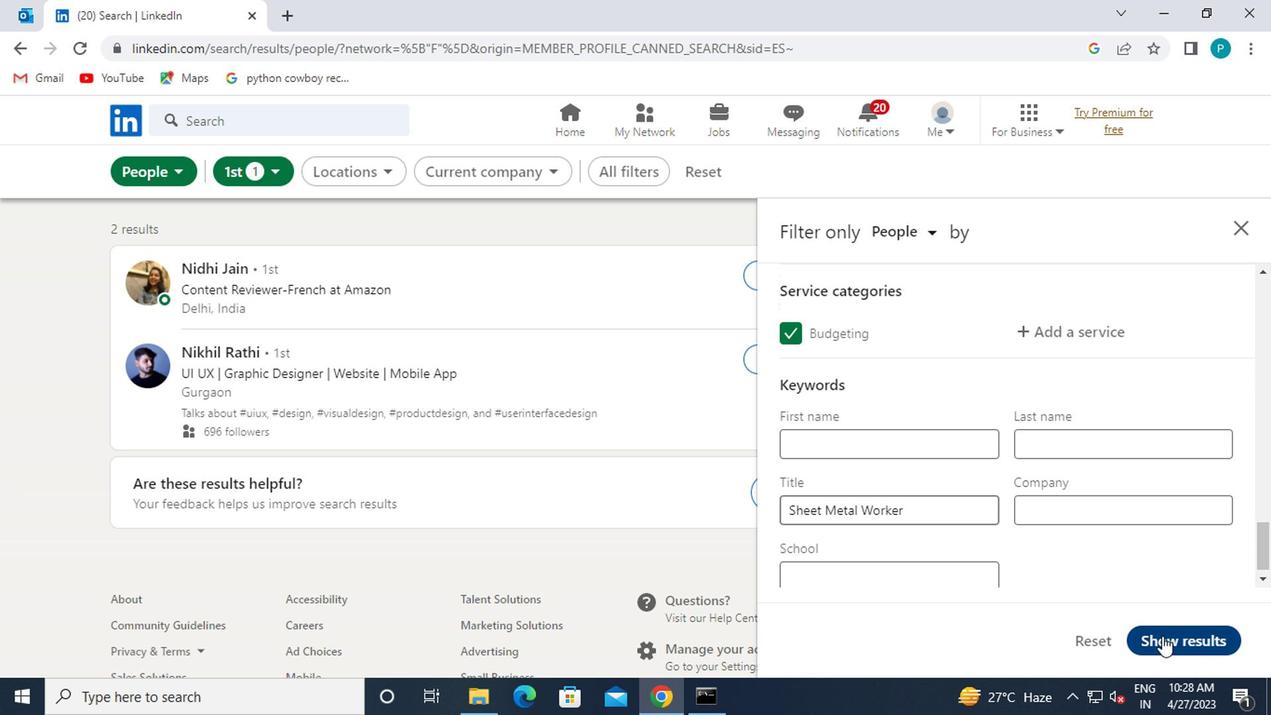 
